 Task: Show streetview from Largo to John Pennekamp Coral Reef State Park
Action: Mouse moved to (241, 81)
Screenshot: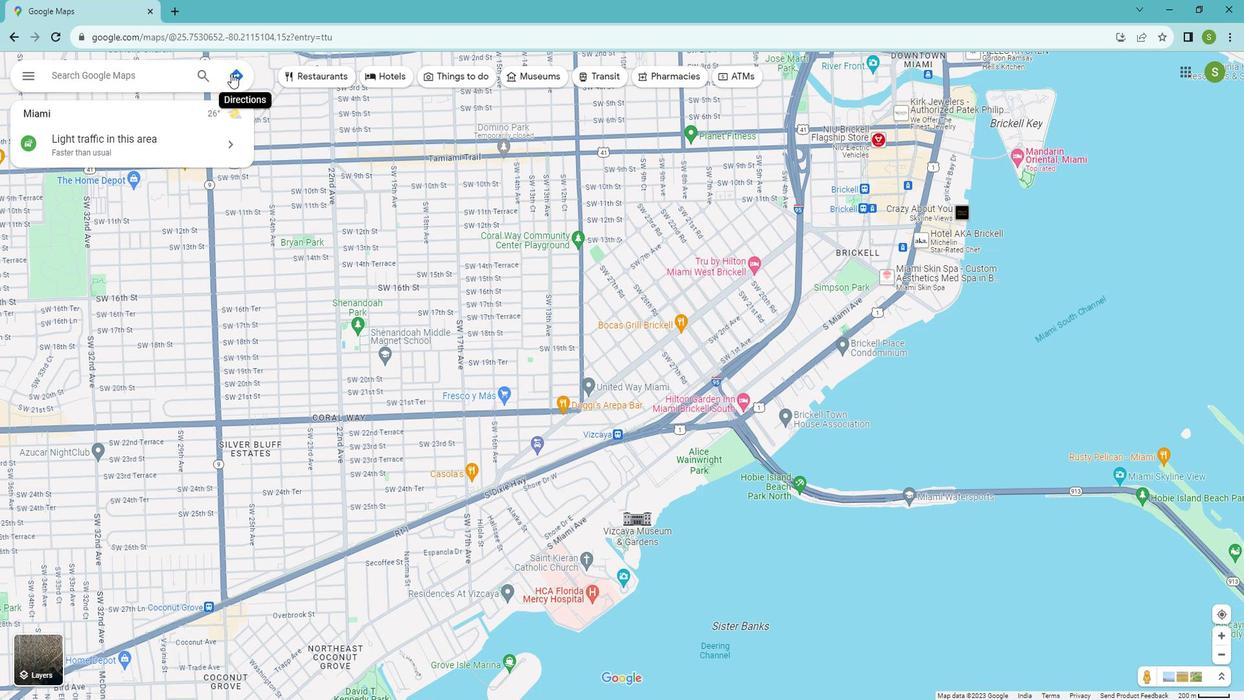 
Action: Mouse pressed left at (241, 81)
Screenshot: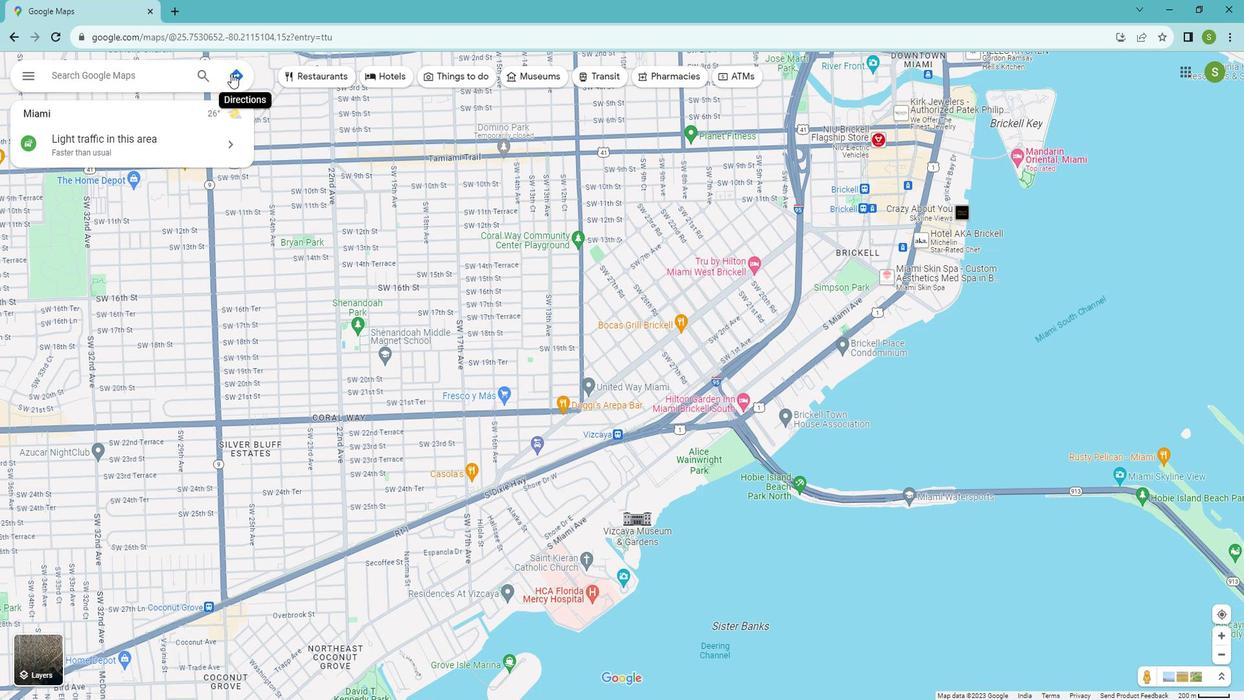 
Action: Mouse moved to (90, 120)
Screenshot: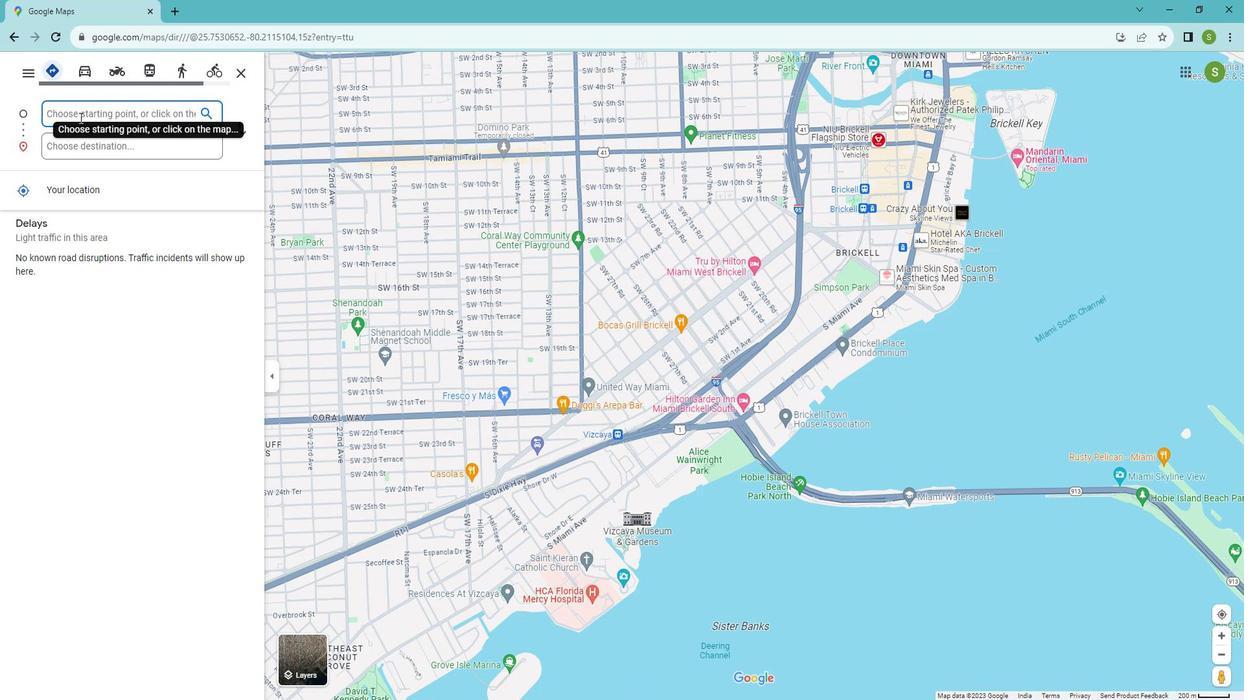 
Action: Mouse pressed left at (90, 120)
Screenshot: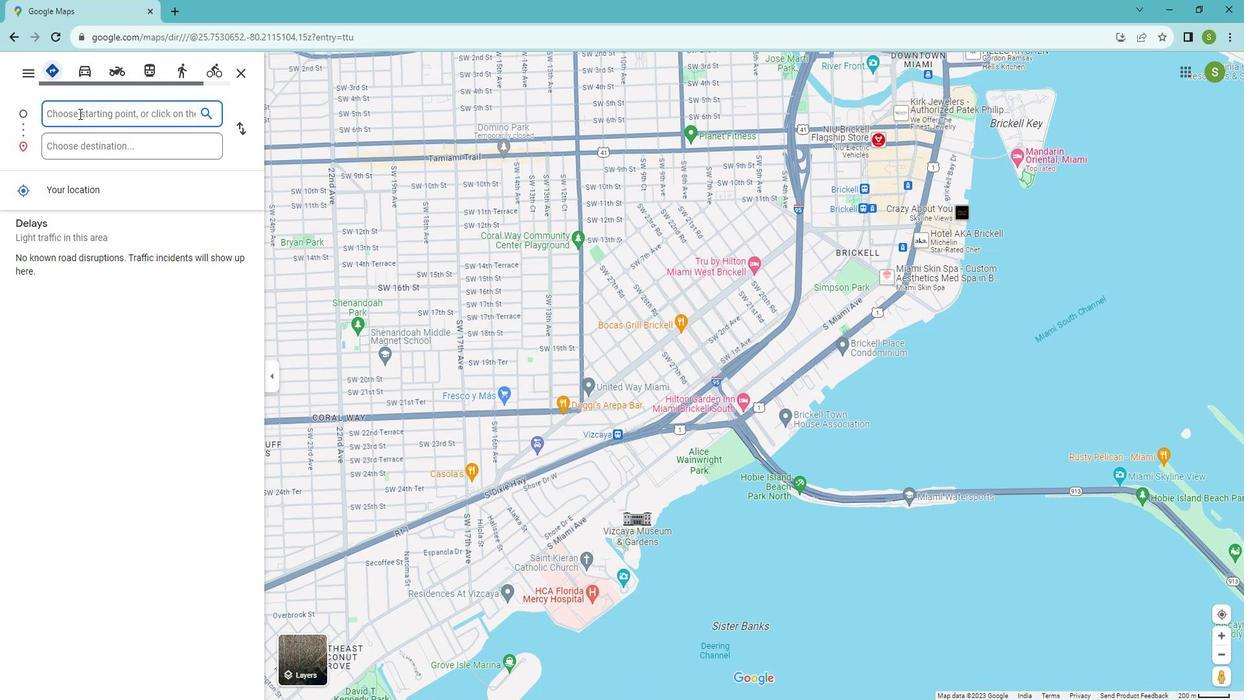 
Action: Mouse moved to (90, 119)
Screenshot: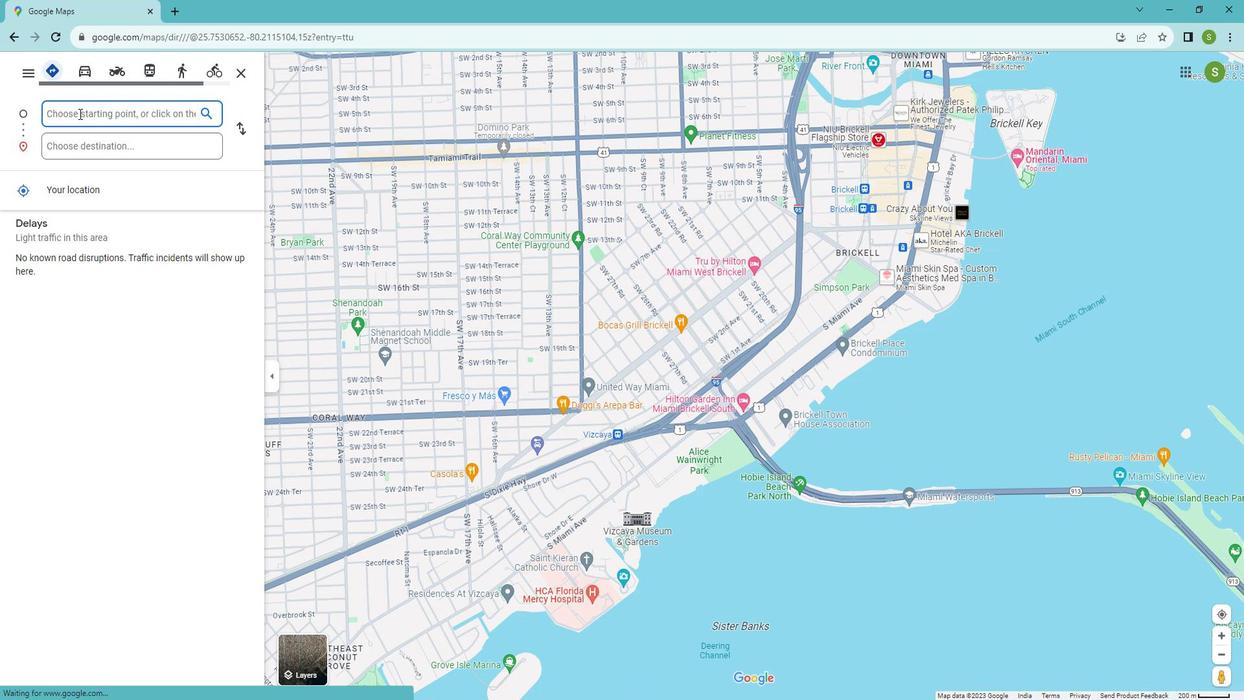 
Action: Key pressed <Key.shift>Largo
Screenshot: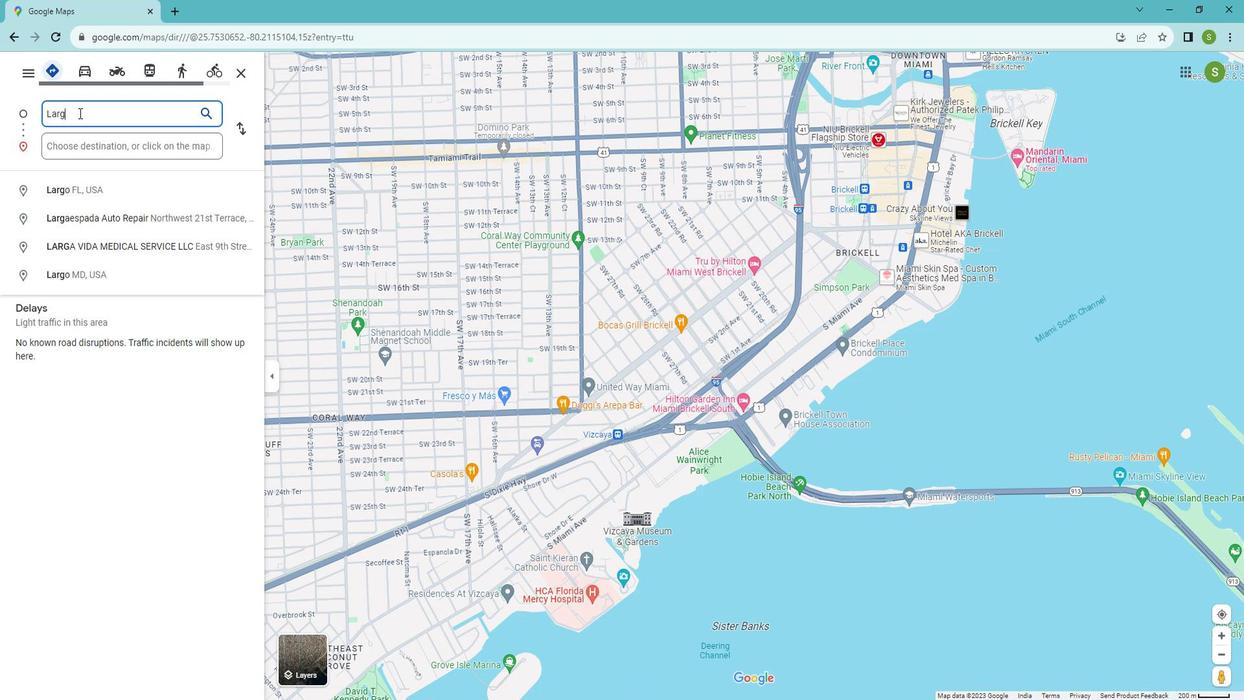 
Action: Mouse moved to (84, 198)
Screenshot: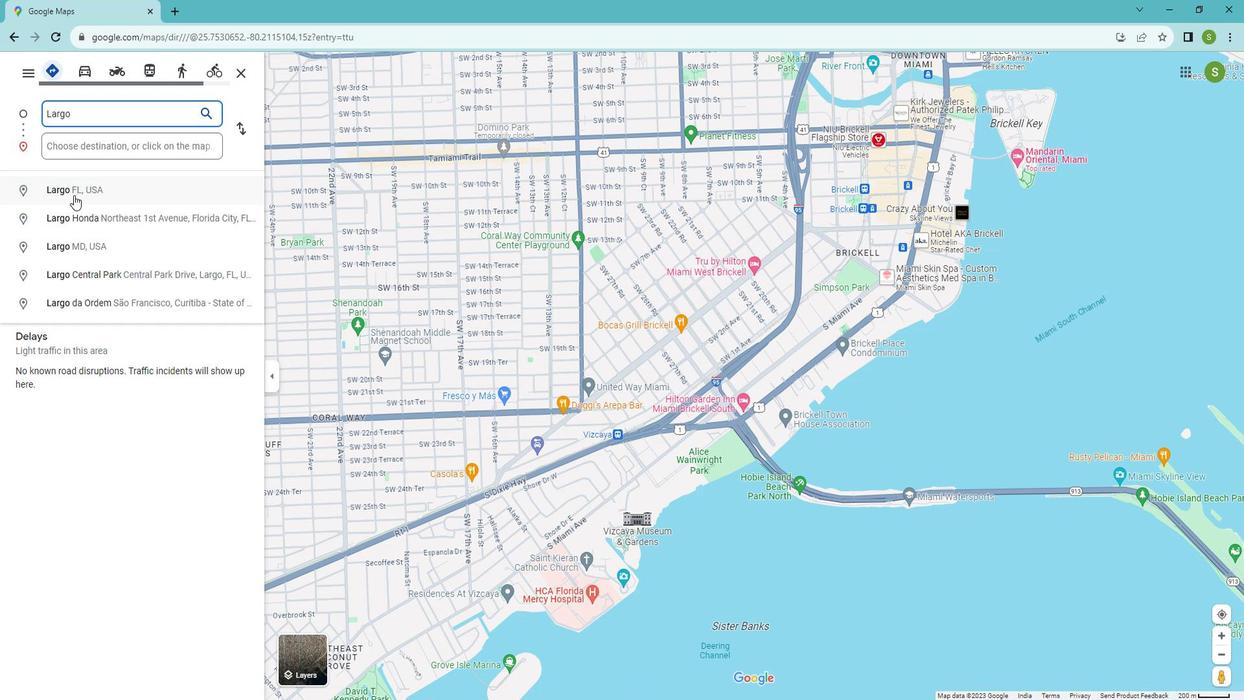 
Action: Mouse pressed left at (84, 198)
Screenshot: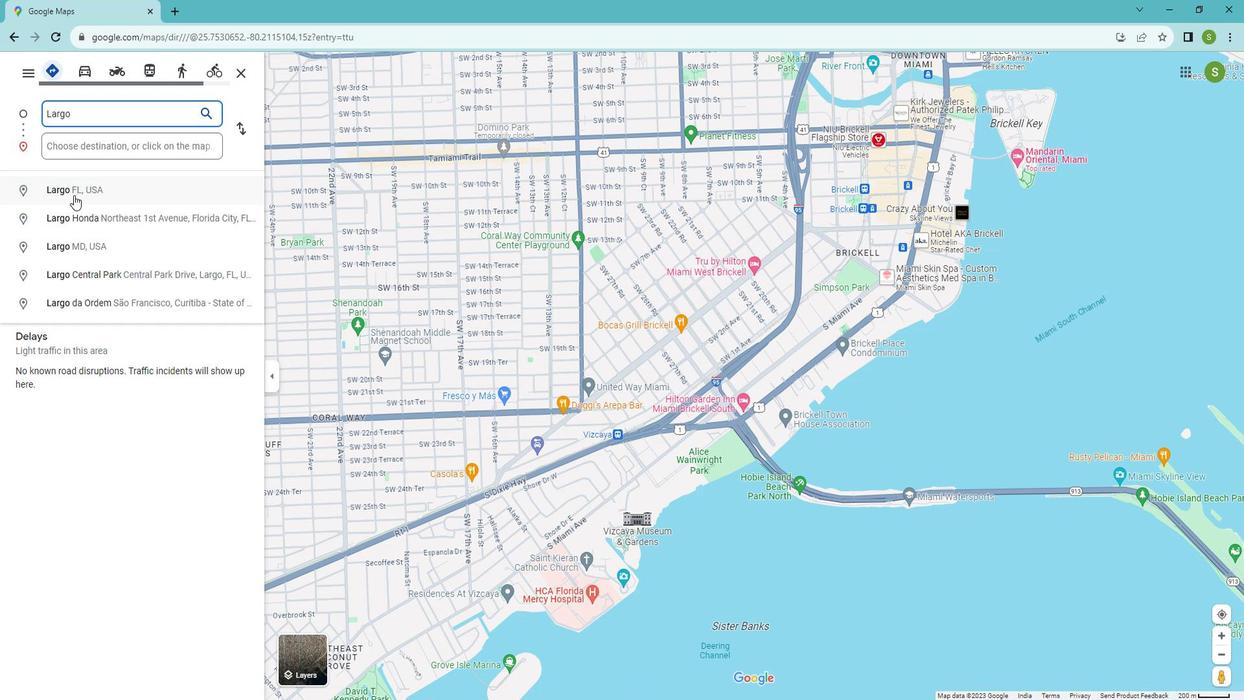 
Action: Mouse moved to (94, 153)
Screenshot: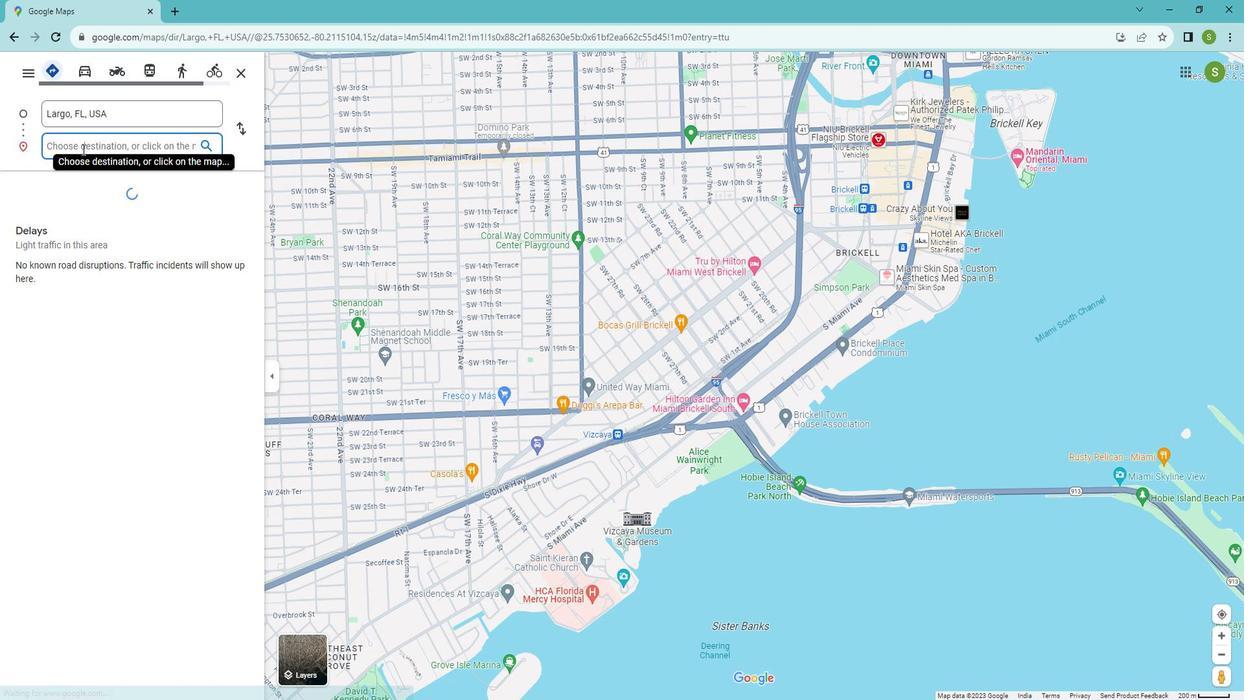 
Action: Mouse pressed left at (94, 153)
Screenshot: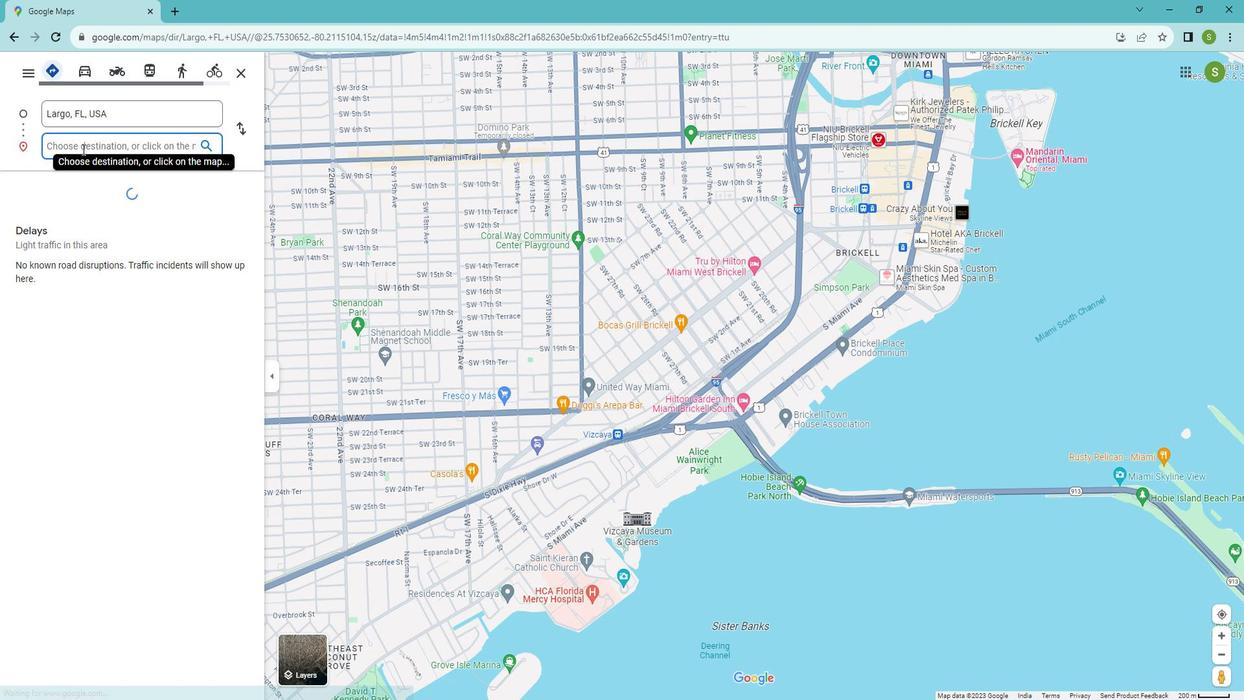 
Action: Mouse moved to (95, 147)
Screenshot: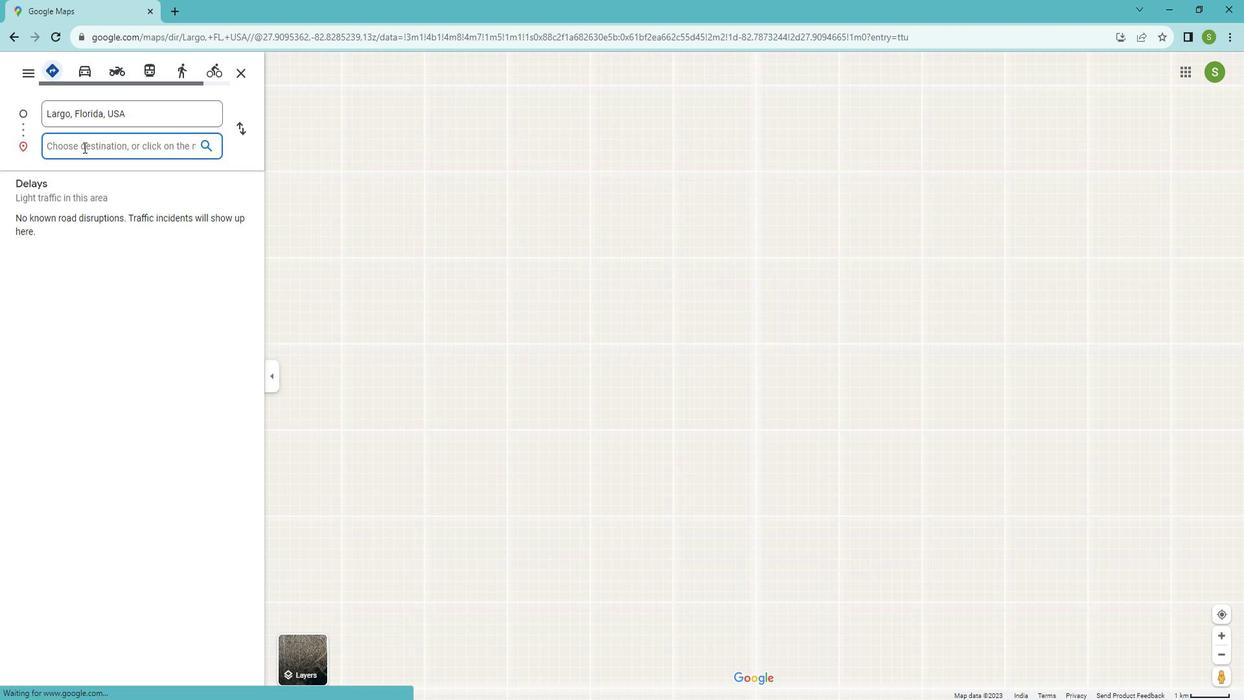 
Action: Key pressed <Key.shift><Key.shift>John<Key.space><Key.shift>Pennekamp<Key.space><Key.shift>Coral<Key.space><Key.shift><Key.shift><Key.shift><Key.shift><Key.shift>Reef<Key.space><Key.shift>State<Key.space><Key.shift>Park<Key.enter>
Screenshot: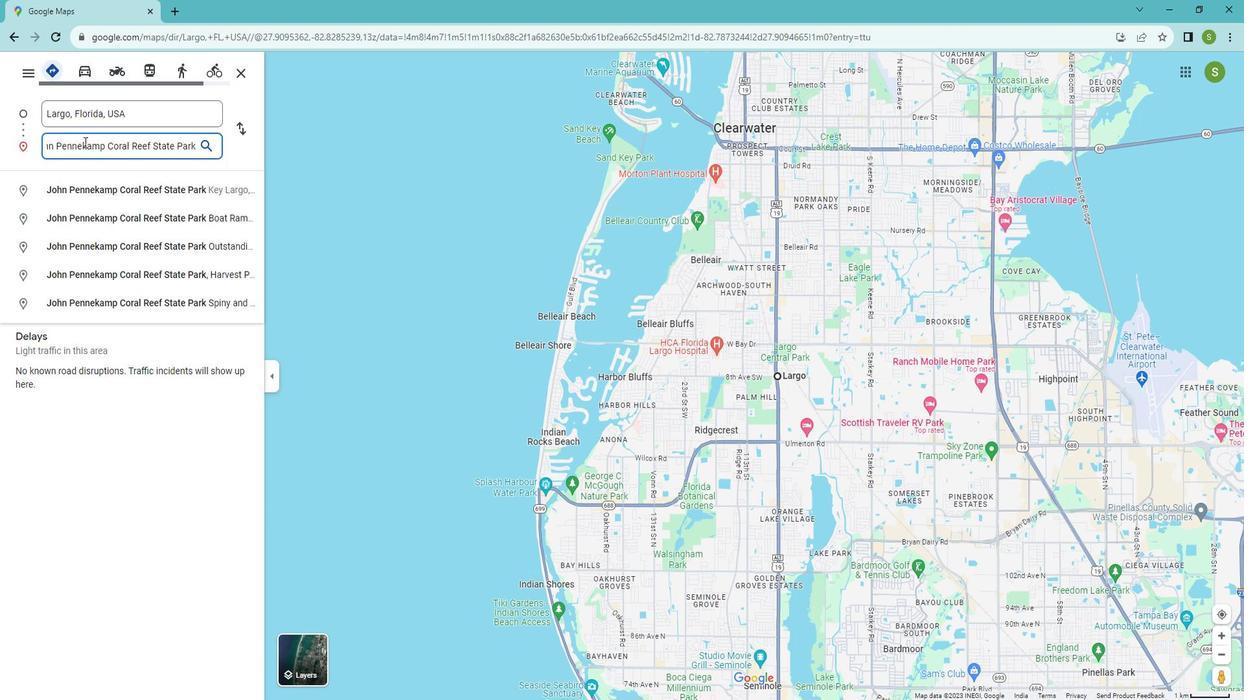 
Action: Mouse moved to (536, 648)
Screenshot: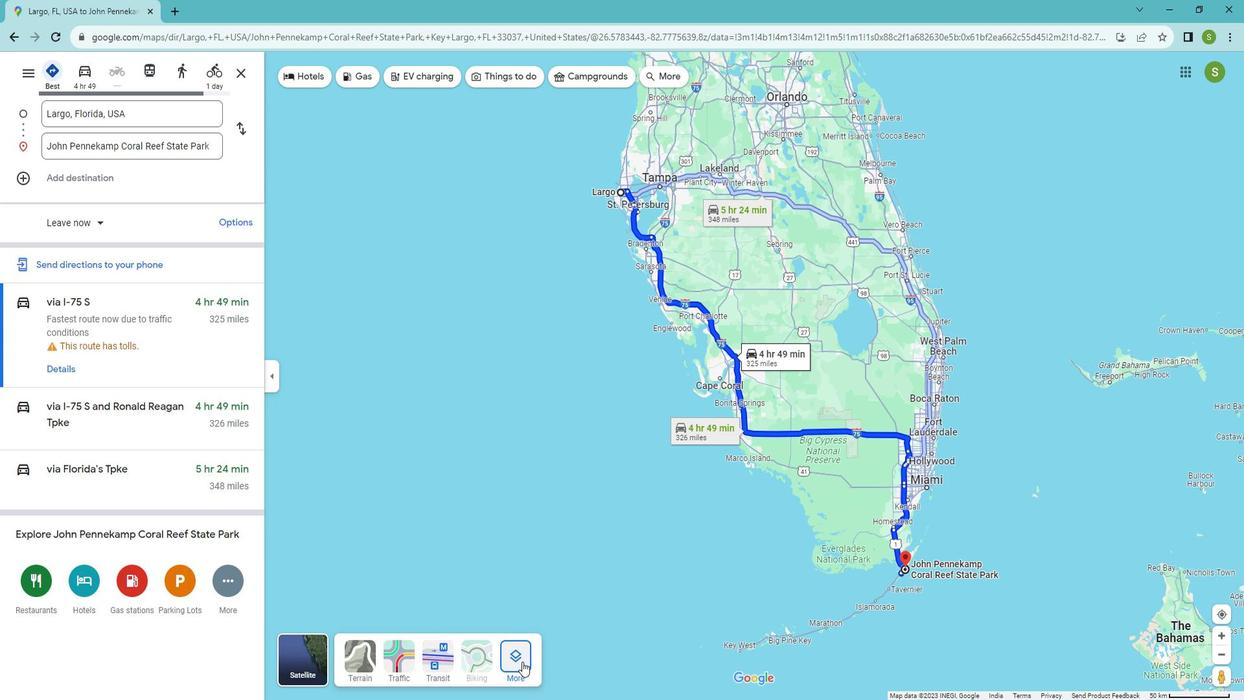 
Action: Mouse pressed left at (536, 648)
Screenshot: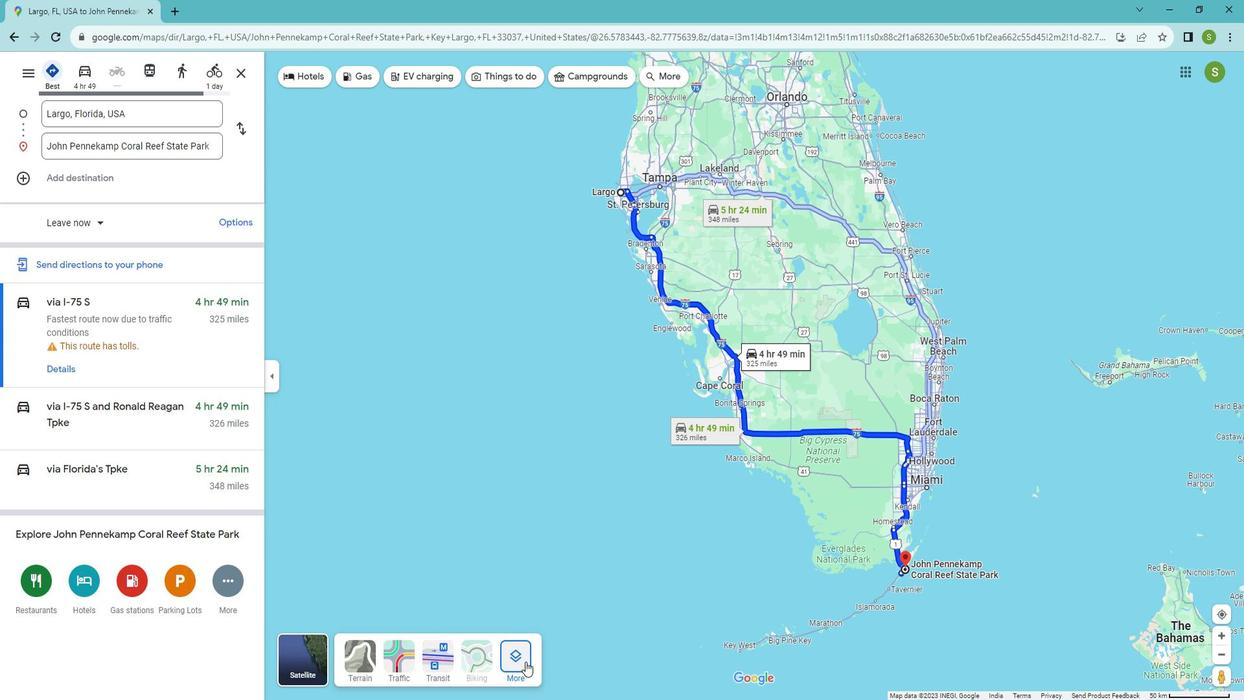 
Action: Mouse moved to (378, 386)
Screenshot: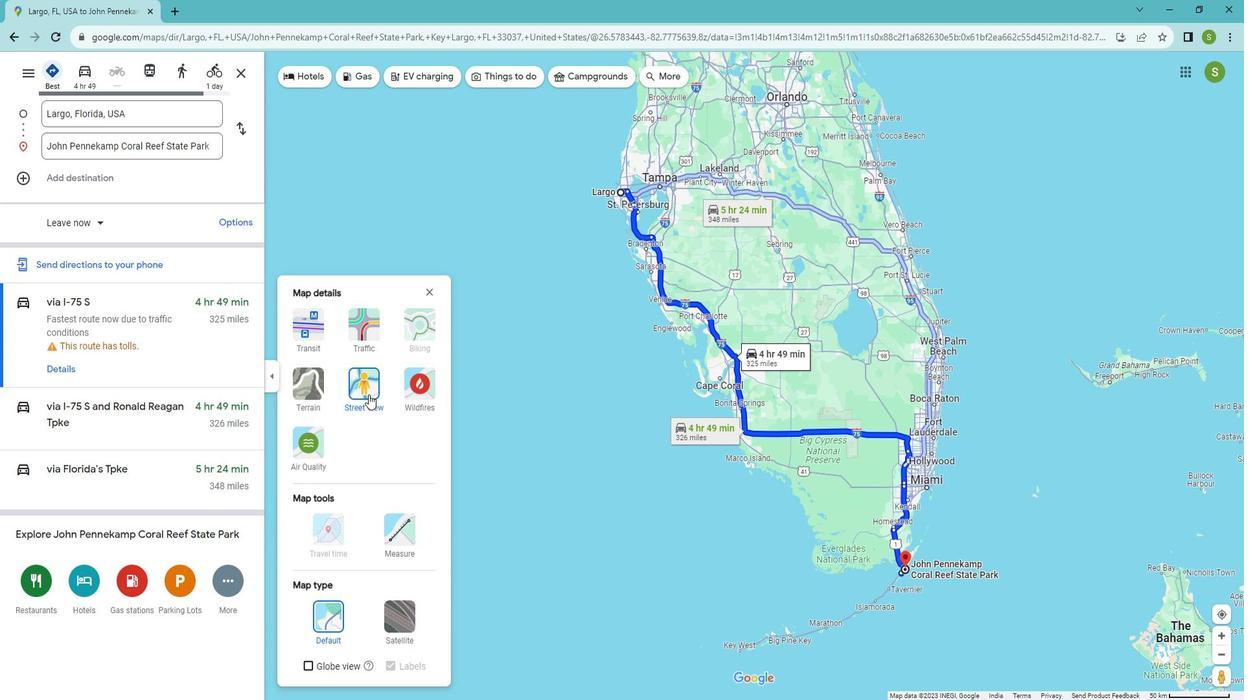 
Action: Mouse pressed left at (378, 386)
Screenshot: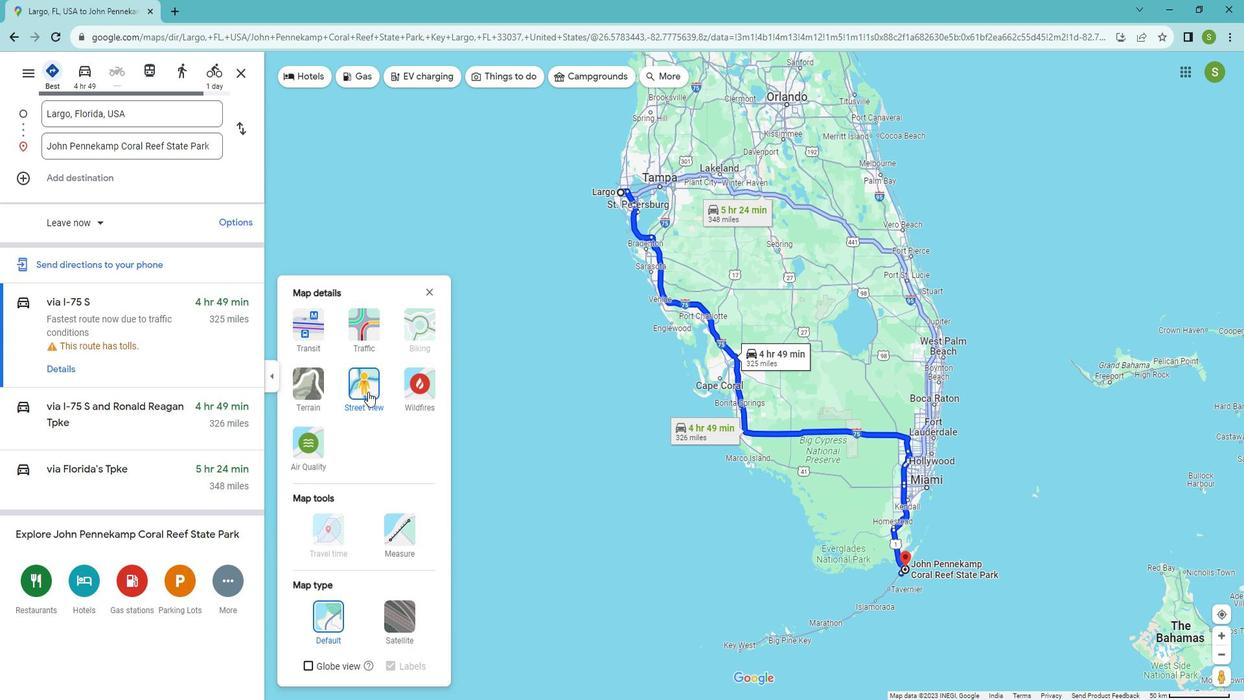
Action: Mouse moved to (919, 548)
Screenshot: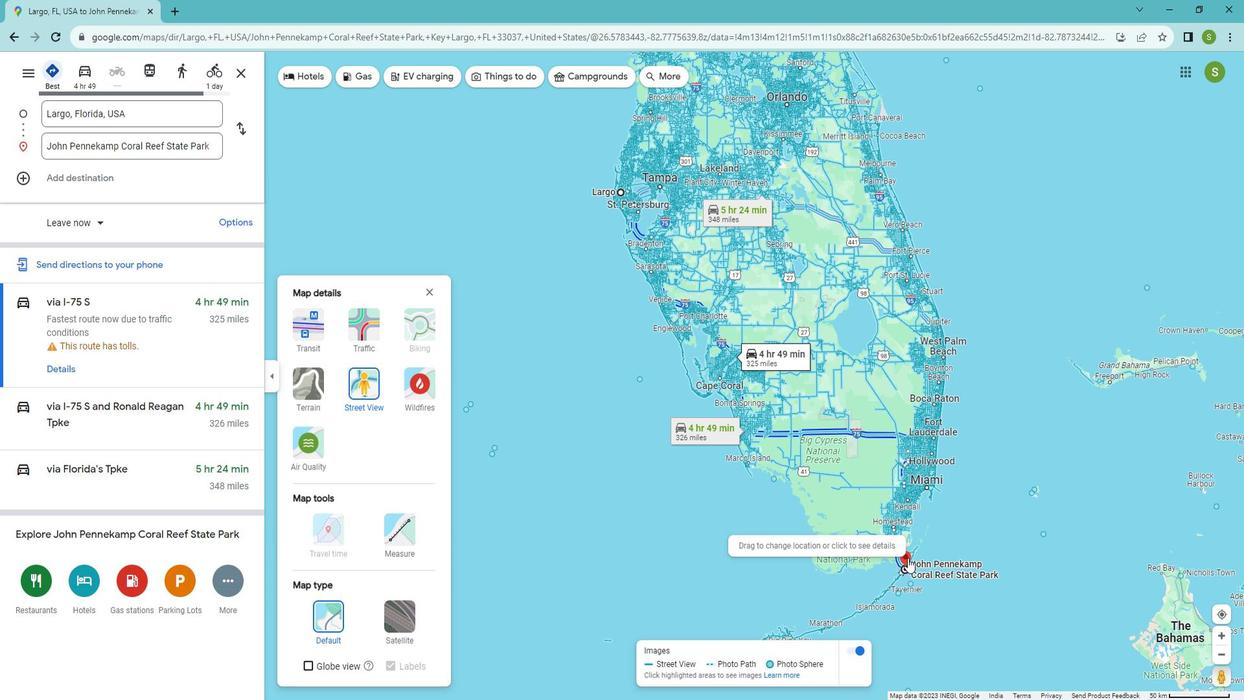 
Action: Mouse pressed left at (919, 548)
Screenshot: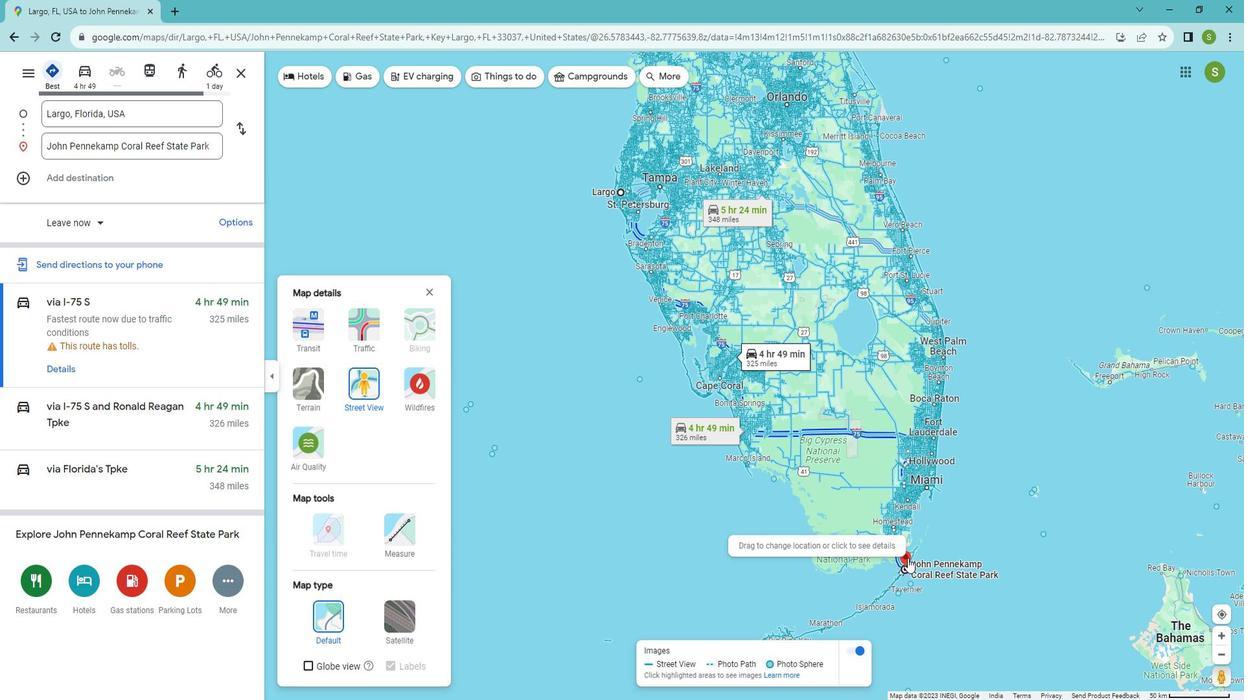 
Action: Mouse moved to (1226, 657)
Screenshot: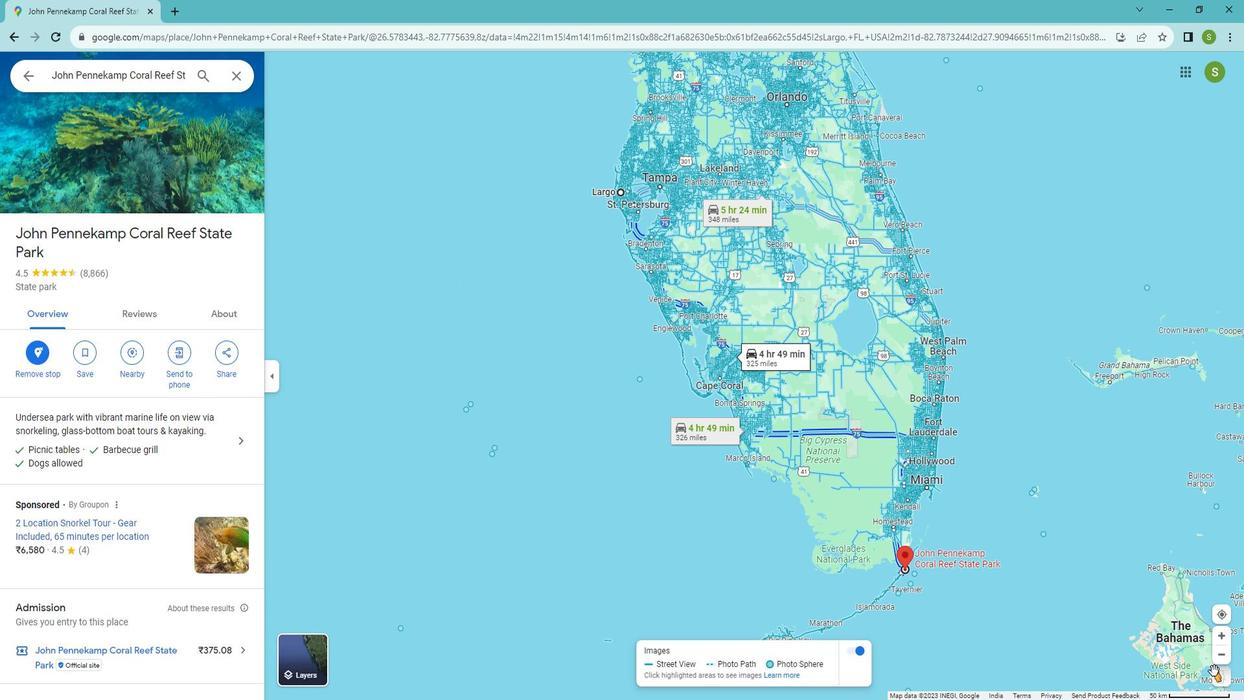
Action: Mouse pressed left at (1226, 657)
Screenshot: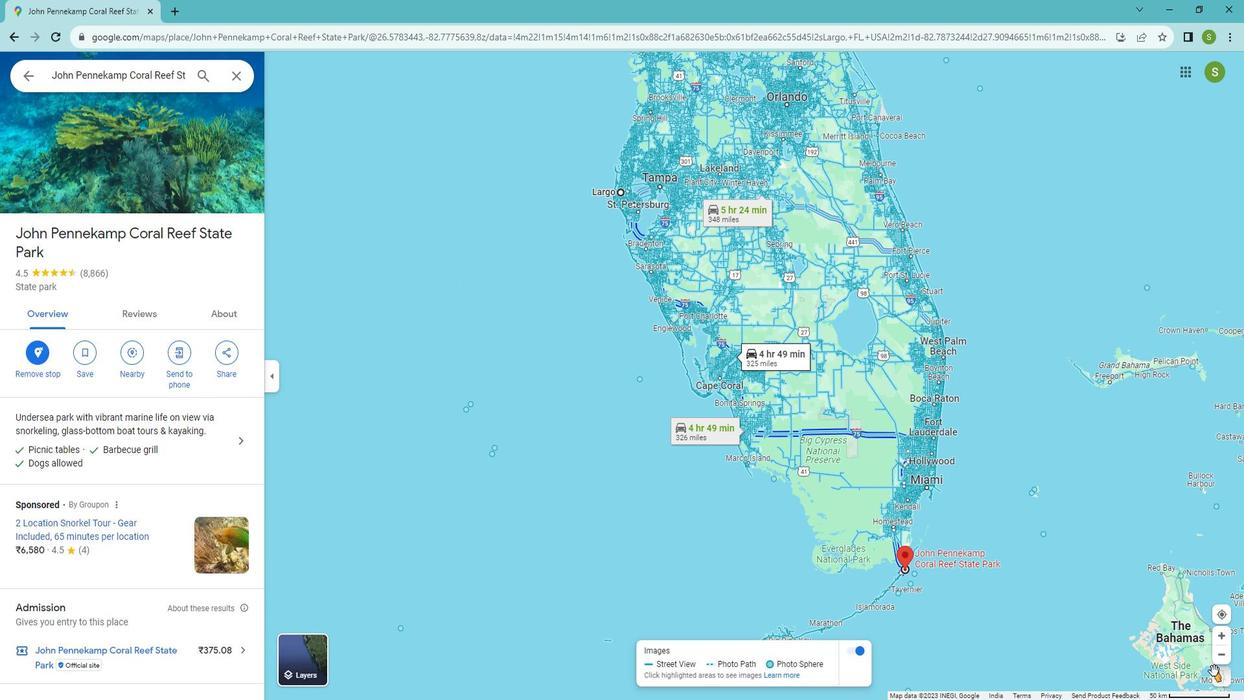 
Action: Mouse moved to (1228, 663)
Screenshot: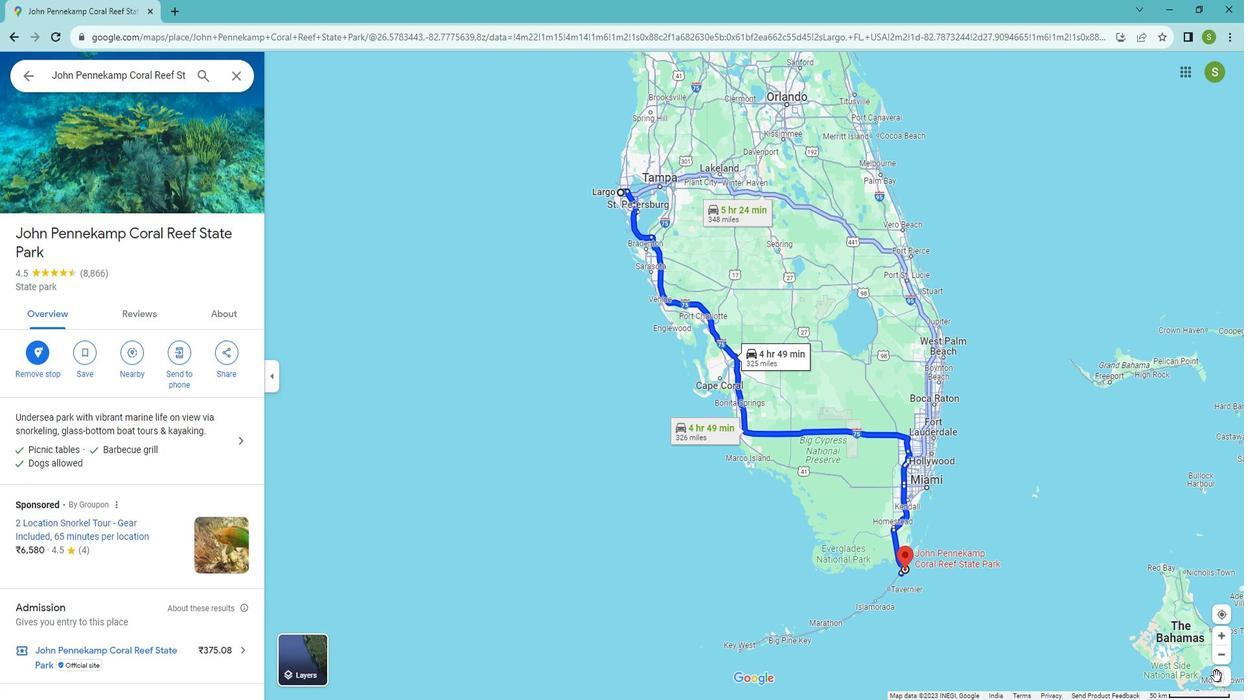 
Action: Mouse pressed left at (1228, 663)
Screenshot: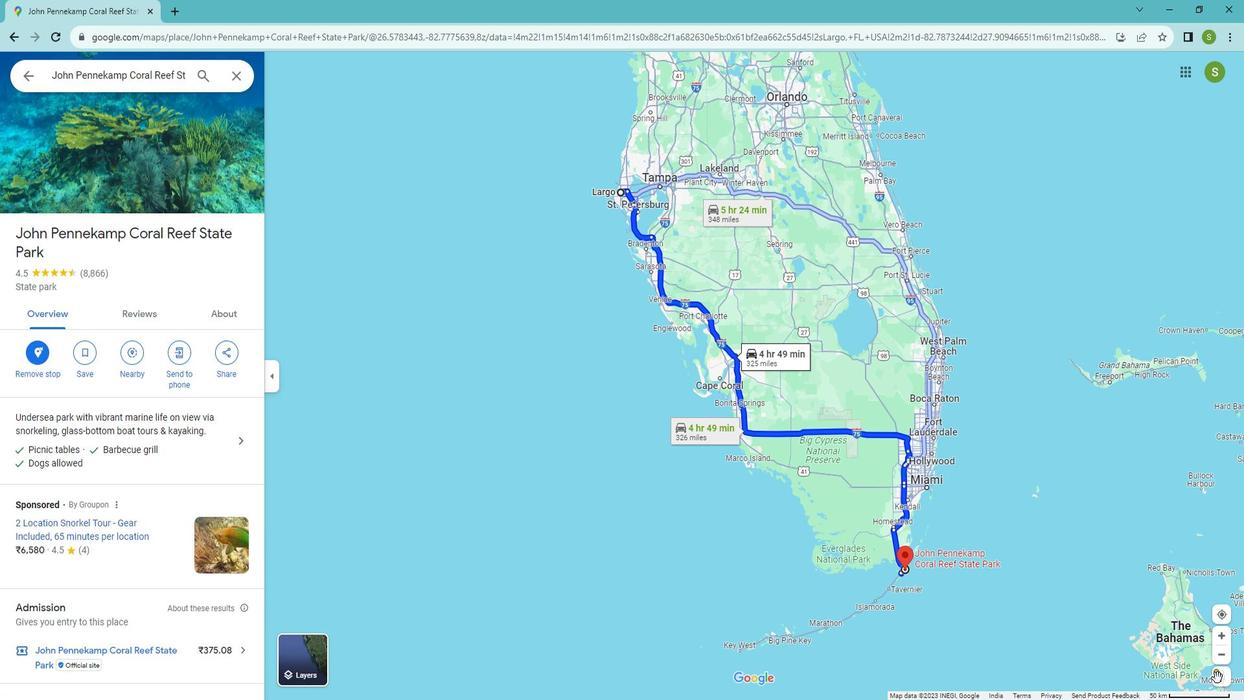 
Action: Mouse moved to (990, 539)
Screenshot: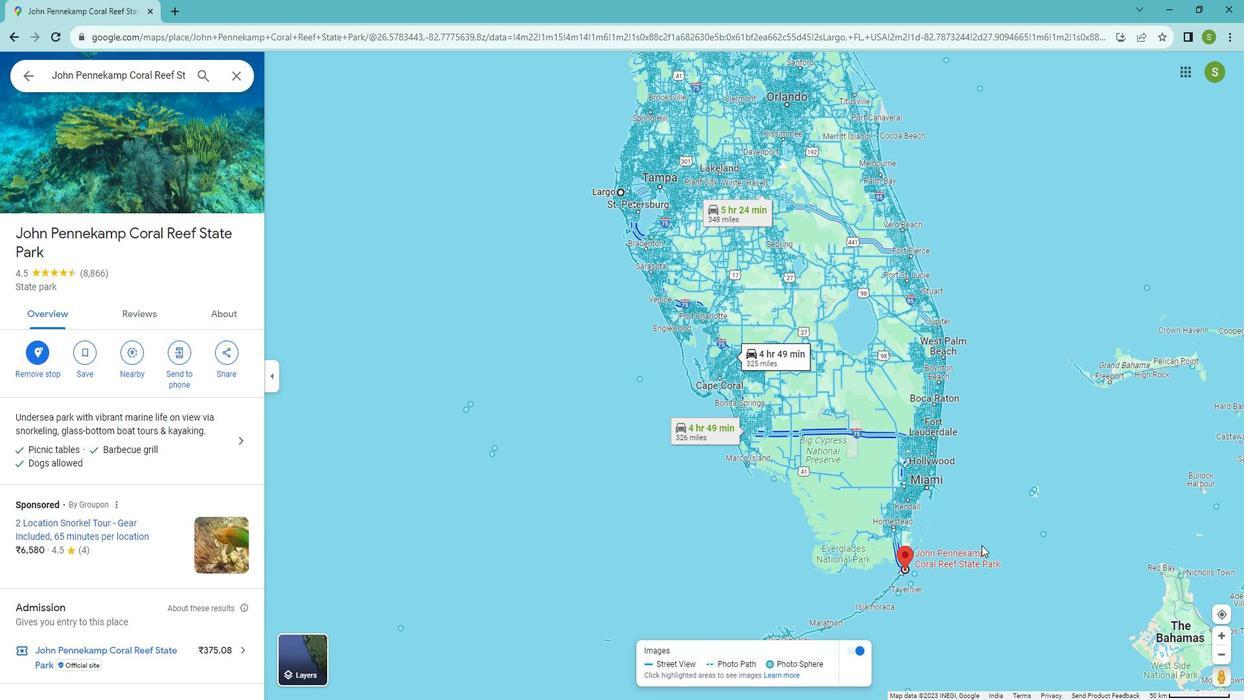 
Action: Mouse pressed left at (990, 539)
Screenshot: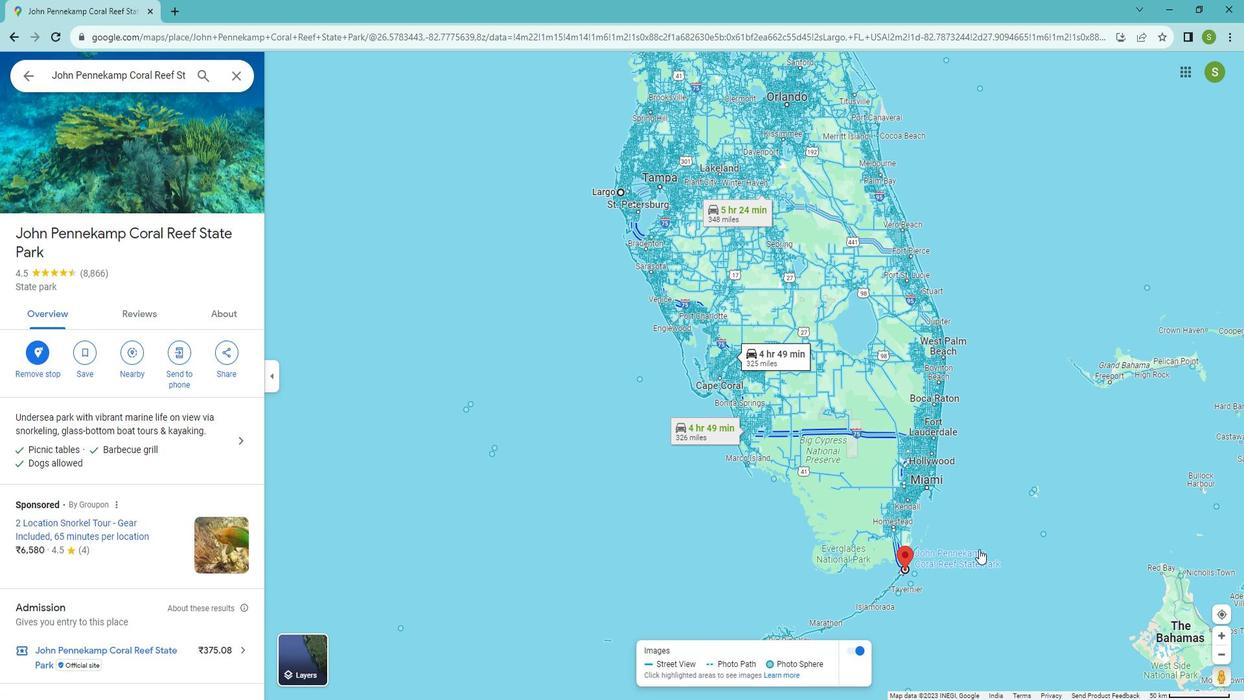 
Action: Mouse moved to (1002, 501)
Screenshot: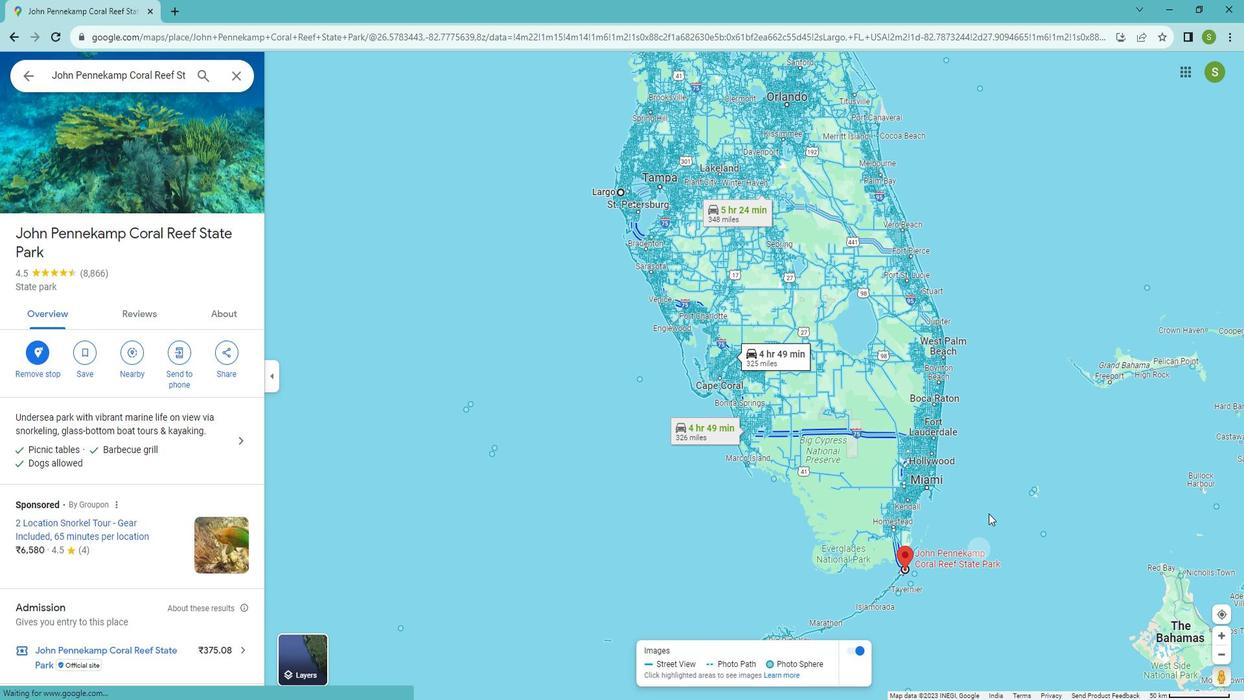 
Action: Mouse pressed left at (1002, 501)
Screenshot: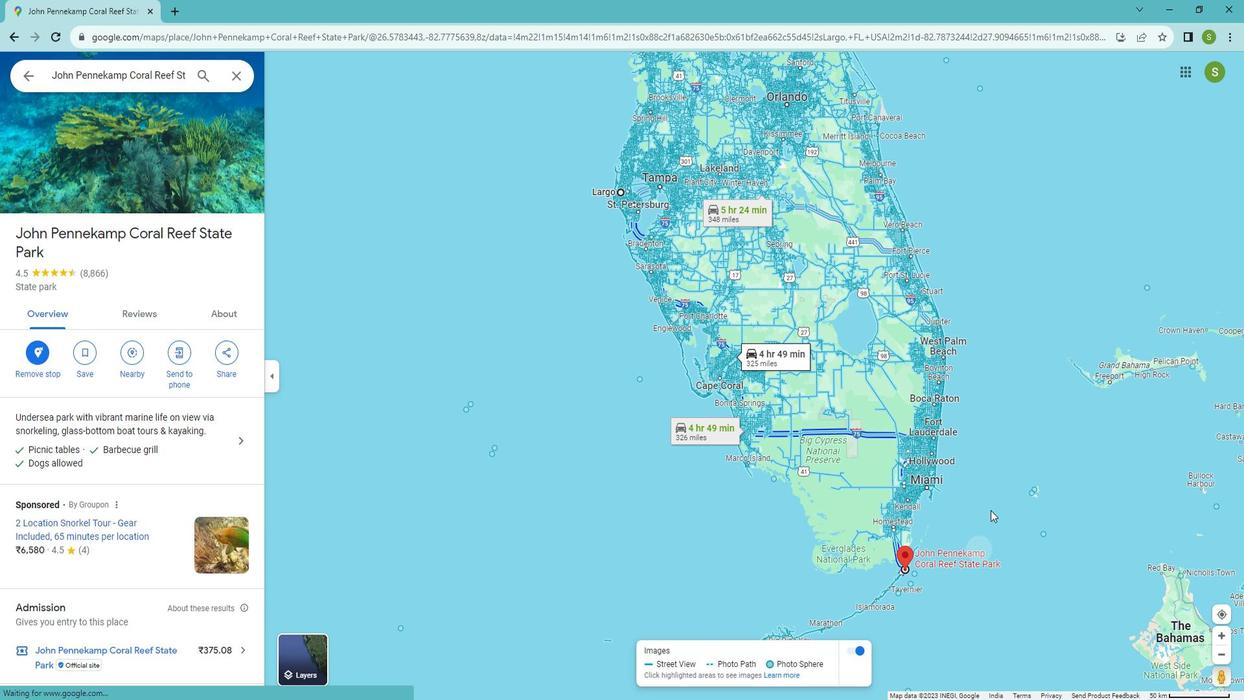
Action: Mouse pressed left at (1002, 501)
Screenshot: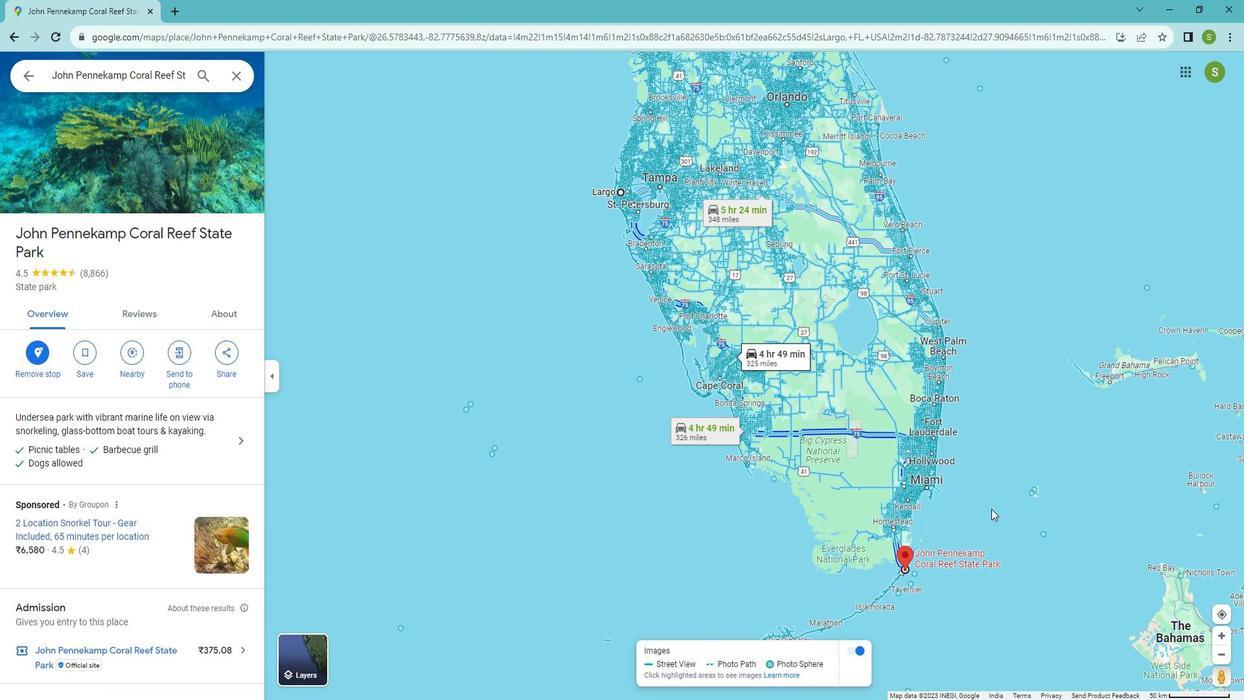 
Action: Mouse moved to (525, 646)
Screenshot: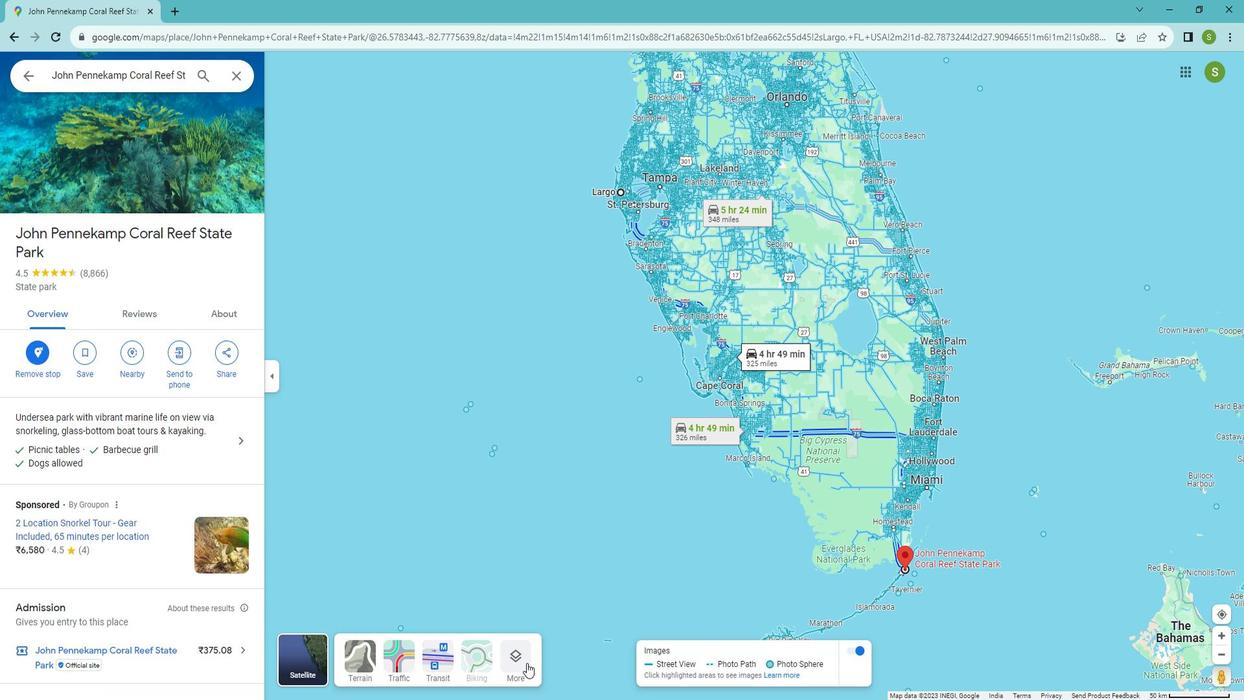 
Action: Mouse pressed left at (525, 646)
Screenshot: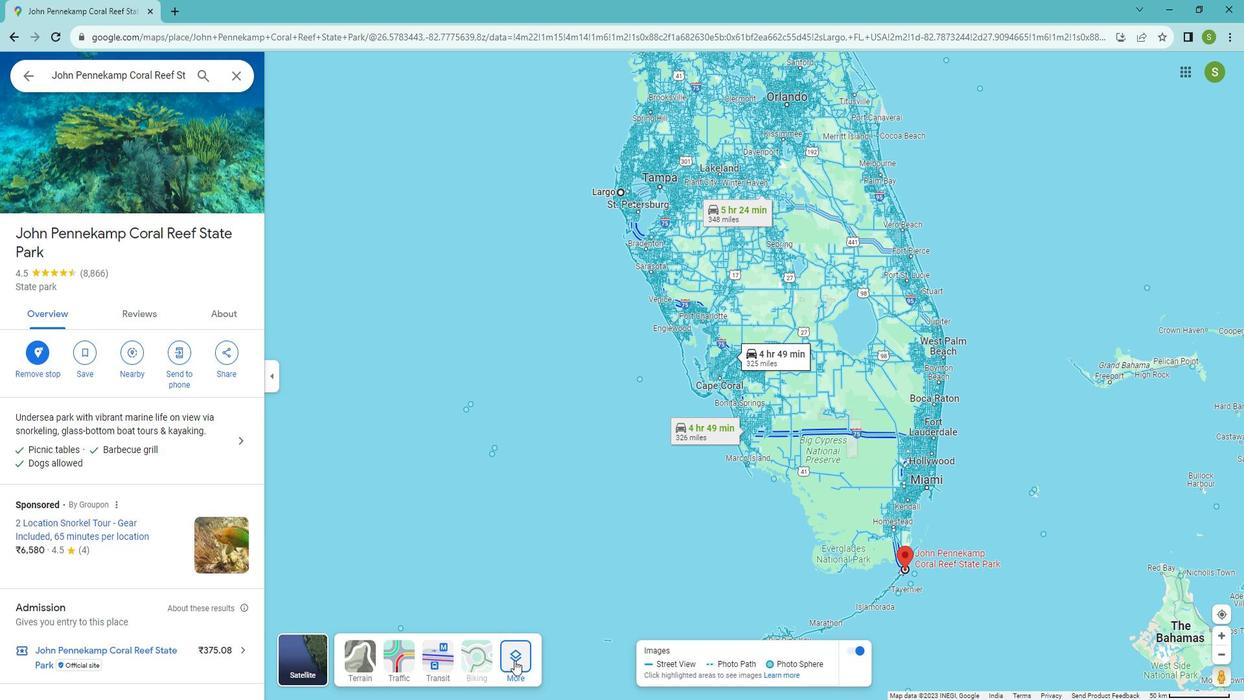 
Action: Mouse moved to (370, 379)
Screenshot: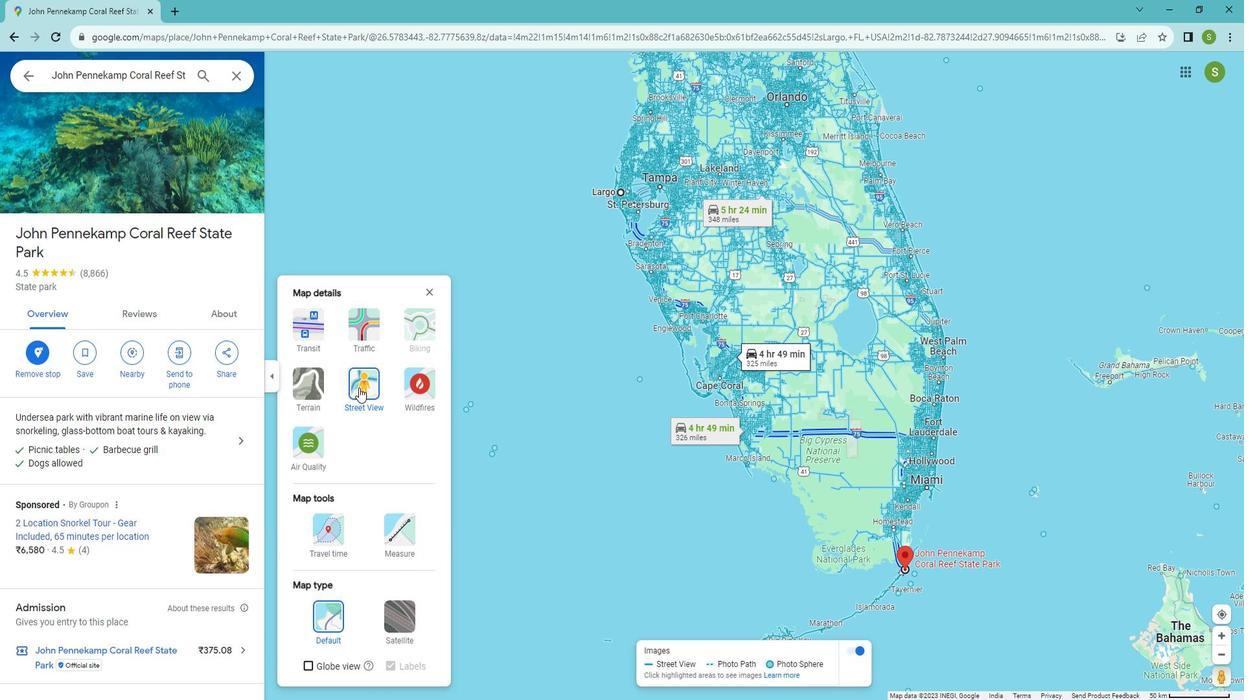 
Action: Mouse pressed left at (370, 379)
Screenshot: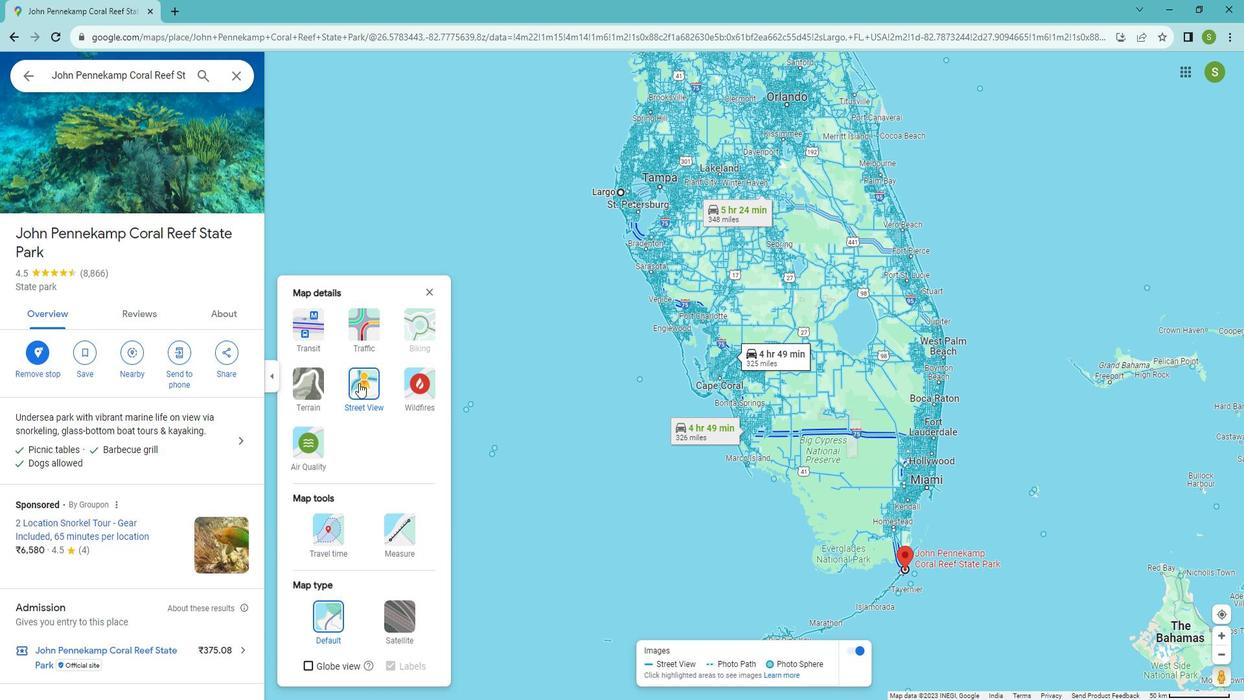 
Action: Mouse moved to (914, 550)
Screenshot: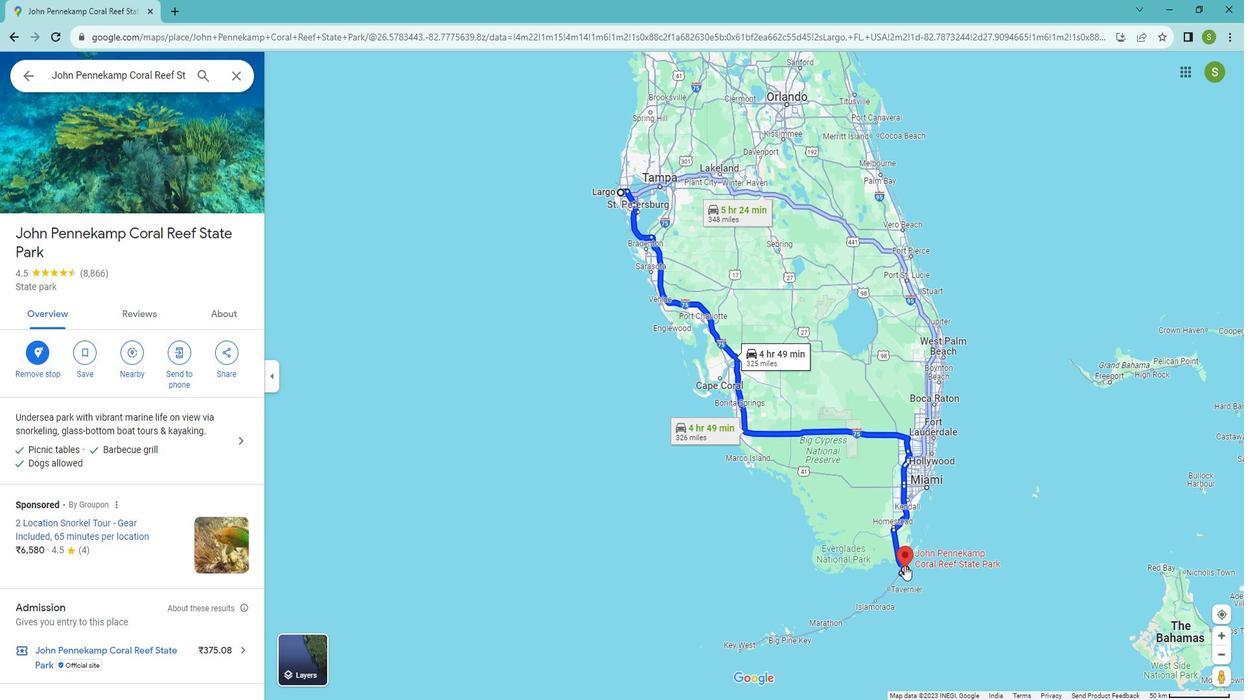
Action: Mouse pressed left at (914, 550)
Screenshot: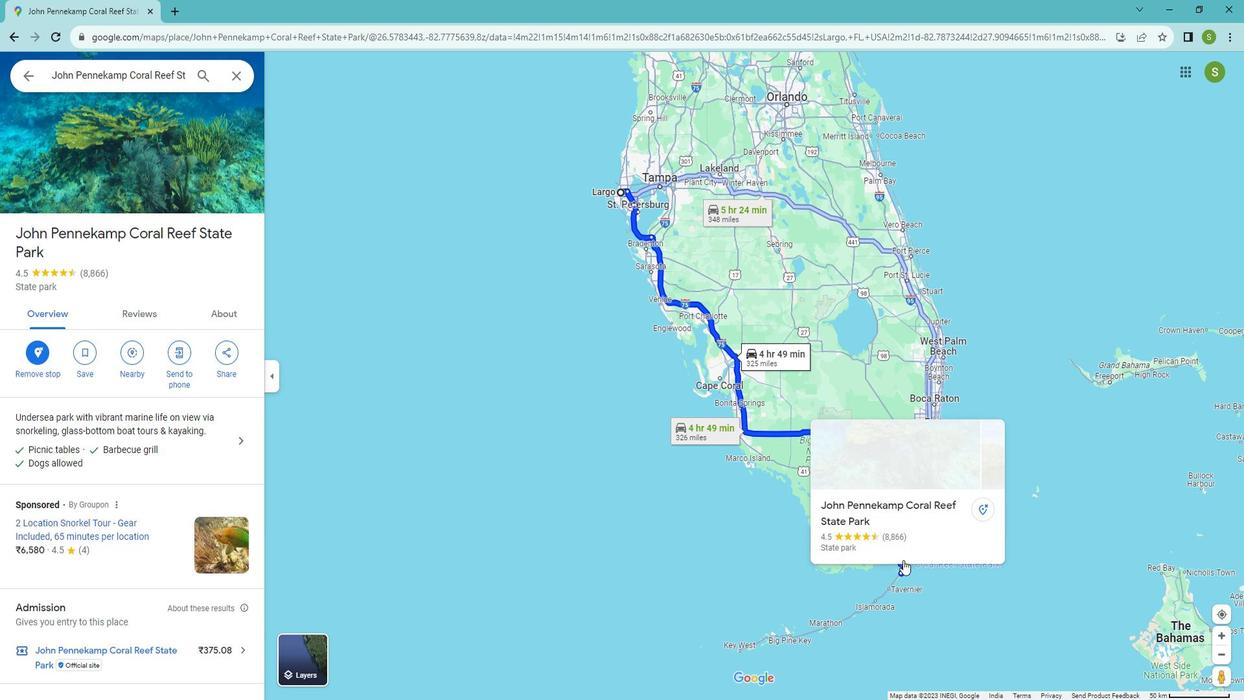 
Action: Mouse moved to (790, 440)
Screenshot: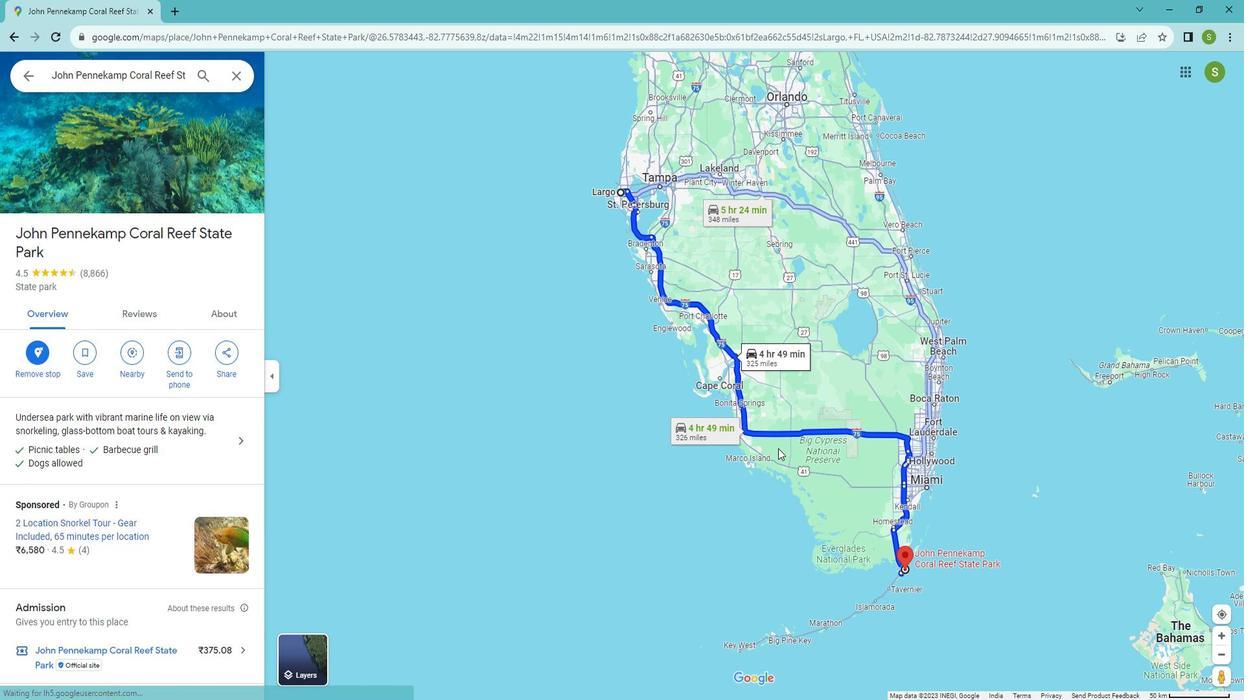 
Action: Mouse scrolled (790, 439) with delta (0, 0)
Screenshot: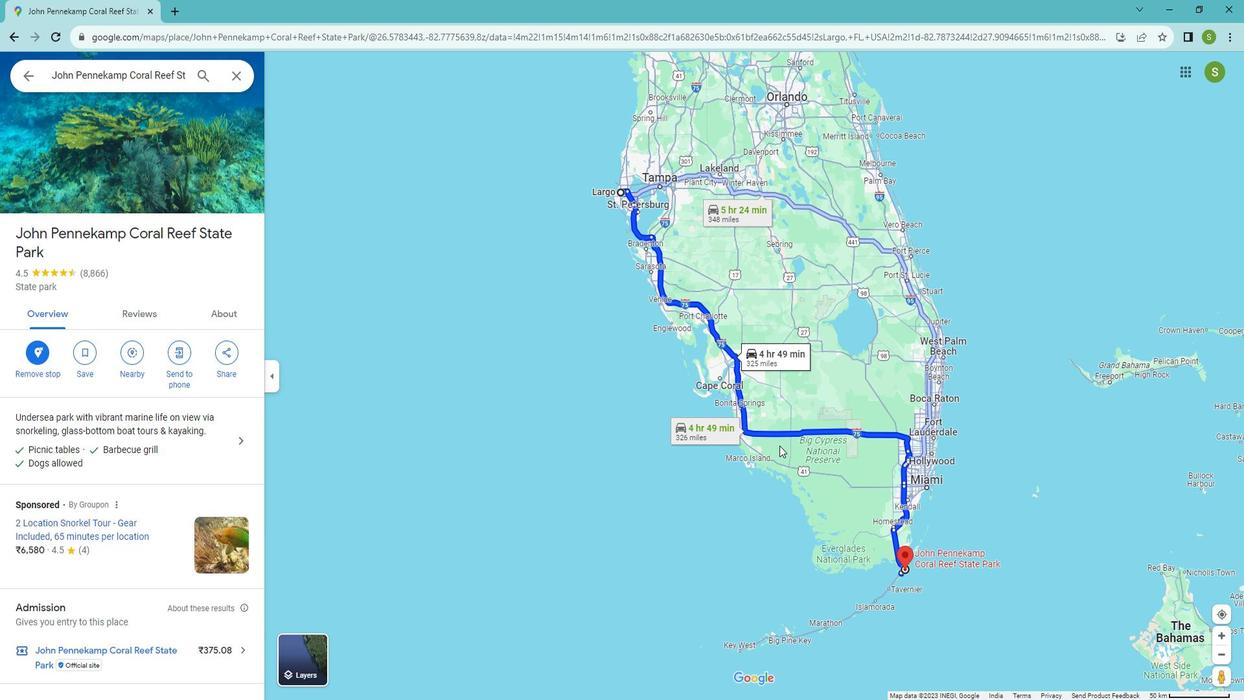 
Action: Mouse scrolled (790, 440) with delta (0, 0)
Screenshot: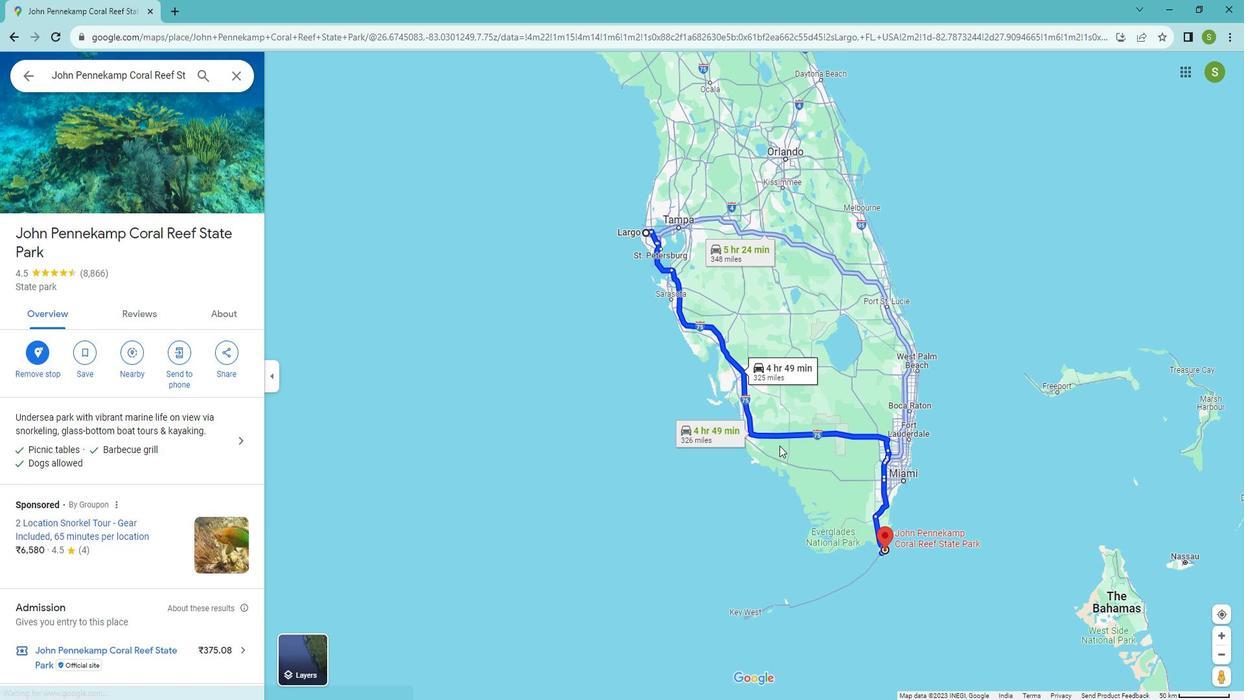 
Action: Mouse scrolled (790, 440) with delta (0, 0)
Screenshot: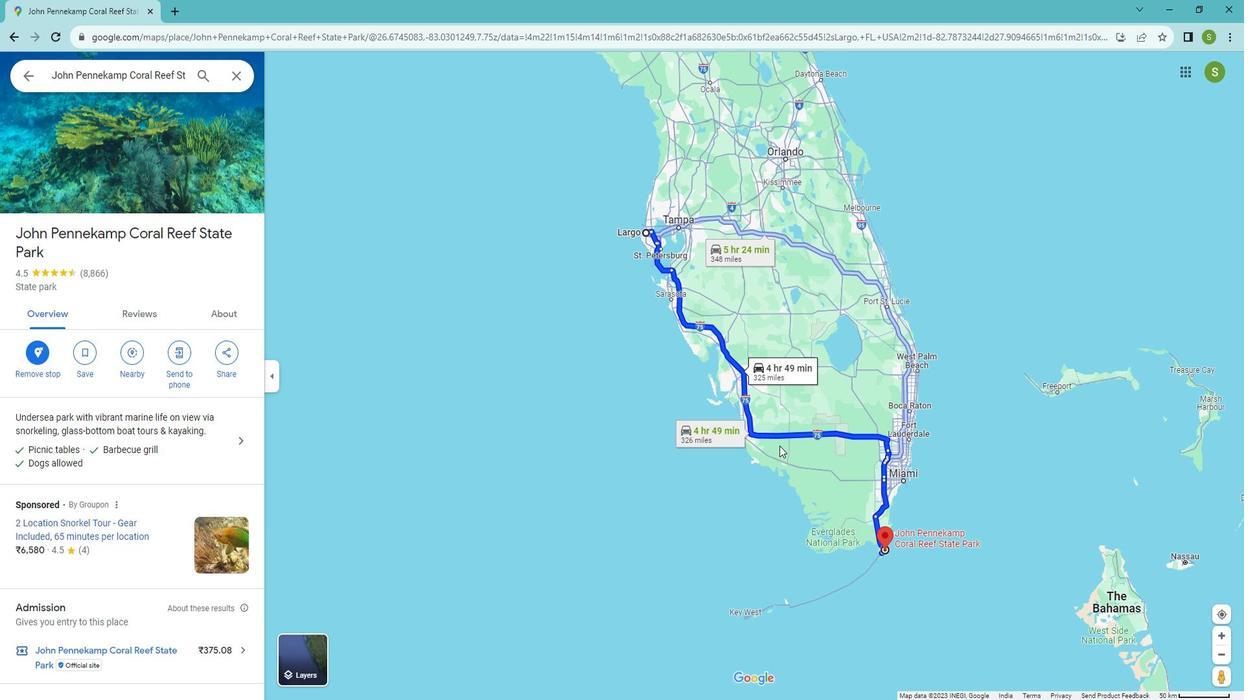 
Action: Mouse moved to (325, 643)
Screenshot: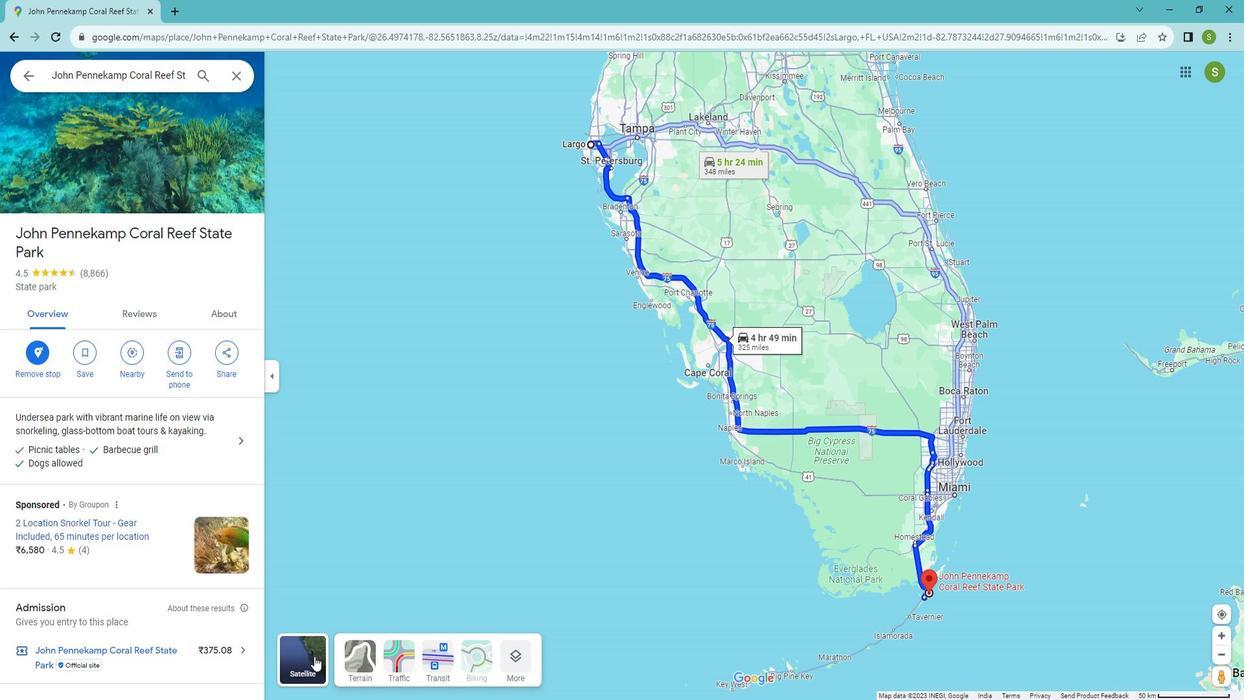 
Action: Mouse pressed right at (325, 643)
Screenshot: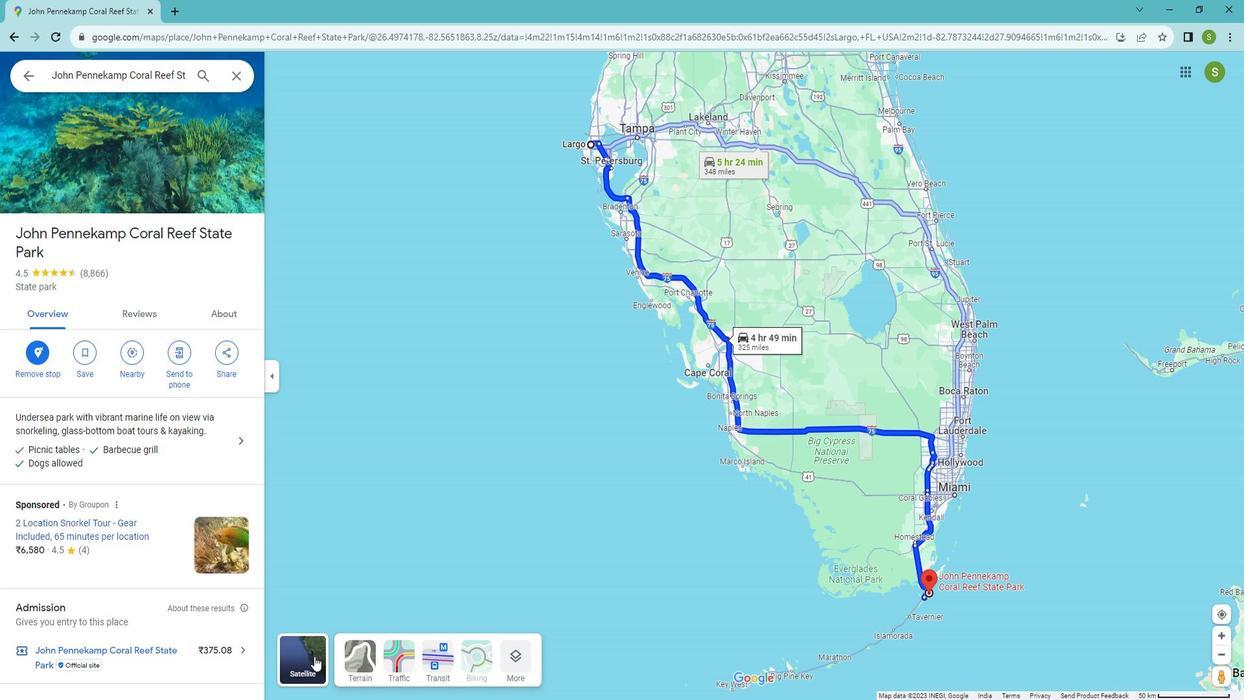 
Action: Mouse moved to (521, 648)
Screenshot: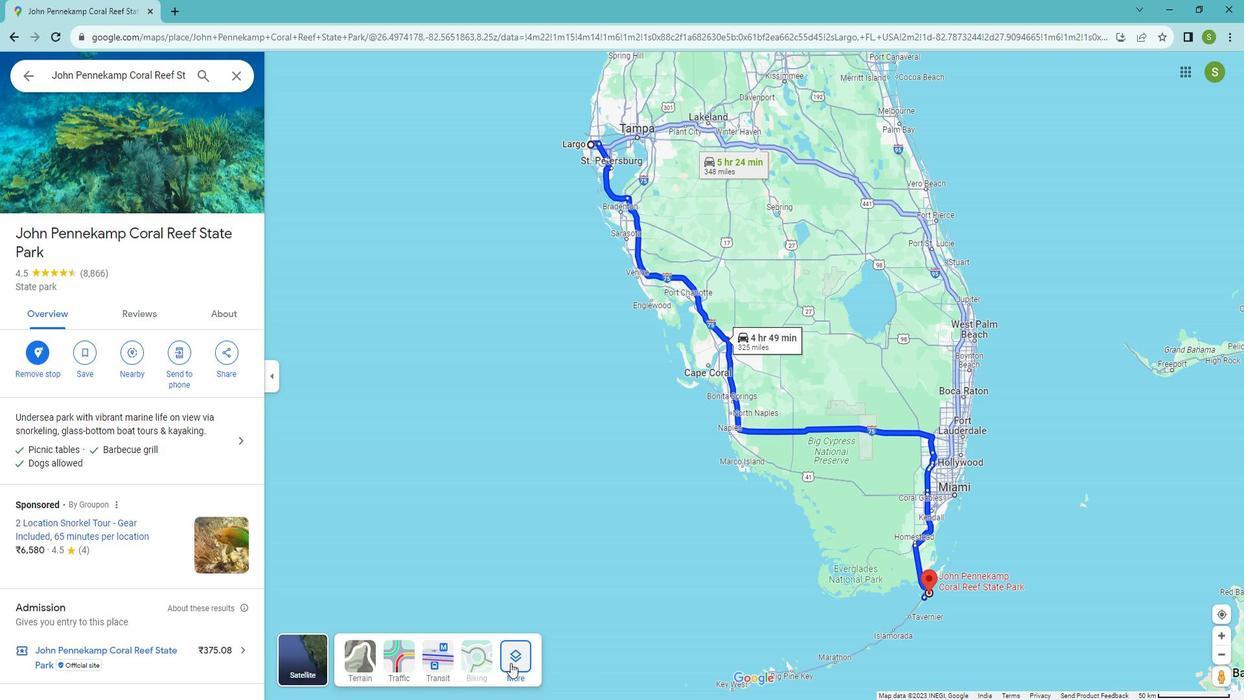 
Action: Mouse pressed left at (521, 648)
Screenshot: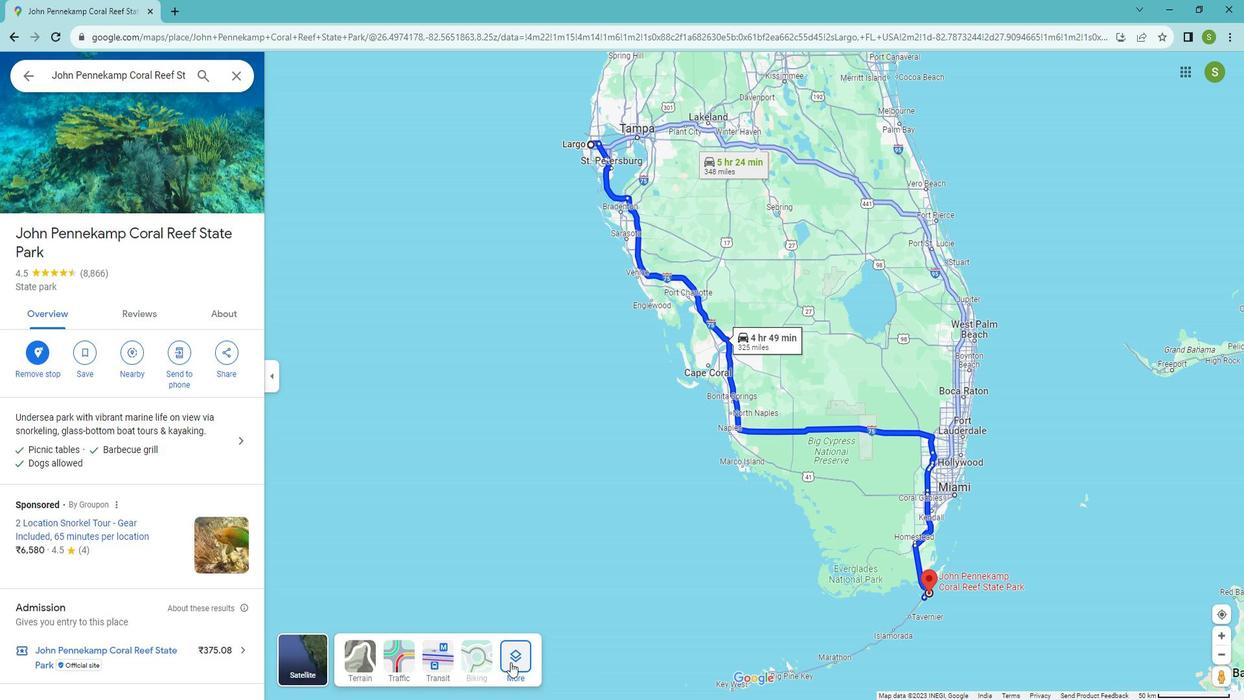 
Action: Mouse moved to (373, 385)
Screenshot: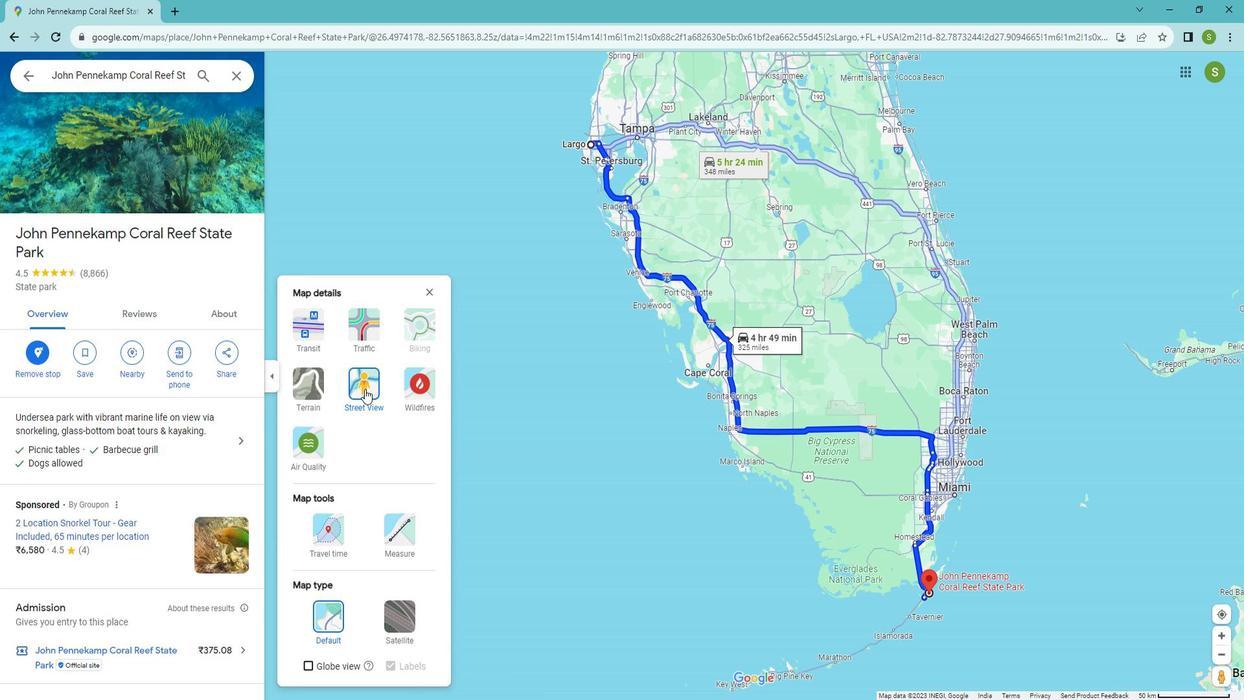 
Action: Mouse pressed left at (373, 385)
Screenshot: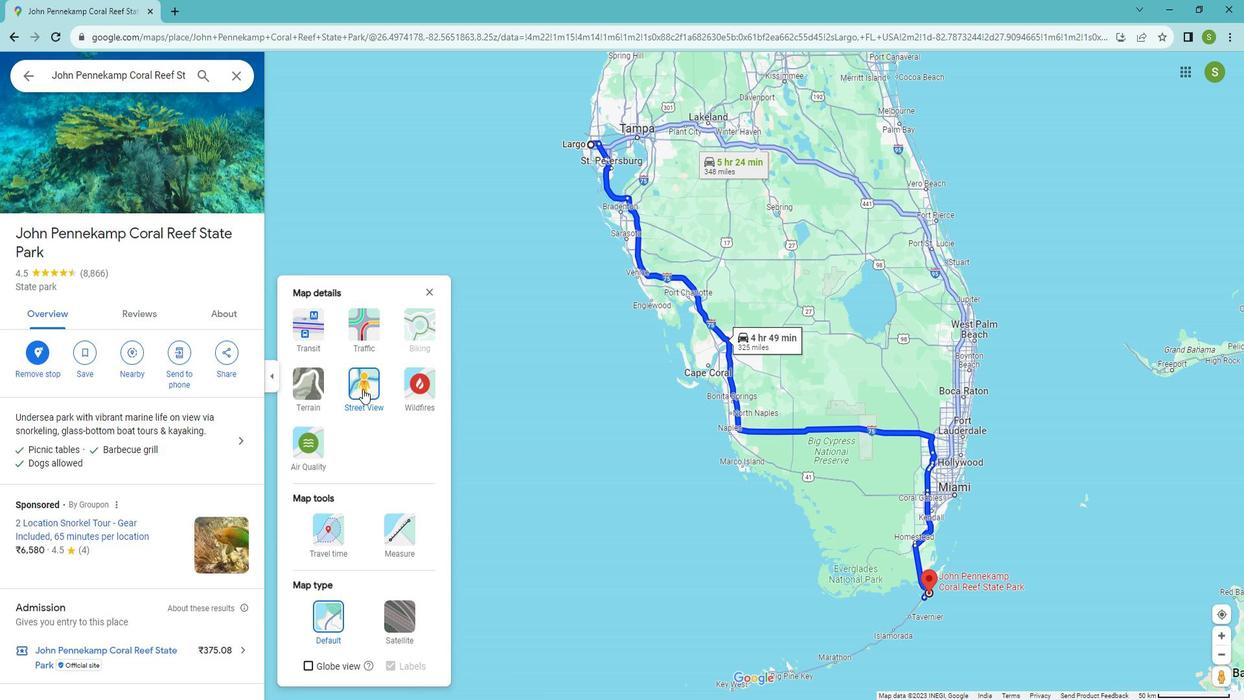
Action: Mouse moved to (921, 437)
Screenshot: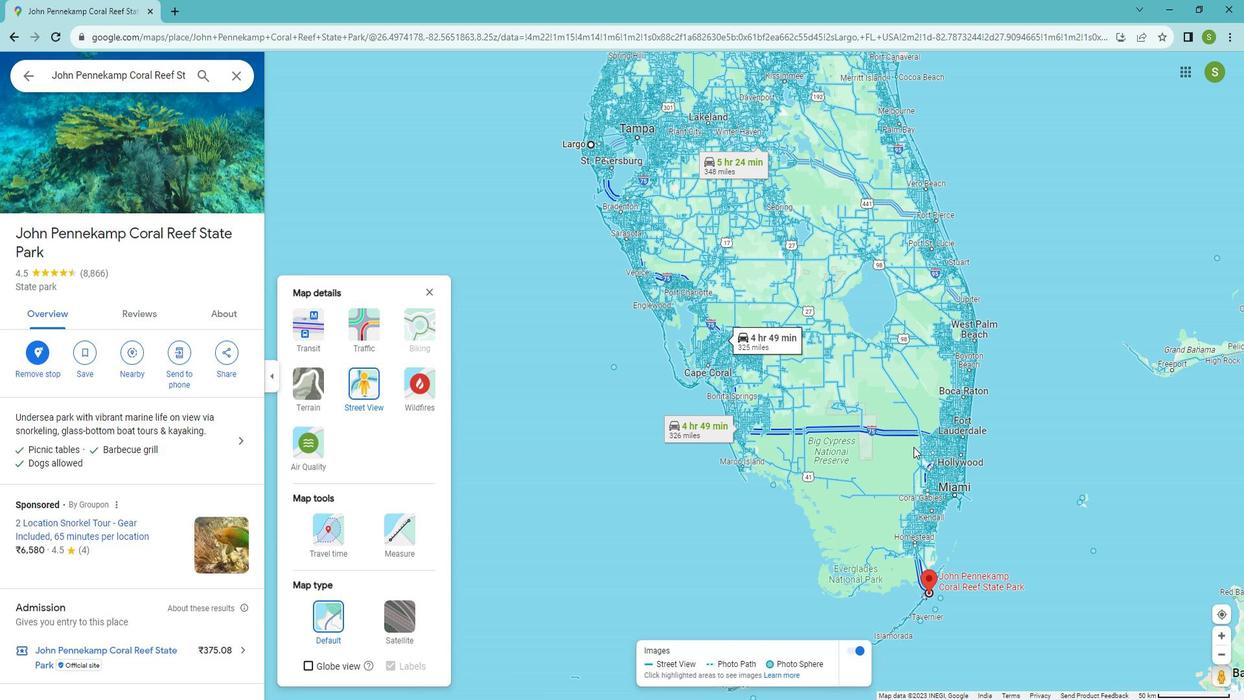 
Action: Mouse scrolled (921, 436) with delta (0, 0)
Screenshot: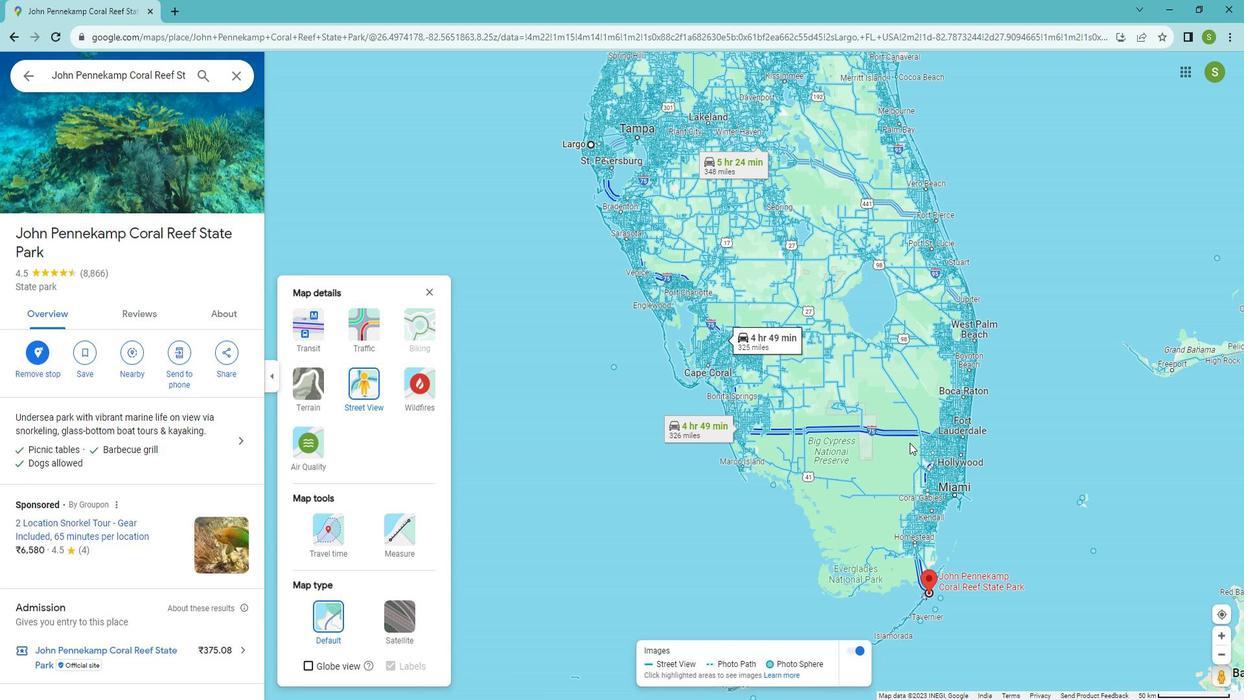 
Action: Mouse scrolled (921, 438) with delta (0, 0)
Screenshot: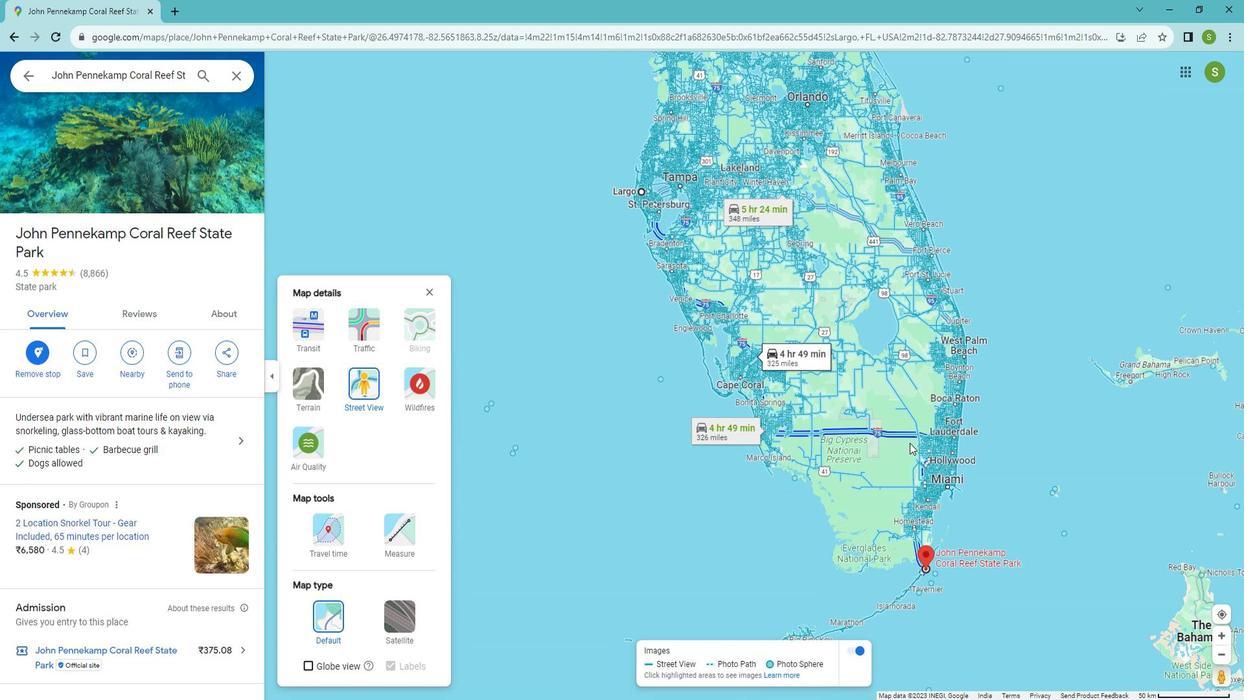 
Action: Mouse moved to (916, 439)
Screenshot: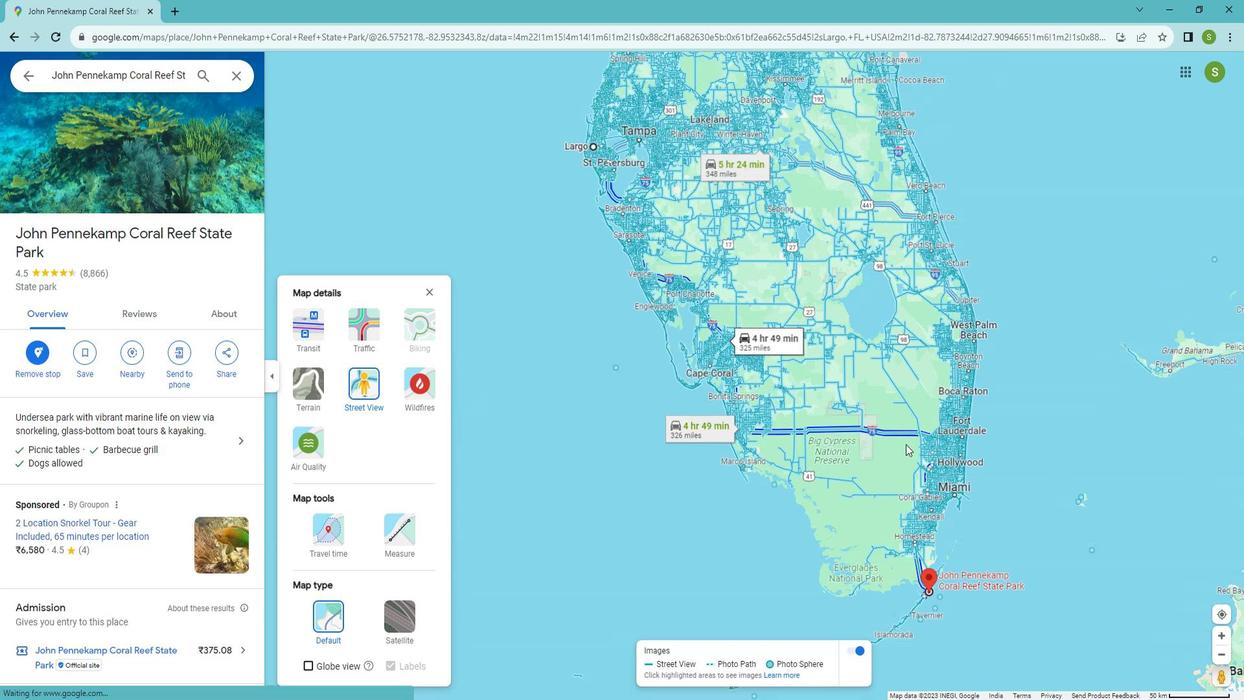 
Action: Mouse scrolled (916, 440) with delta (0, 0)
Screenshot: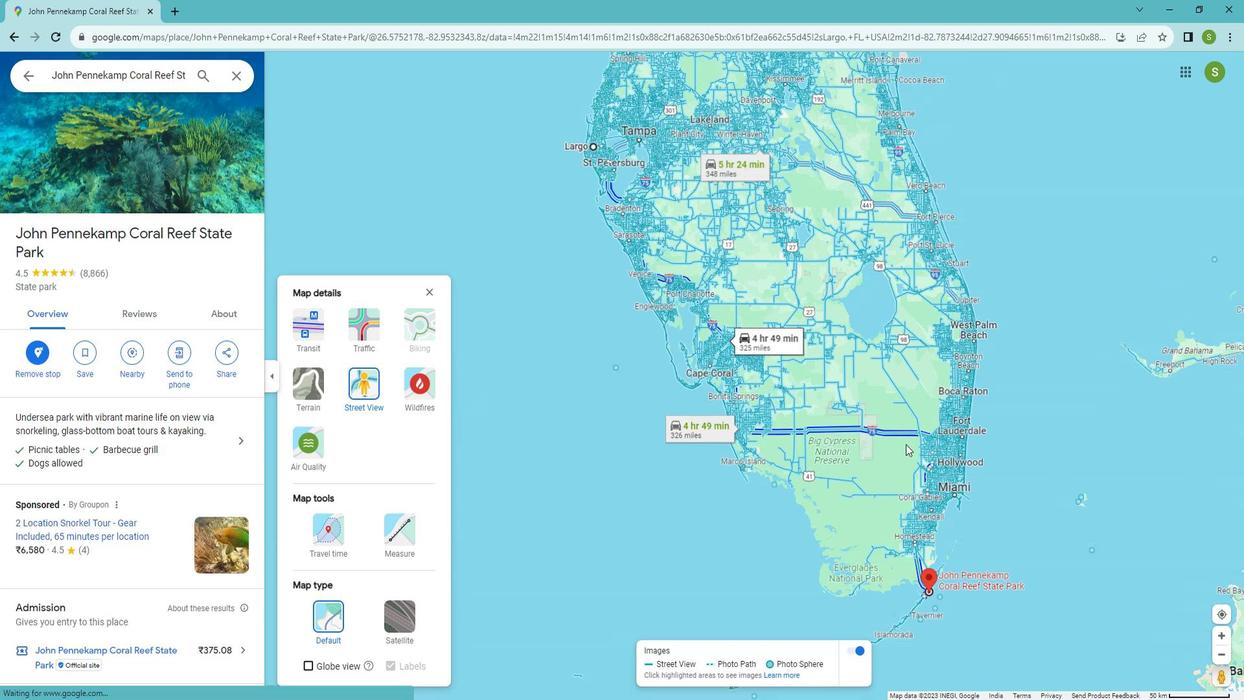 
Action: Mouse moved to (914, 440)
Screenshot: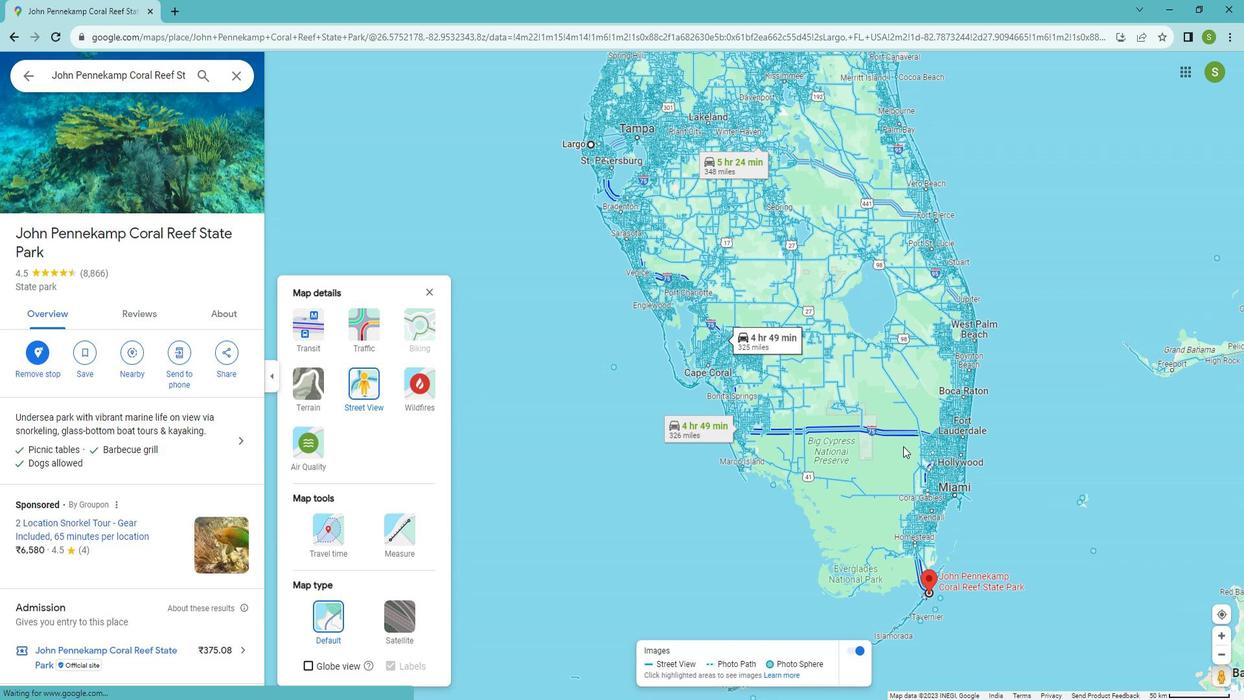 
Action: Mouse scrolled (914, 440) with delta (0, 0)
Screenshot: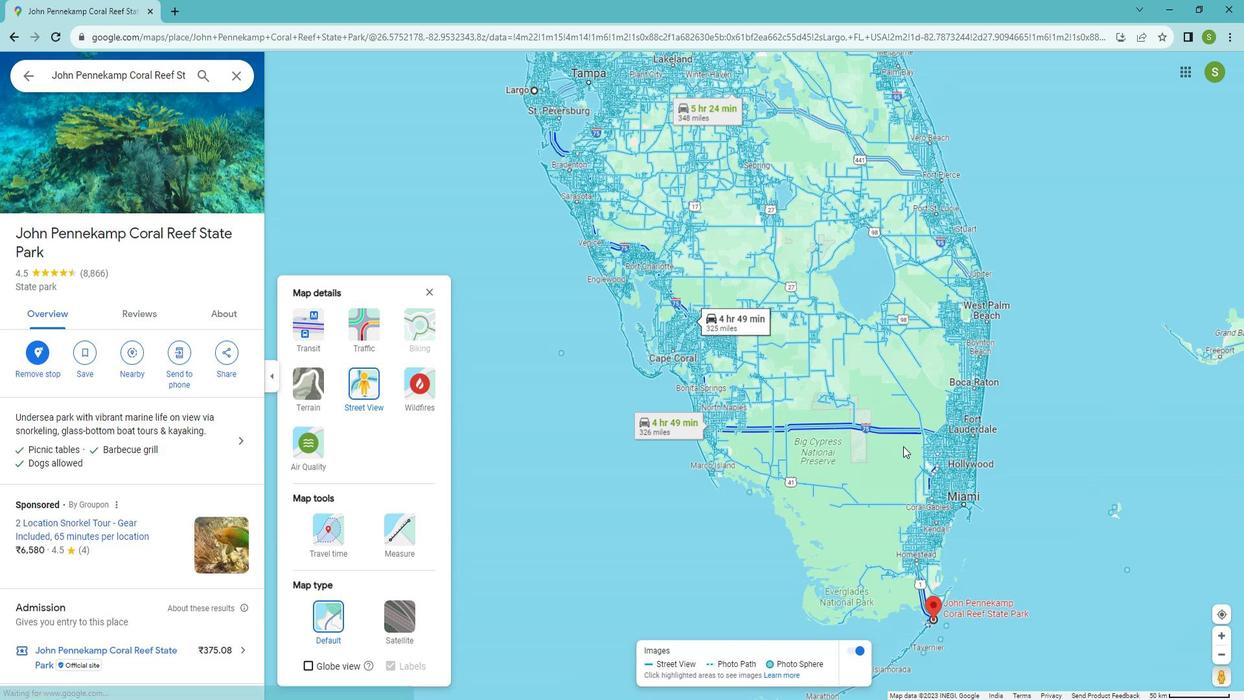 
Action: Mouse moved to (913, 441)
Screenshot: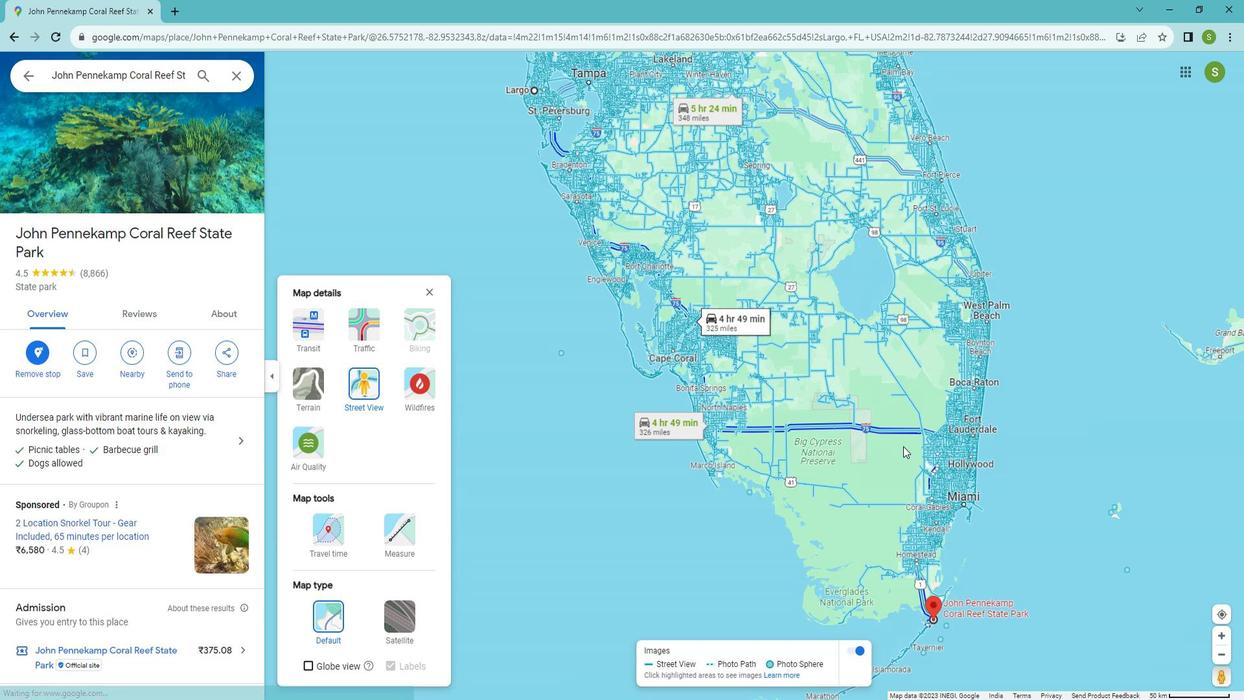 
Action: Mouse scrolled (913, 440) with delta (0, 0)
Screenshot: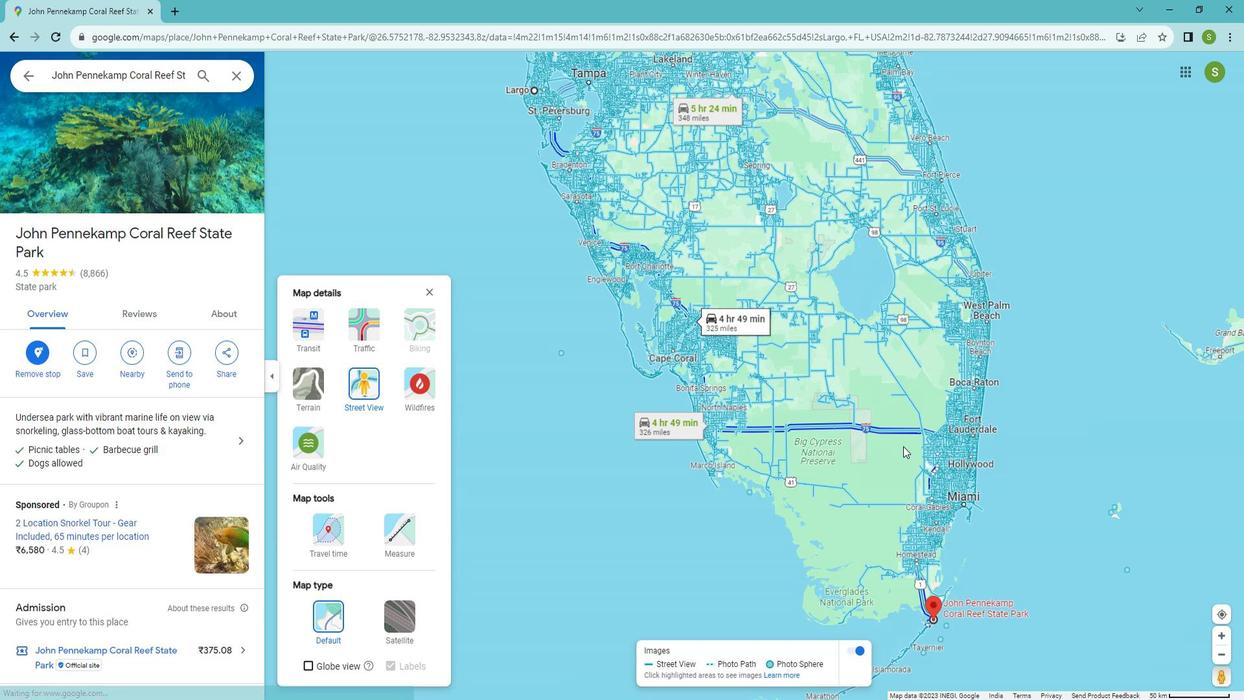 
Action: Mouse scrolled (913, 440) with delta (0, 0)
Screenshot: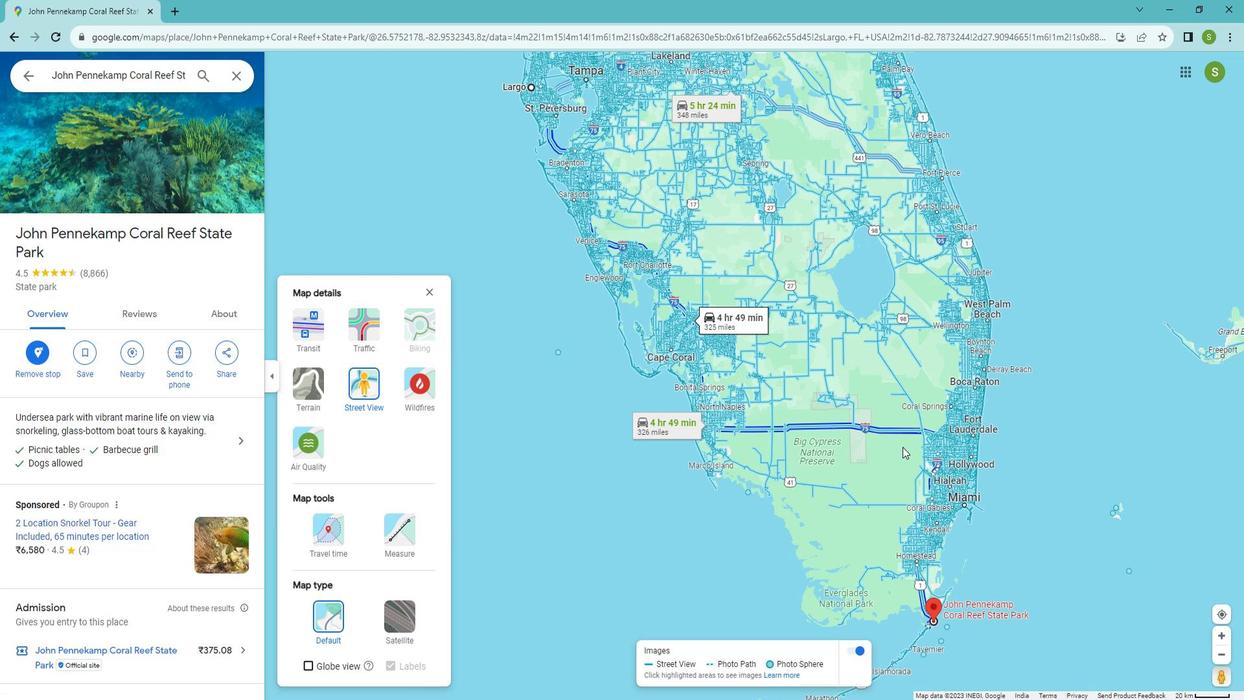 
Action: Mouse moved to (1031, 531)
Screenshot: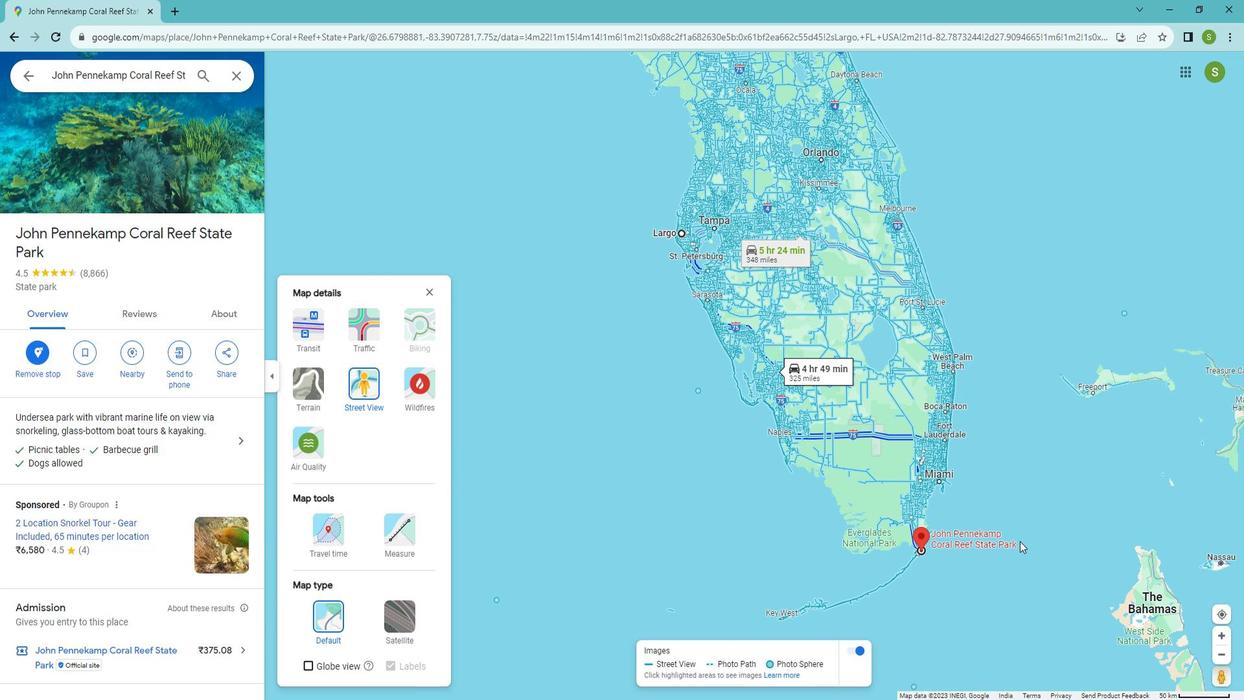 
Action: Mouse pressed left at (1031, 531)
Screenshot: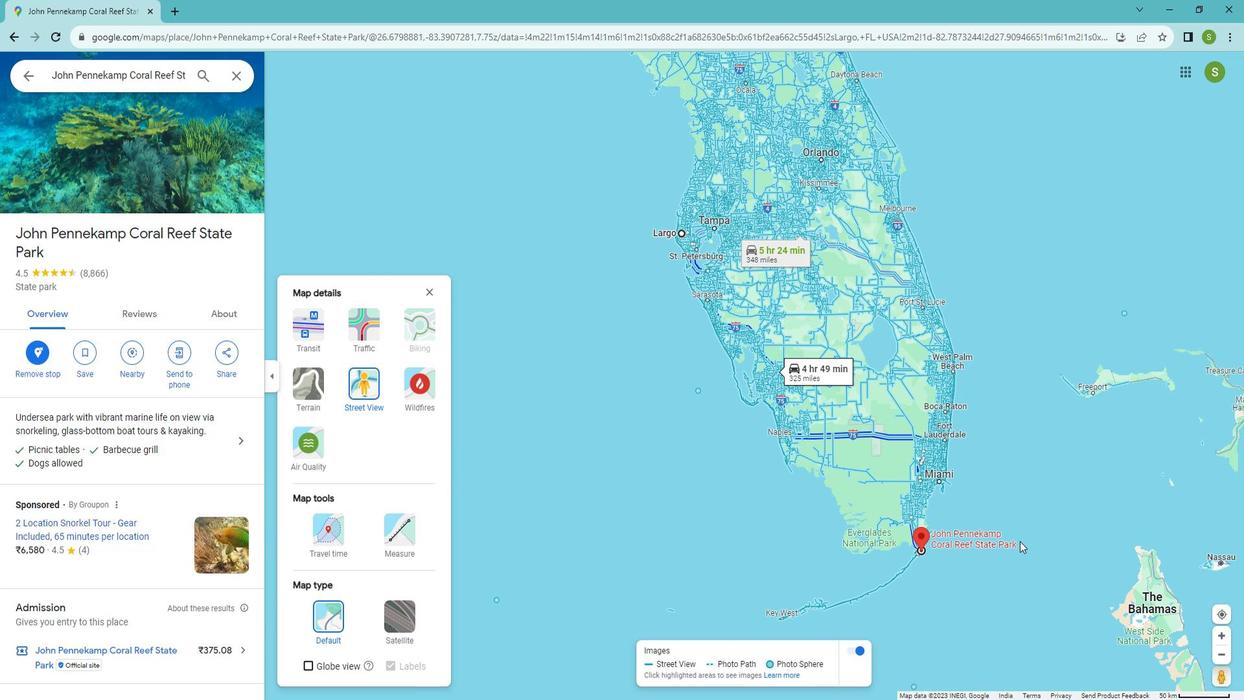 
Action: Mouse moved to (1039, 516)
Screenshot: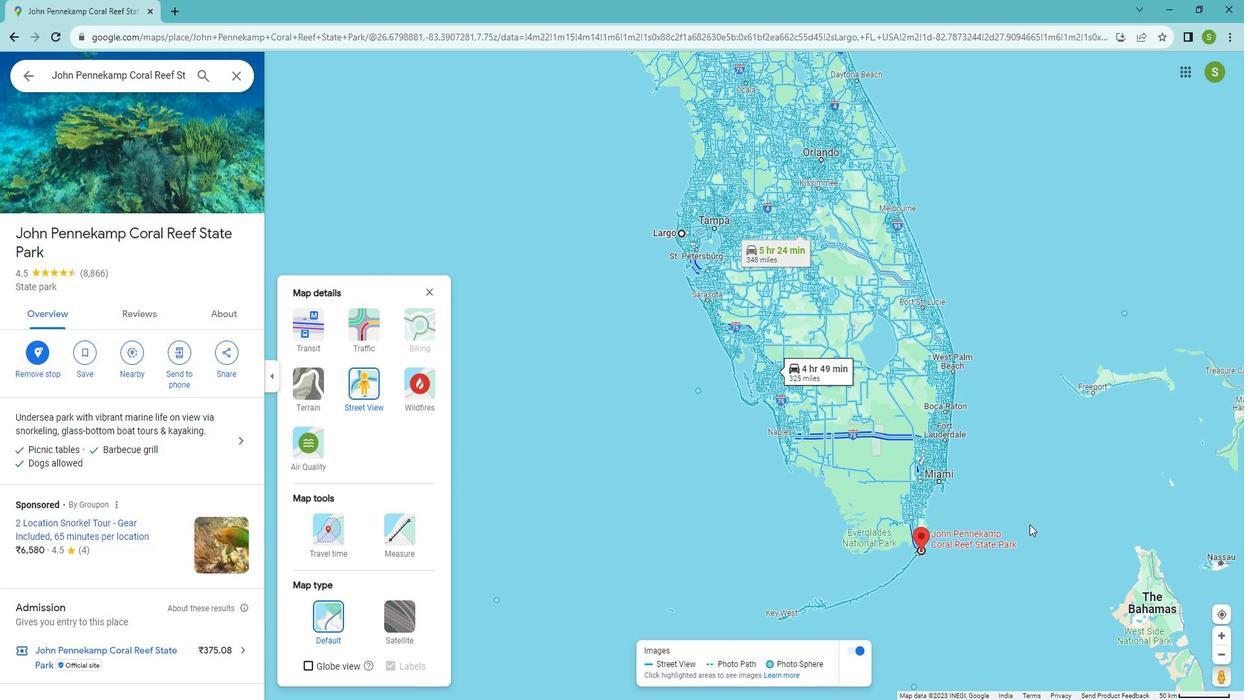 
Action: Mouse pressed left at (1039, 516)
Screenshot: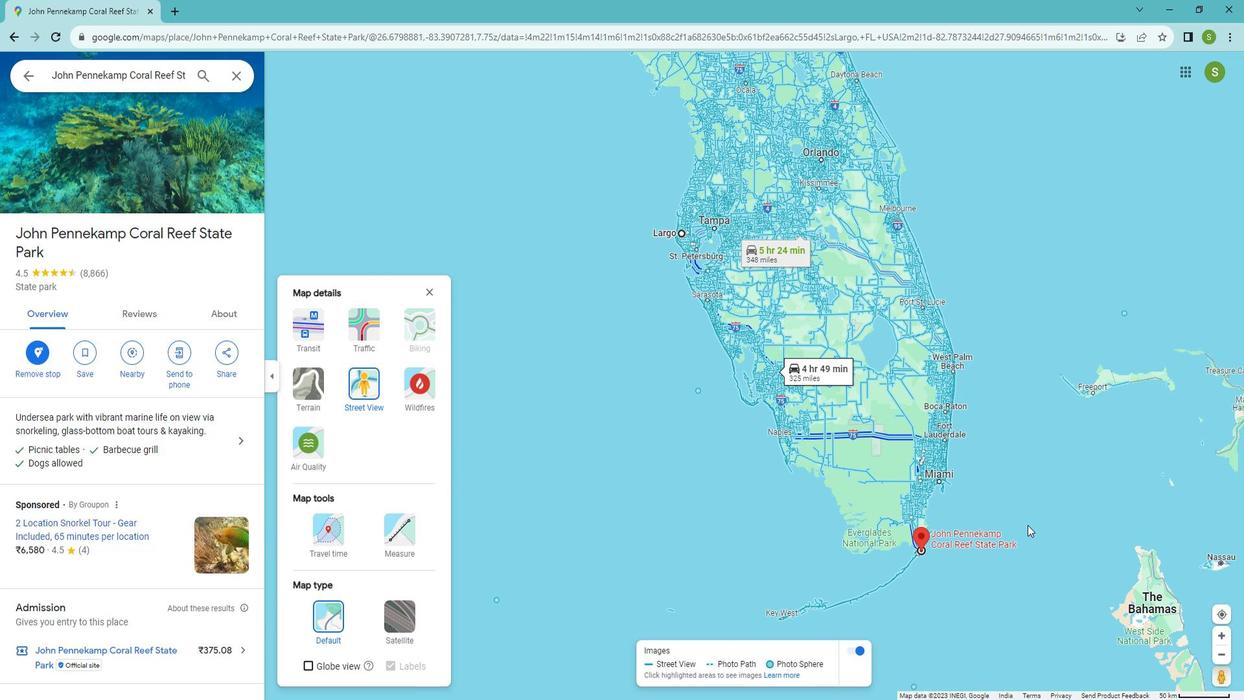 
Action: Mouse moved to (701, 376)
Screenshot: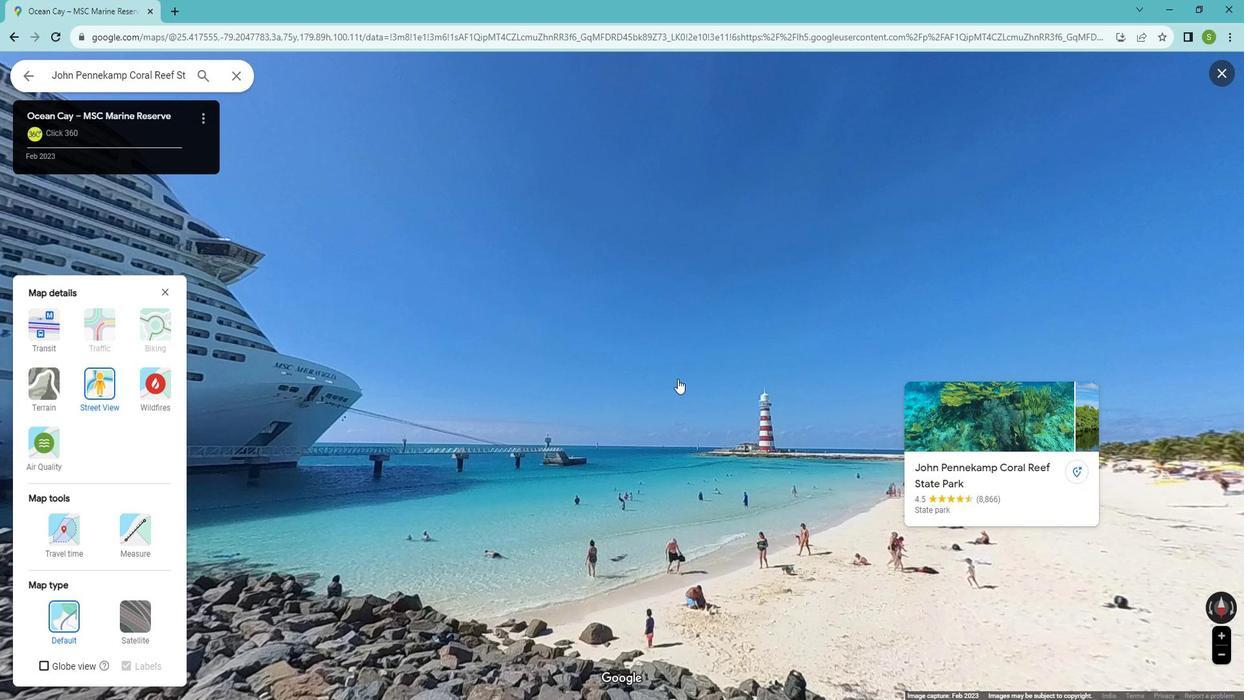 
Action: Mouse scrolled (701, 375) with delta (0, 0)
Screenshot: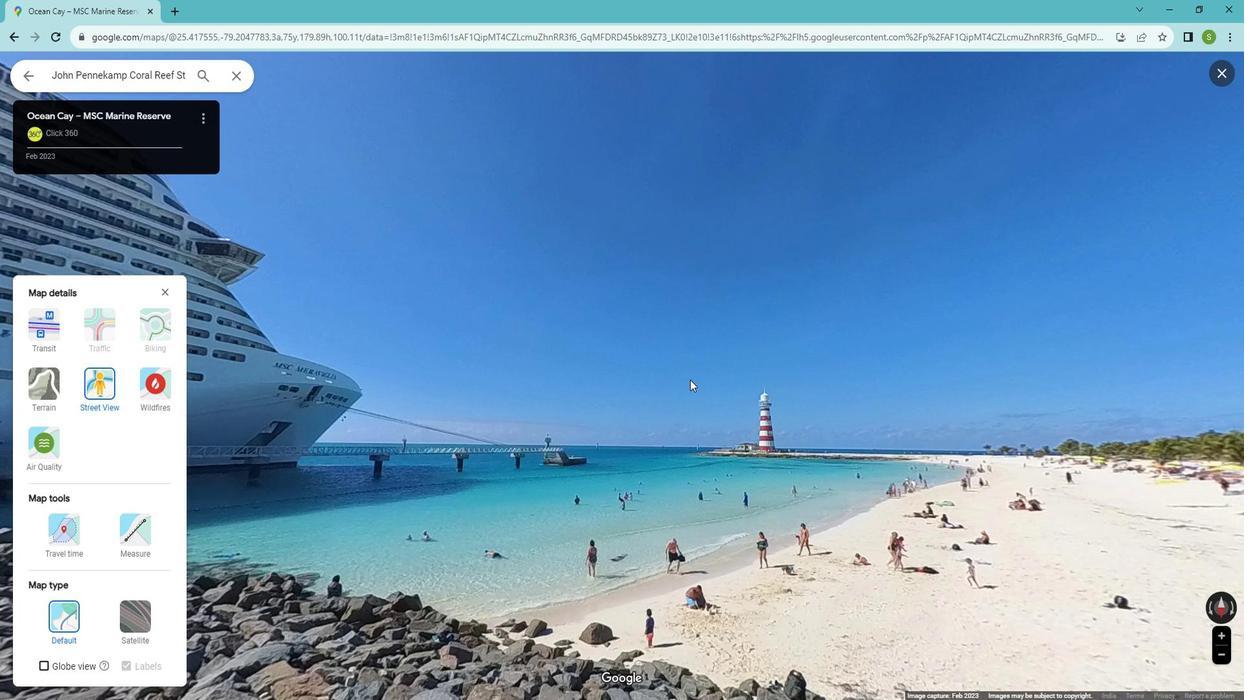 
Action: Mouse scrolled (701, 375) with delta (0, 0)
Screenshot: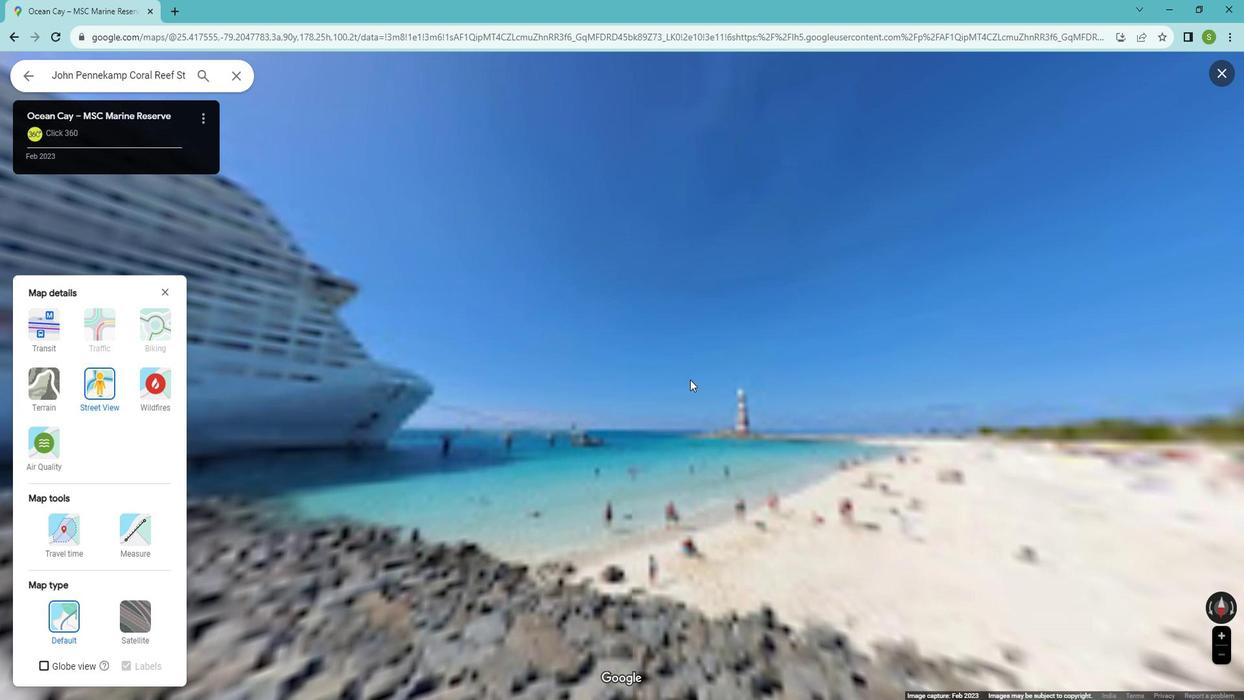 
Action: Mouse scrolled (701, 375) with delta (0, 0)
Screenshot: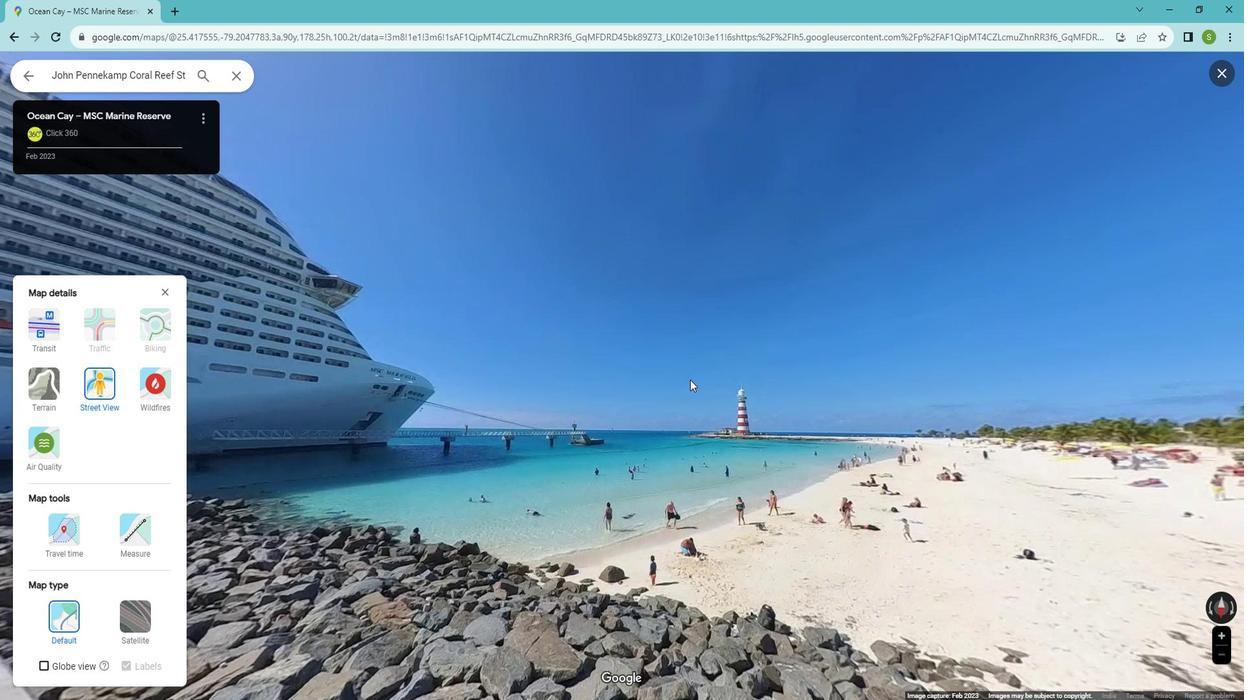
Action: Mouse scrolled (701, 375) with delta (0, 0)
Screenshot: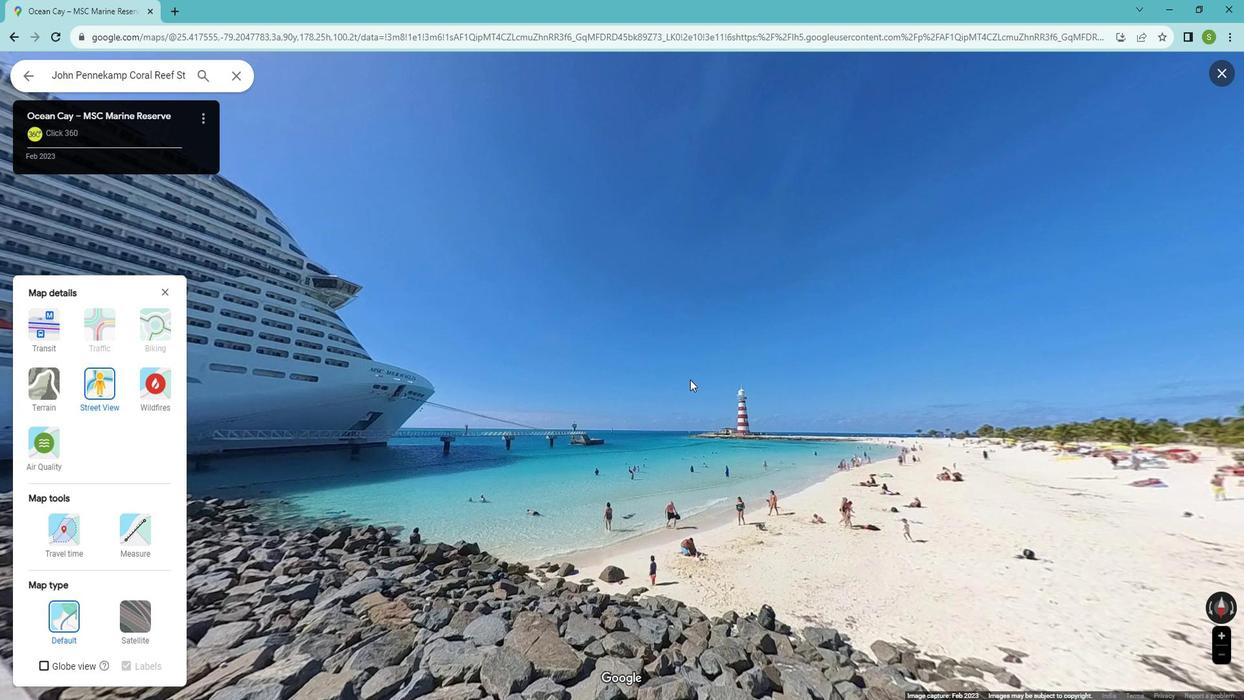 
Action: Mouse pressed left at (701, 376)
Screenshot: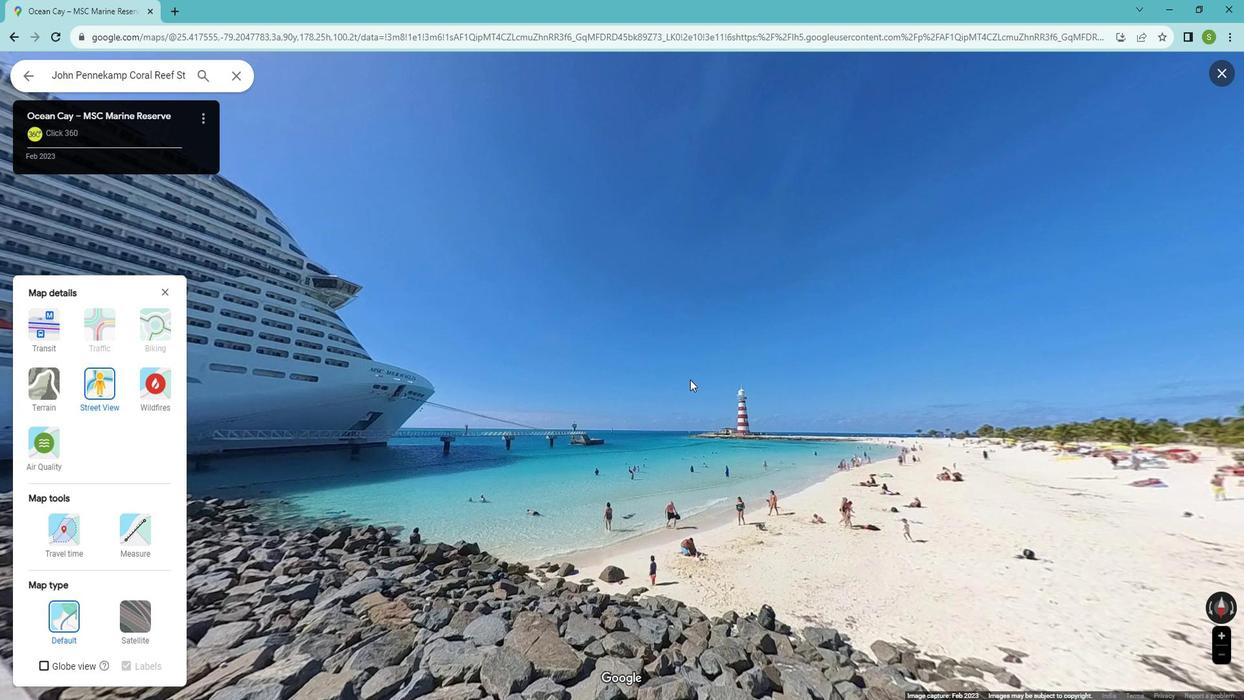 
Action: Mouse moved to (695, 311)
Screenshot: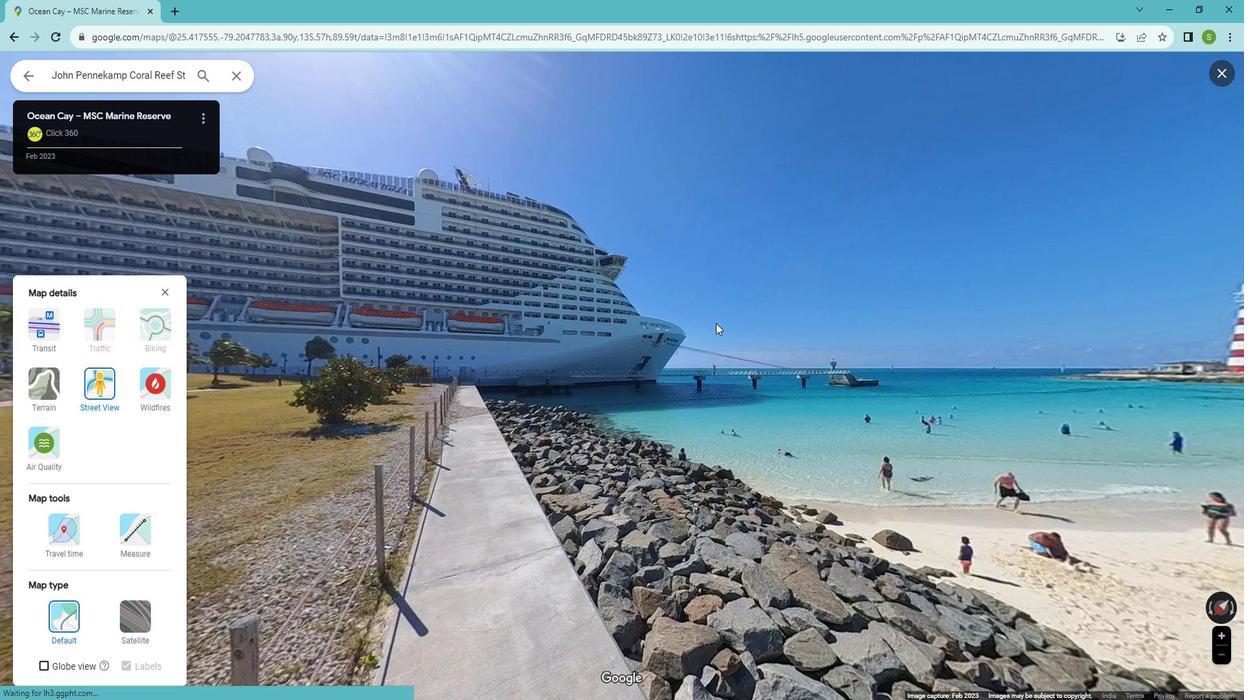 
Action: Mouse pressed left at (695, 311)
Screenshot: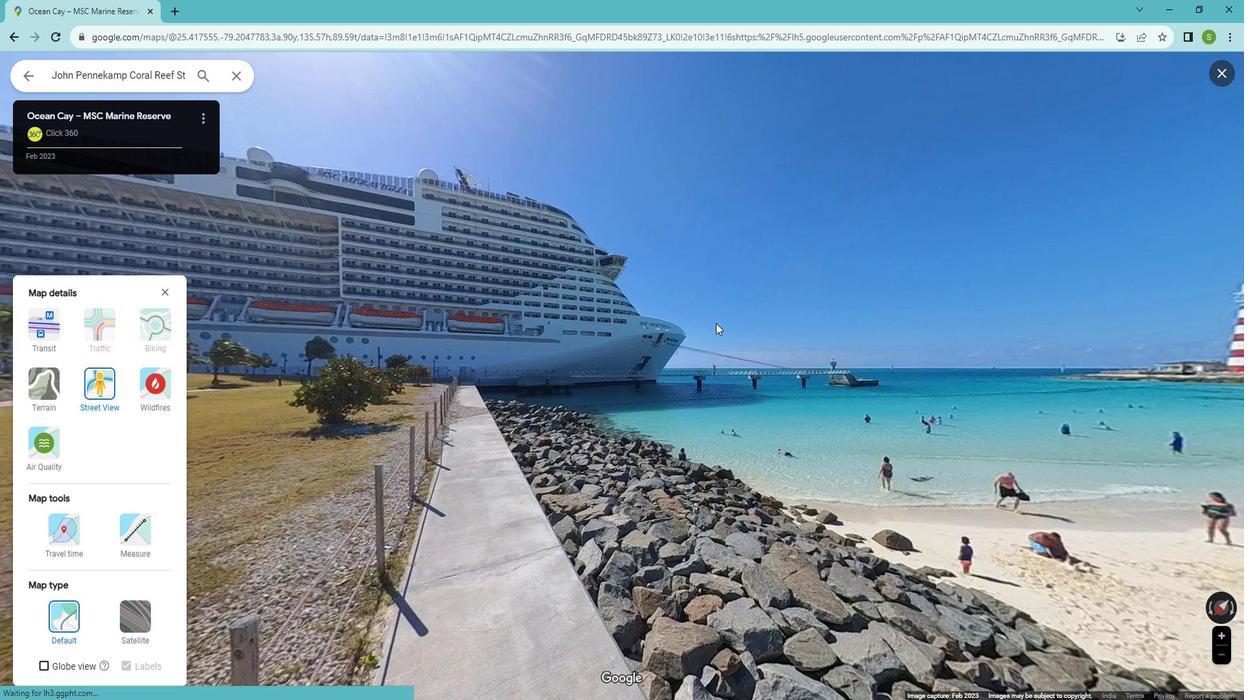 
Action: Mouse moved to (886, 285)
Screenshot: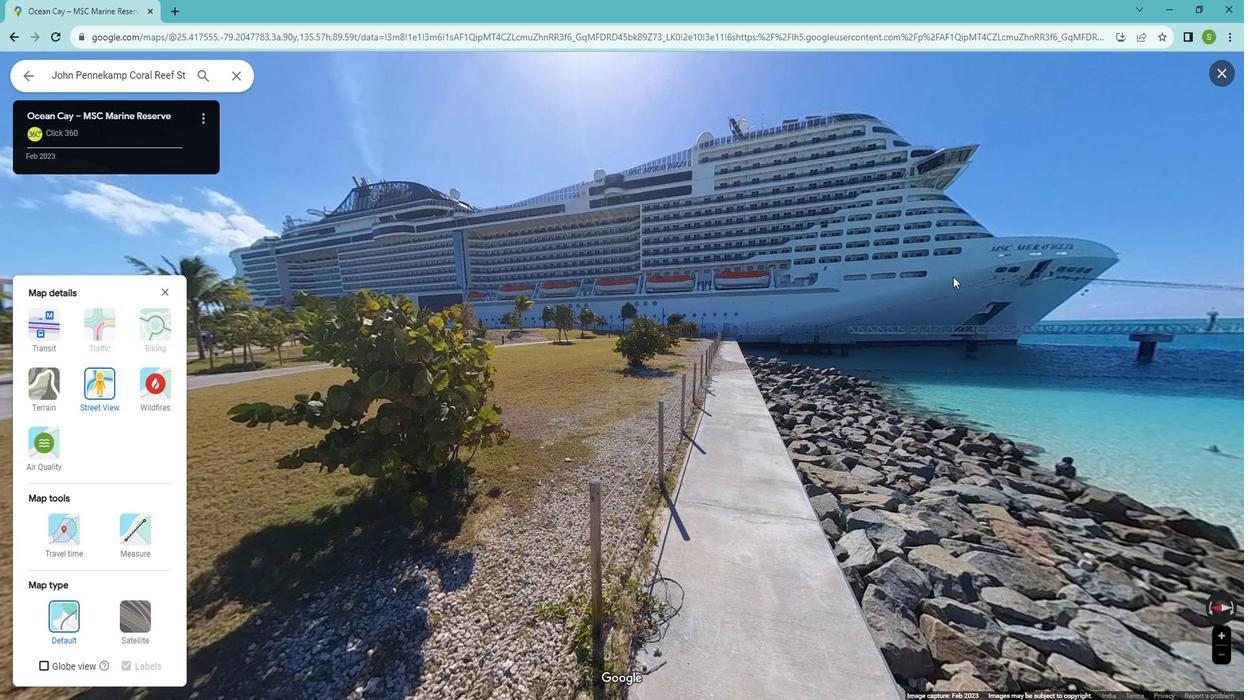 
Action: Mouse pressed left at (886, 285)
Screenshot: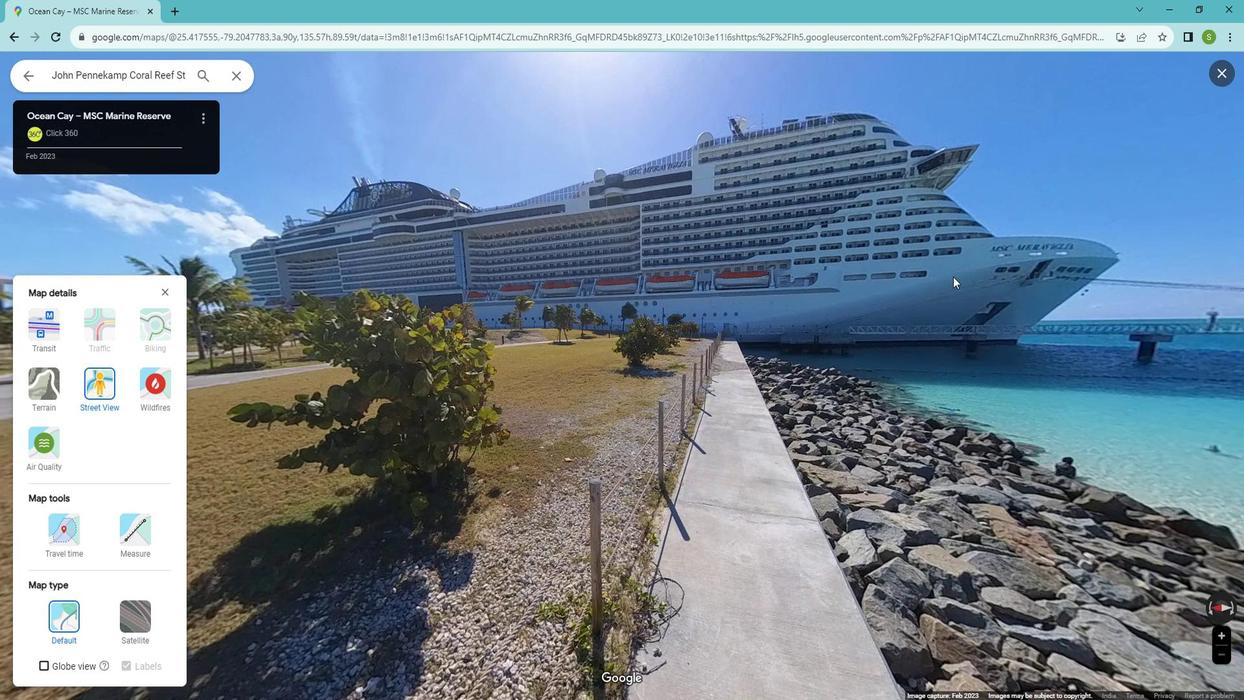 
Action: Mouse moved to (1011, 239)
Screenshot: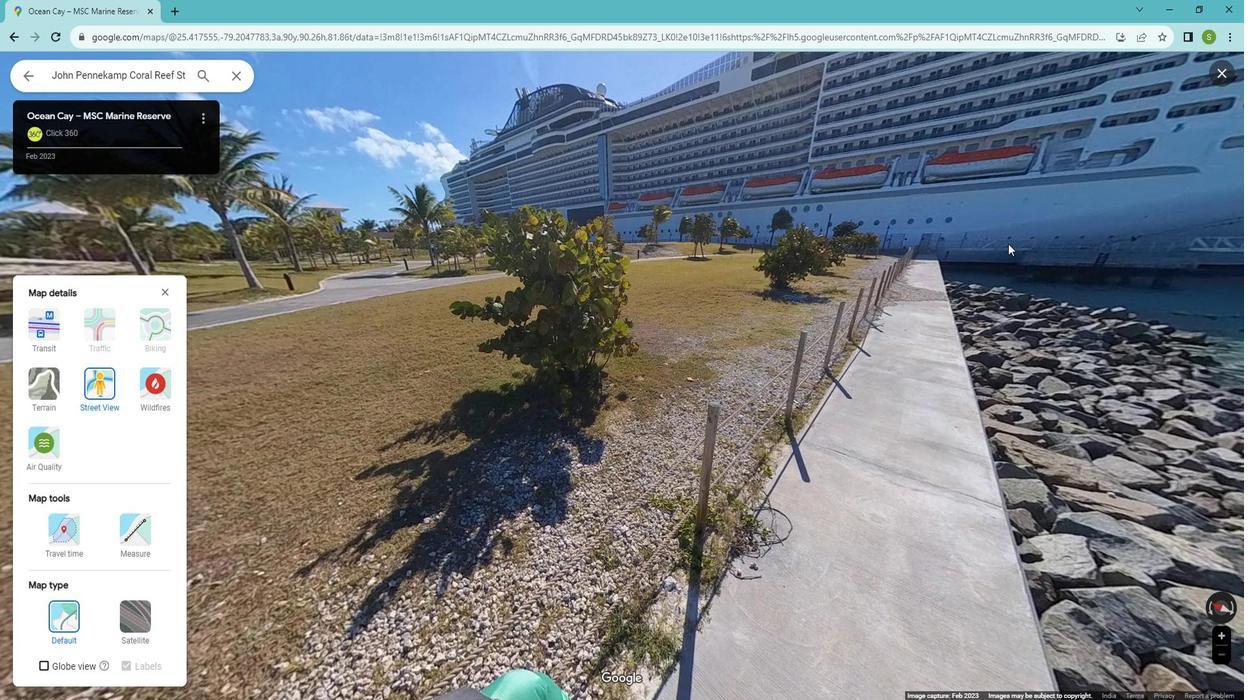 
Action: Mouse pressed left at (1011, 239)
Screenshot: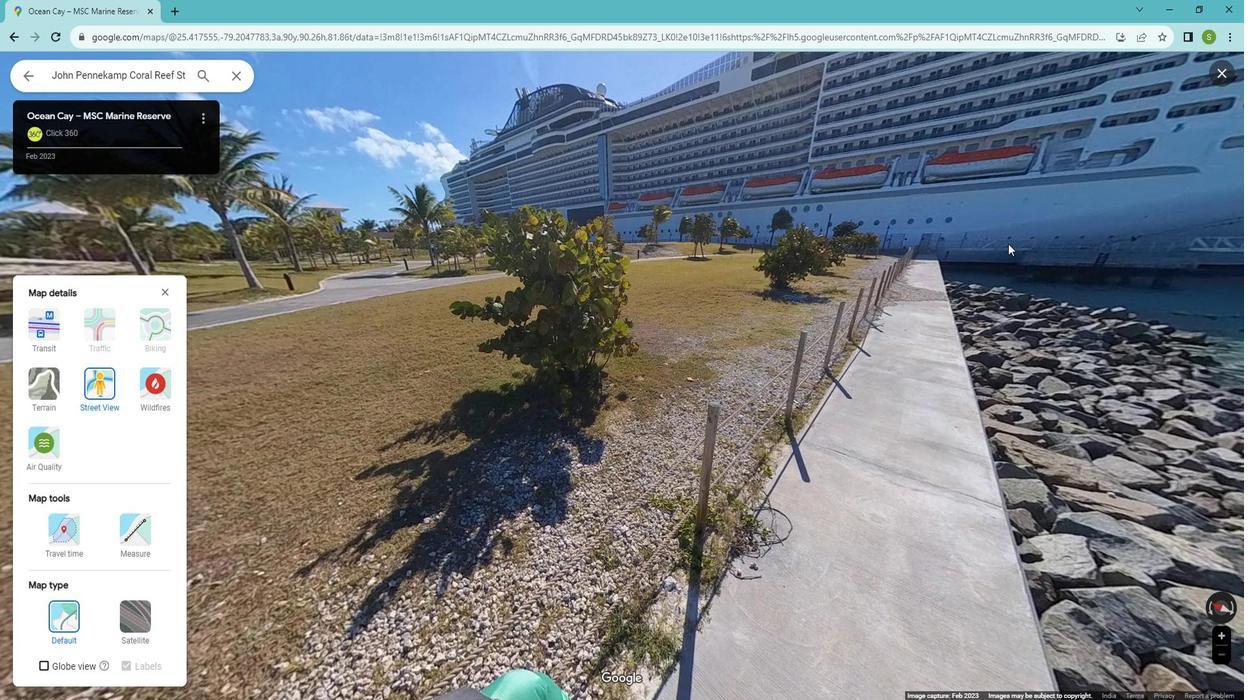 
Action: Mouse moved to (848, 295)
Screenshot: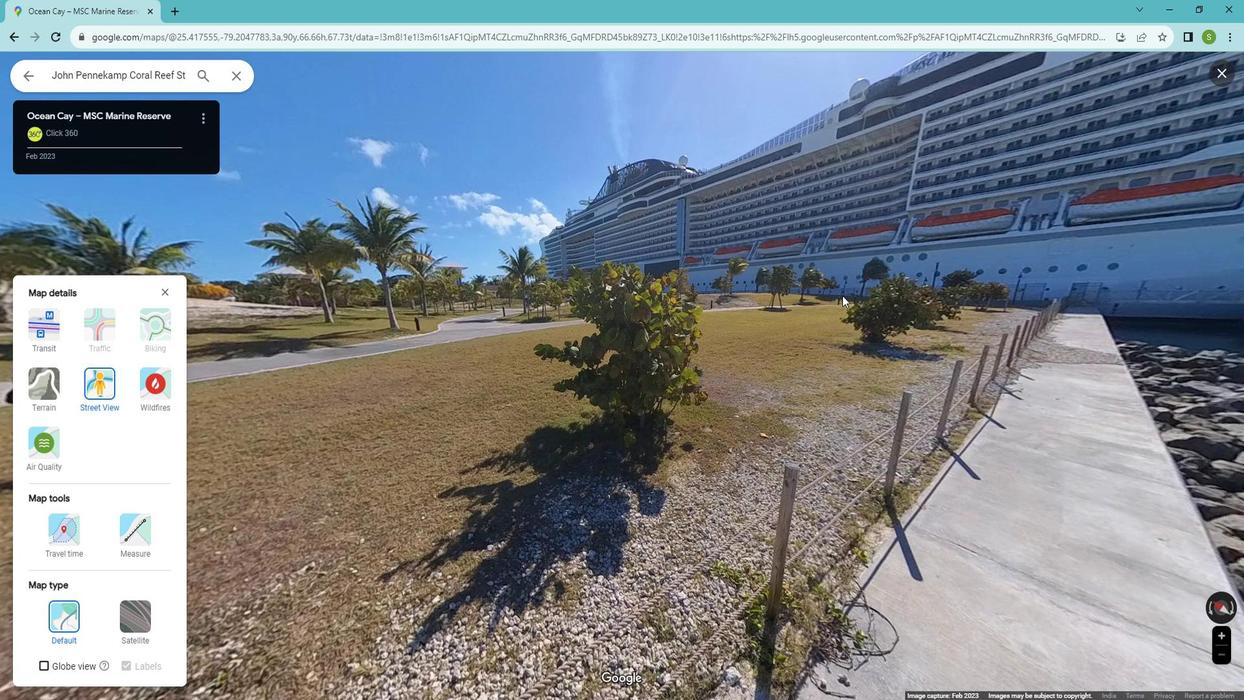 
Action: Mouse pressed left at (848, 295)
Screenshot: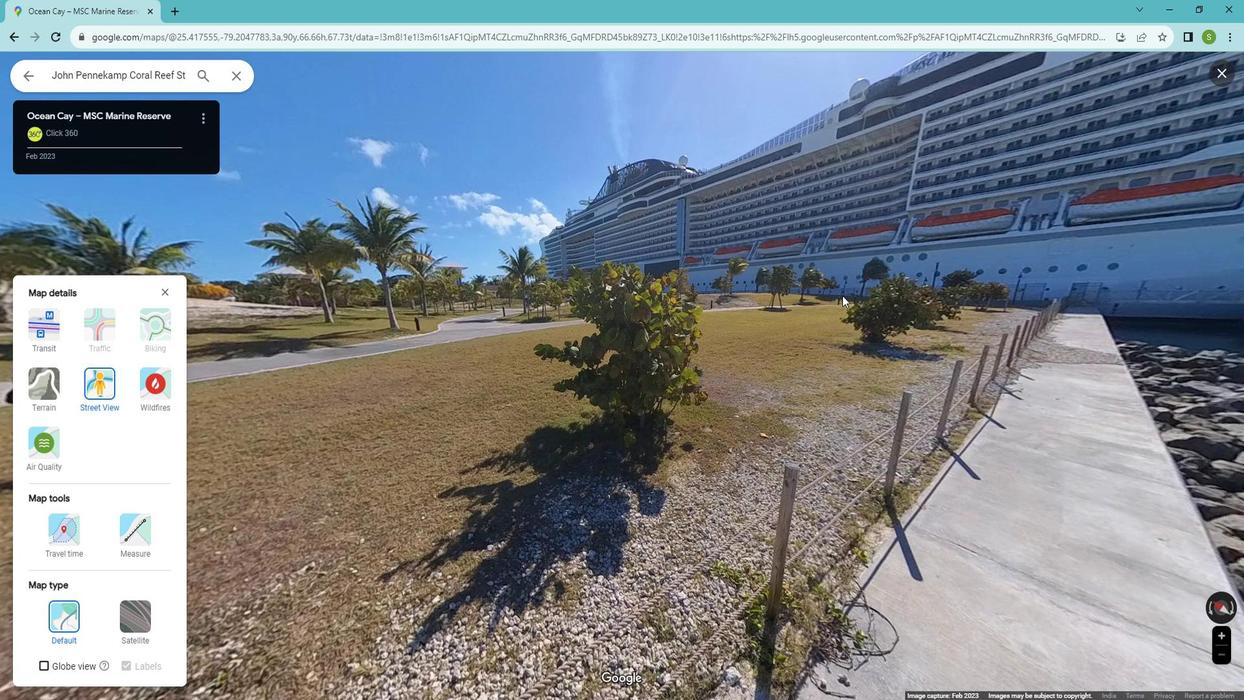 
Action: Mouse moved to (829, 261)
Screenshot: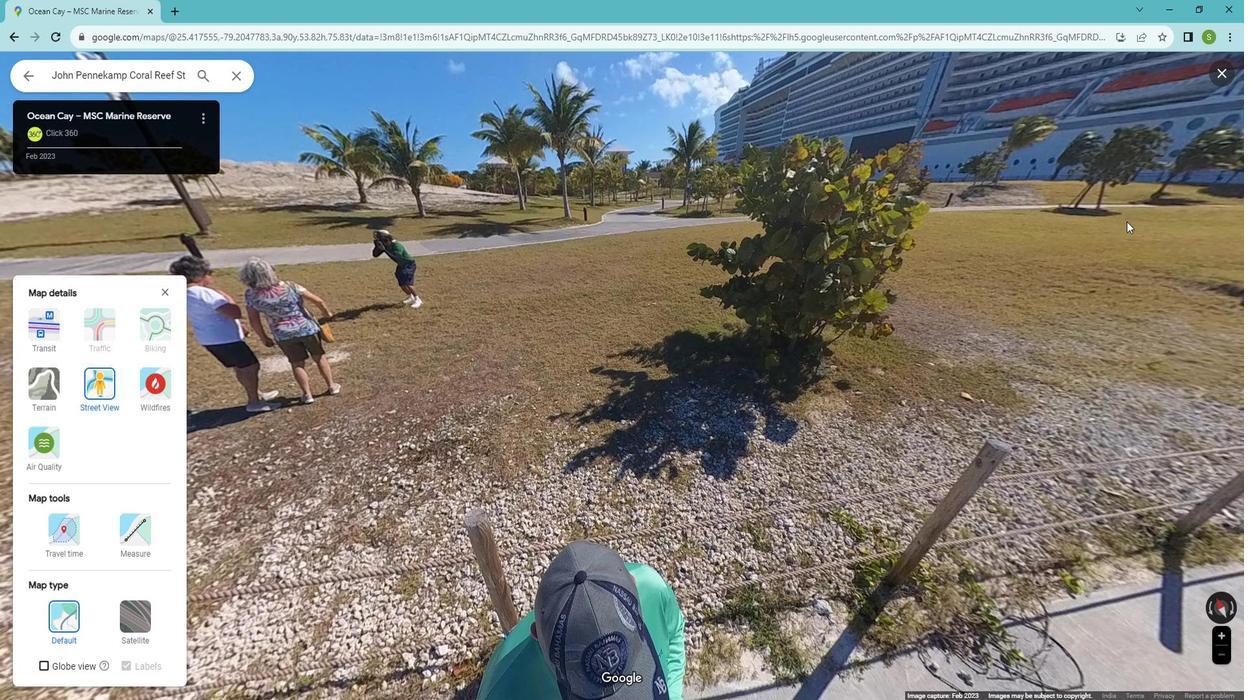 
Action: Mouse pressed left at (829, 261)
Screenshot: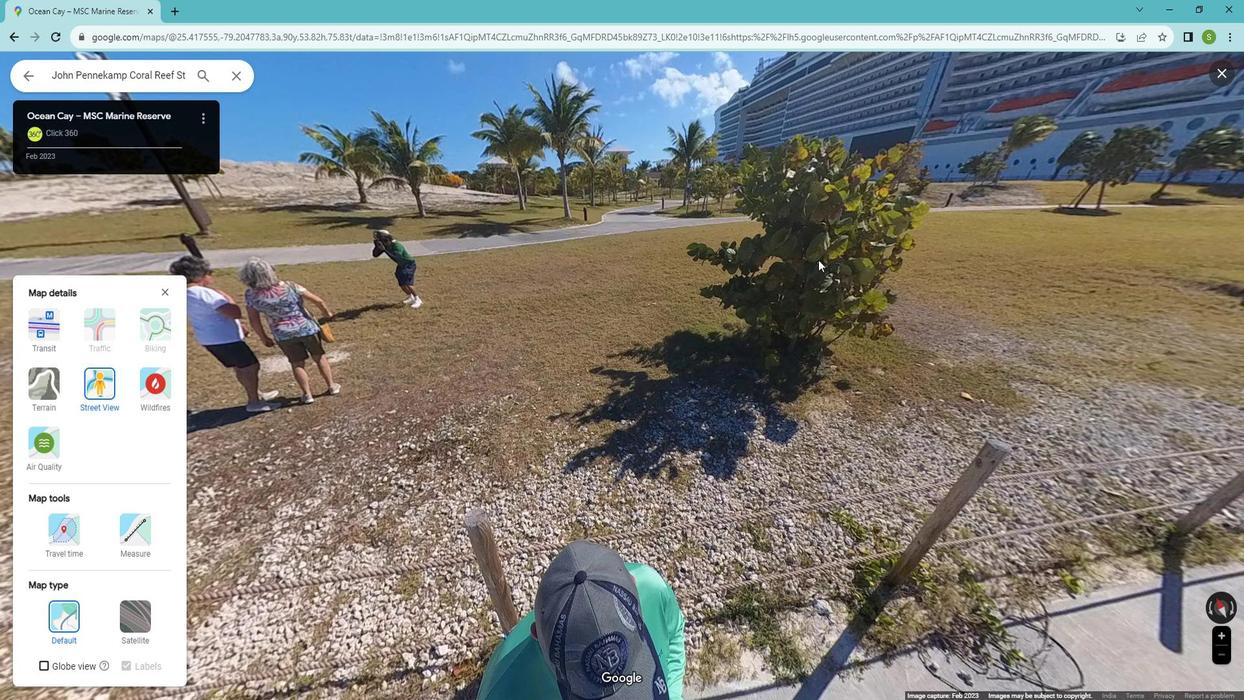 
Action: Mouse moved to (845, 267)
Screenshot: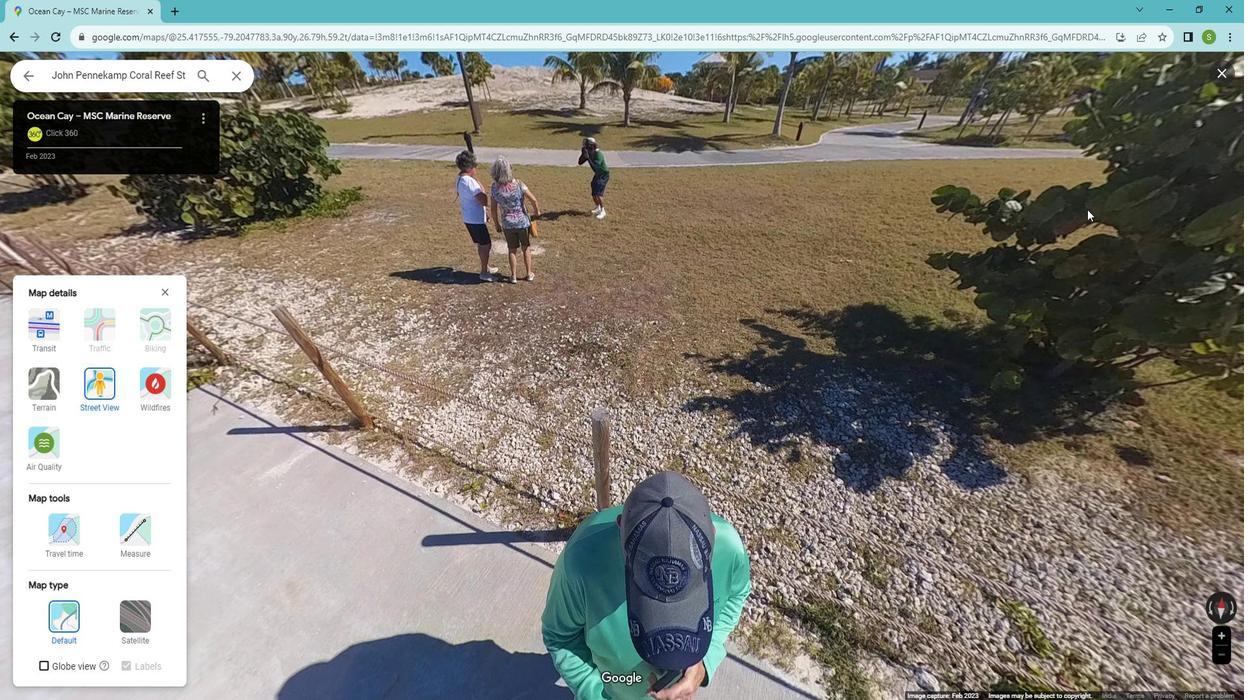 
Action: Mouse pressed left at (845, 267)
Screenshot: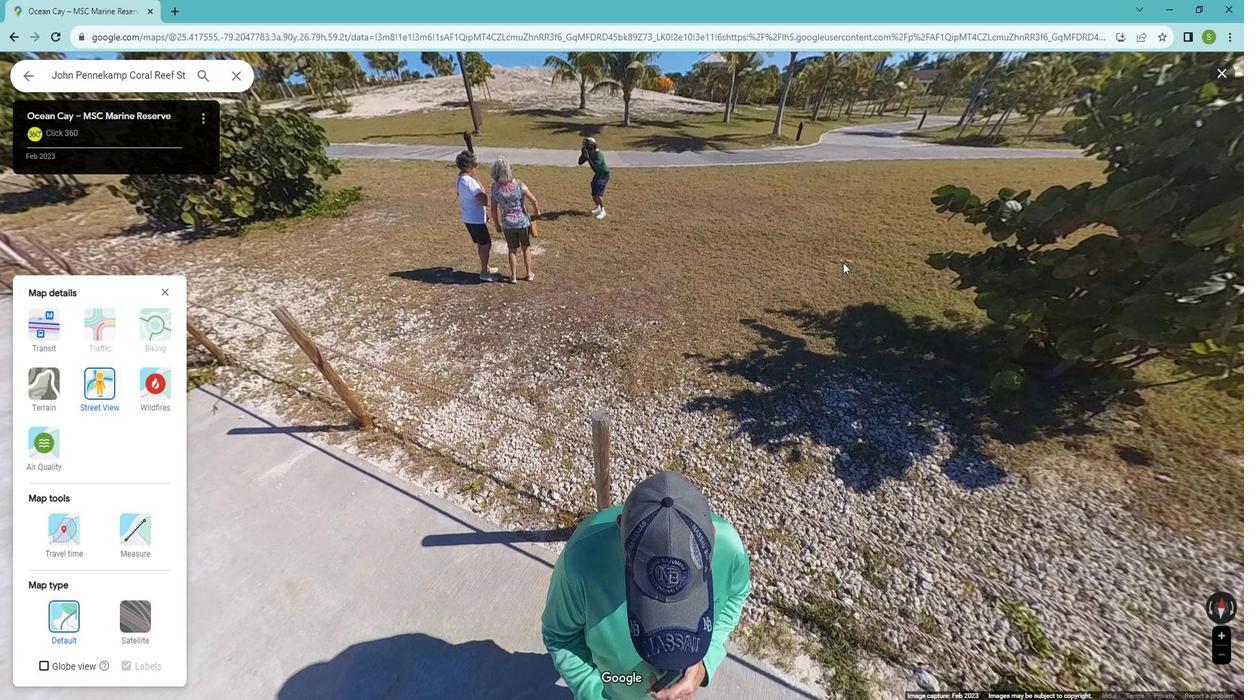 
Action: Mouse moved to (536, 233)
Screenshot: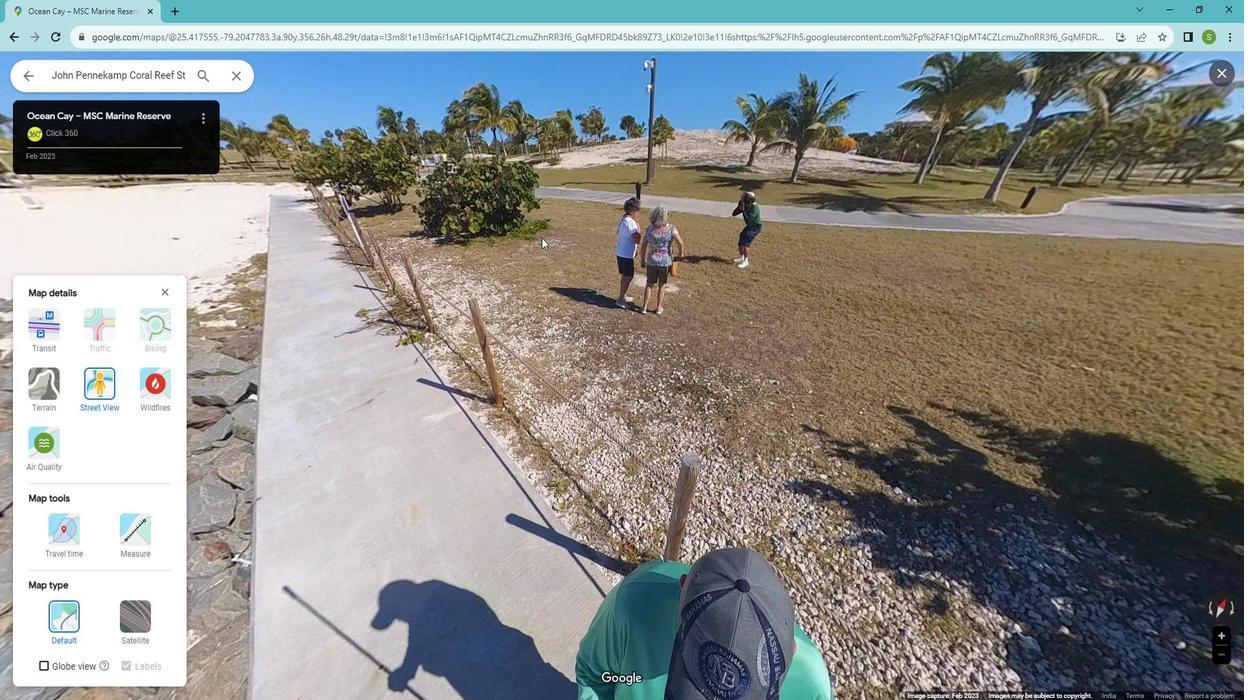 
Action: Mouse pressed left at (536, 233)
Screenshot: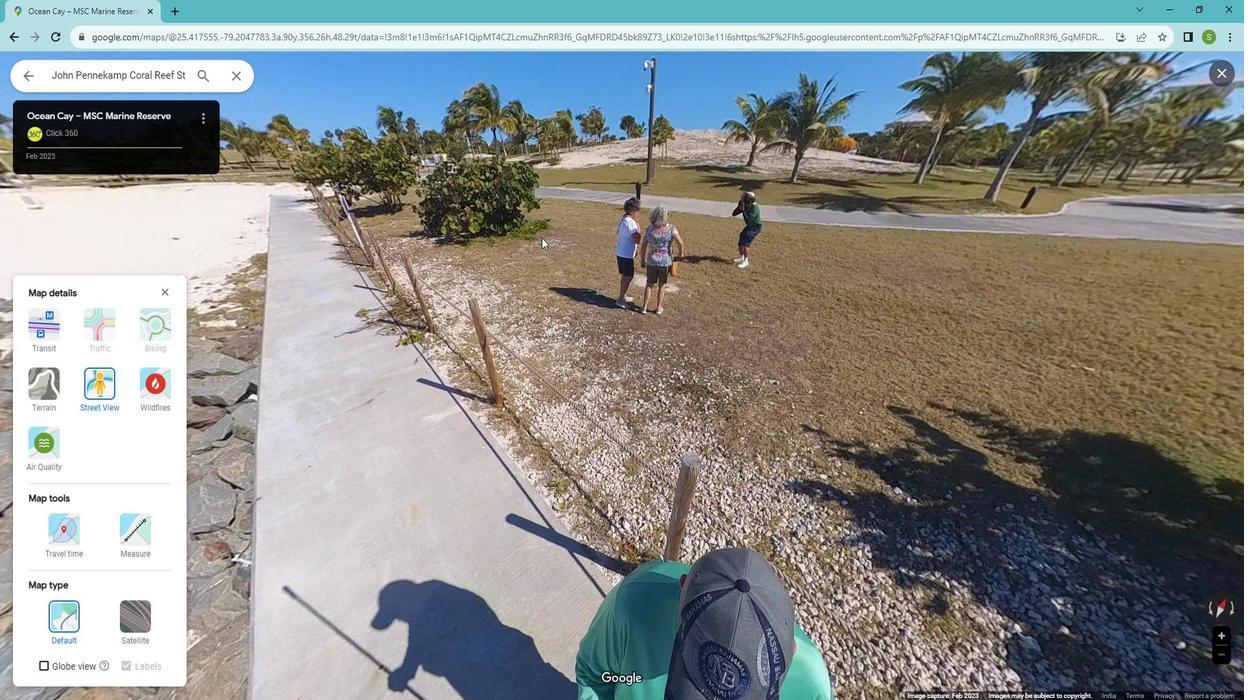 
Action: Mouse moved to (471, 270)
Screenshot: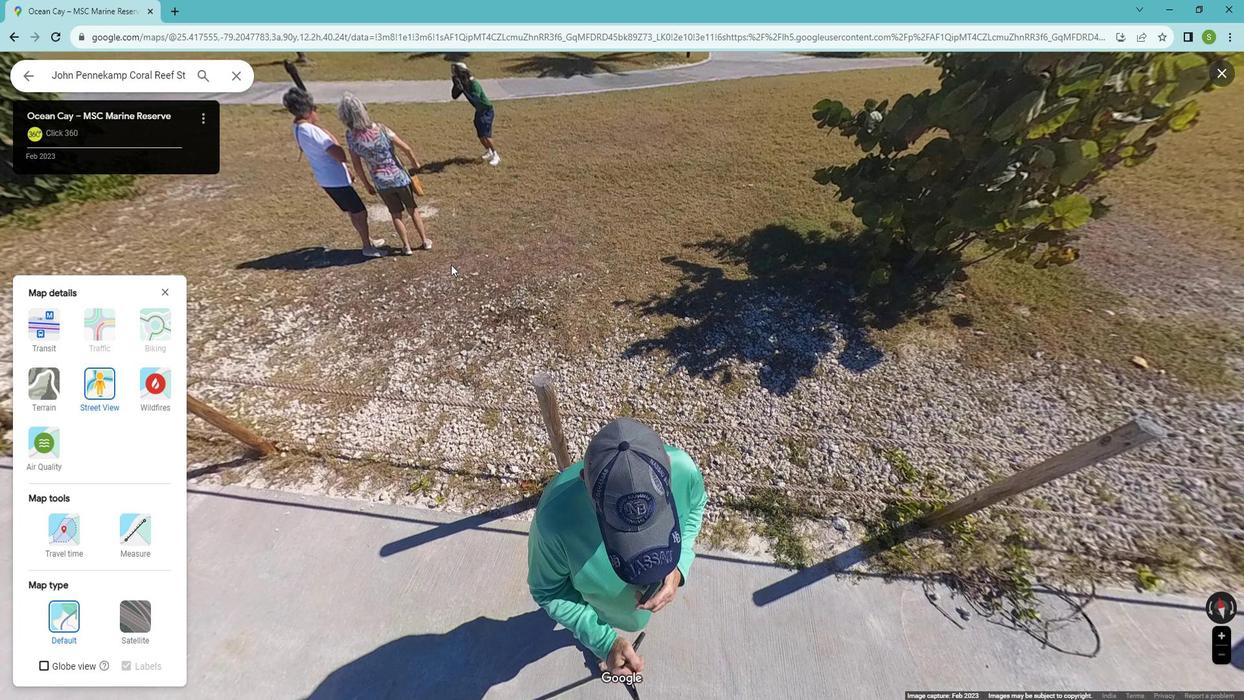 
Action: Mouse pressed left at (471, 270)
Screenshot: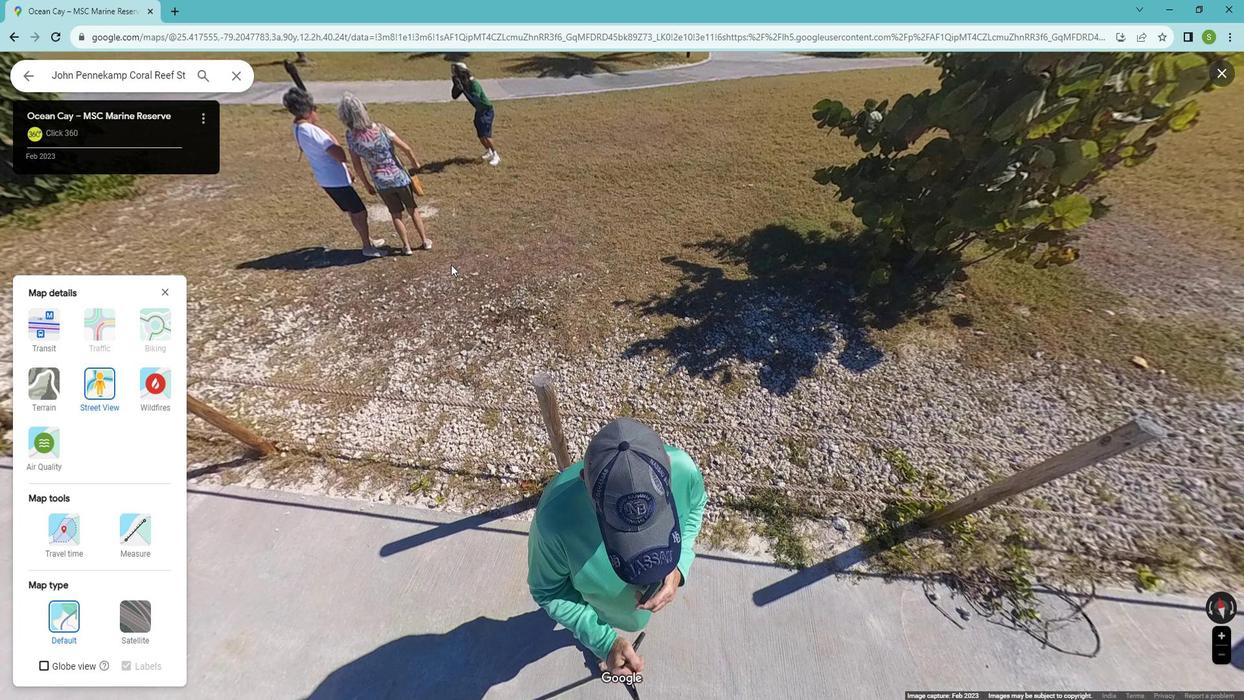 
Action: Mouse moved to (597, 292)
Screenshot: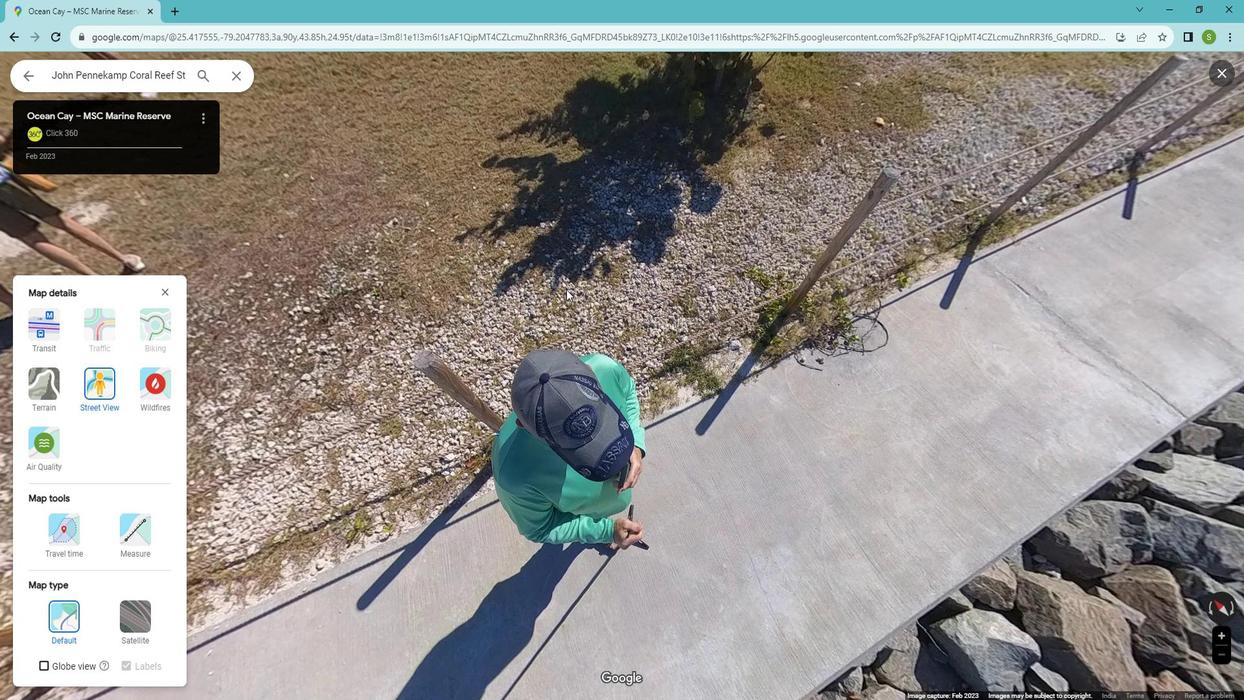 
Action: Mouse pressed left at (597, 292)
Screenshot: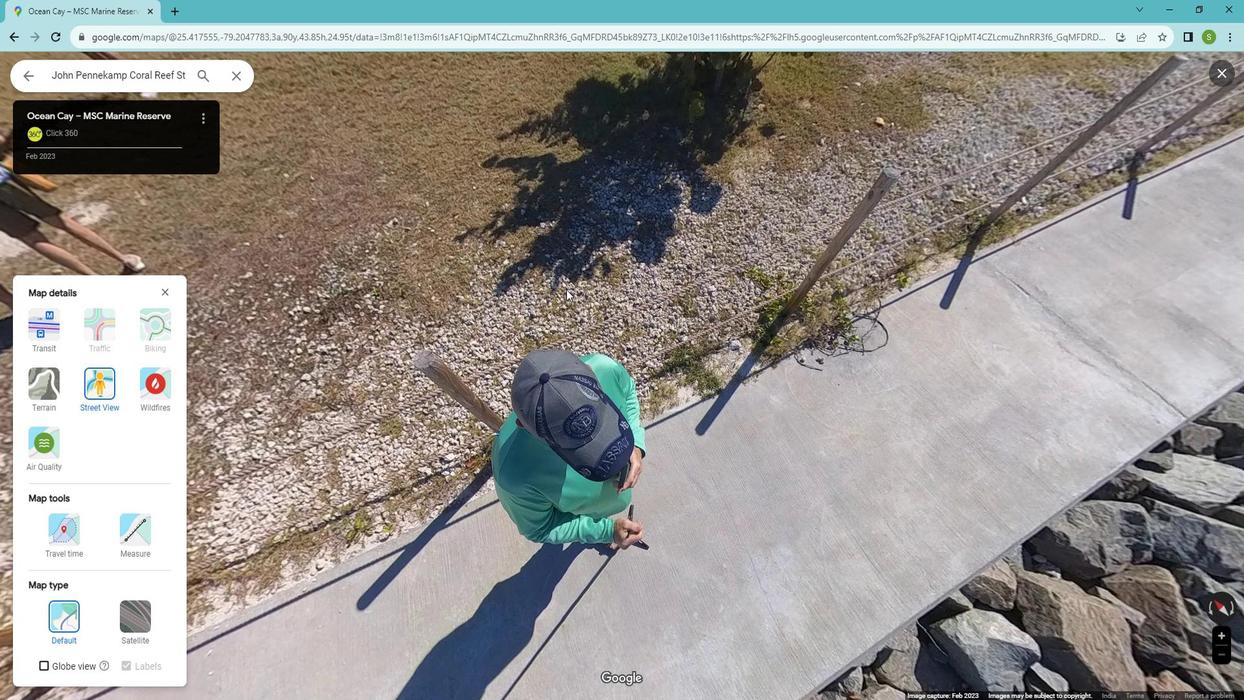
Action: Mouse moved to (650, 246)
Screenshot: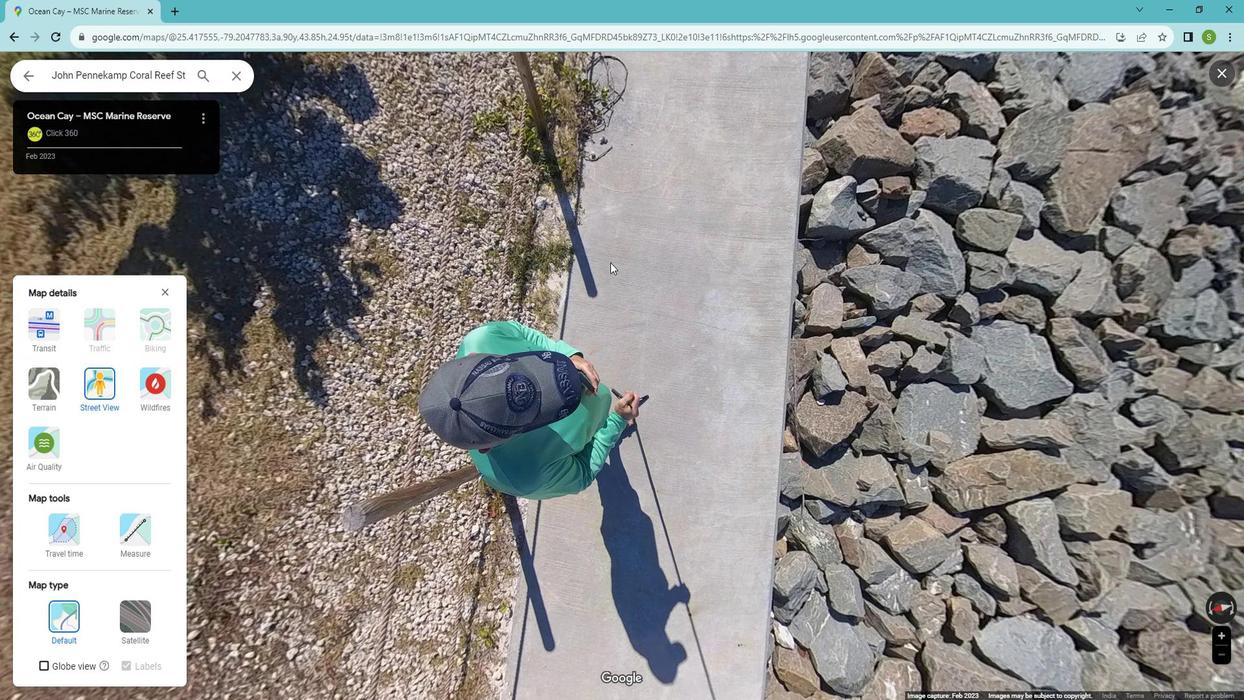 
Action: Mouse pressed left at (650, 246)
Screenshot: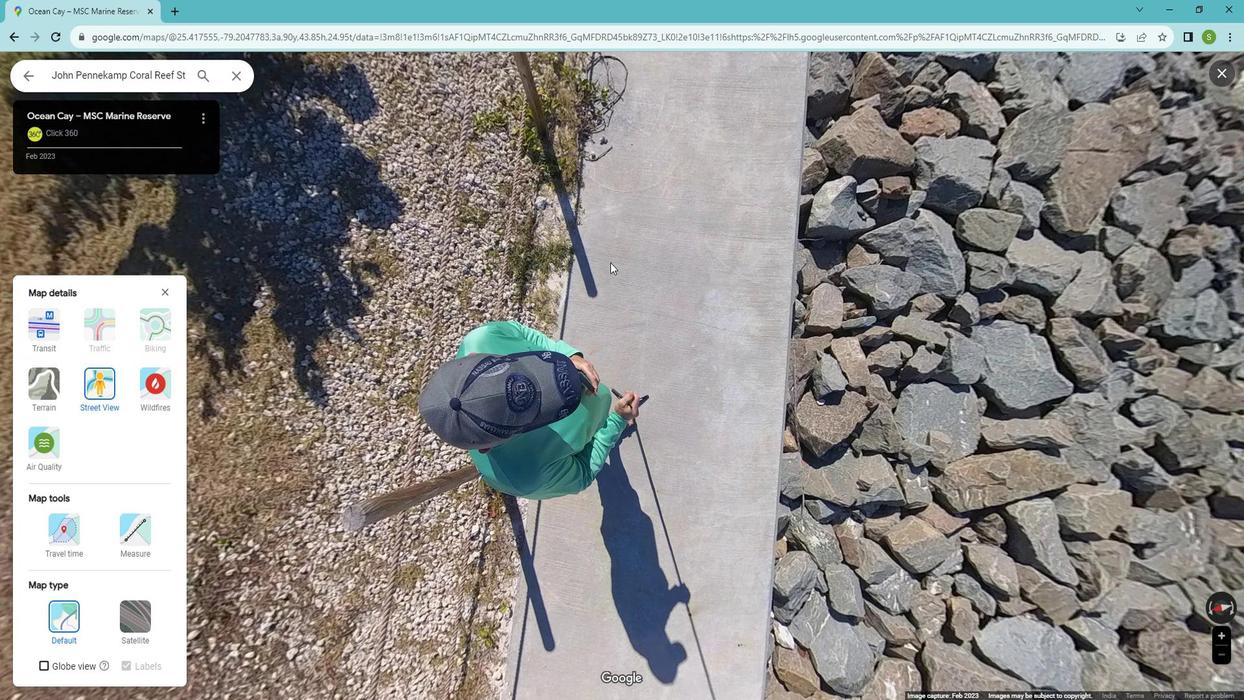 
Action: Mouse moved to (631, 246)
Screenshot: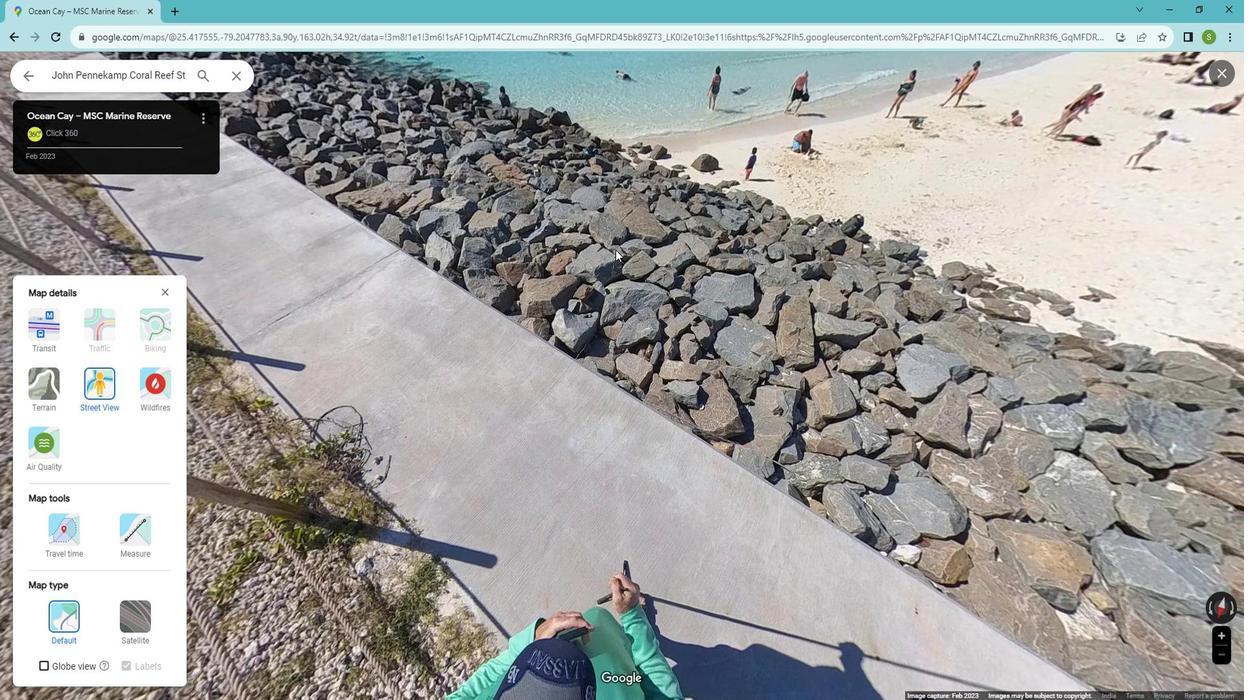 
Action: Mouse pressed left at (631, 246)
Screenshot: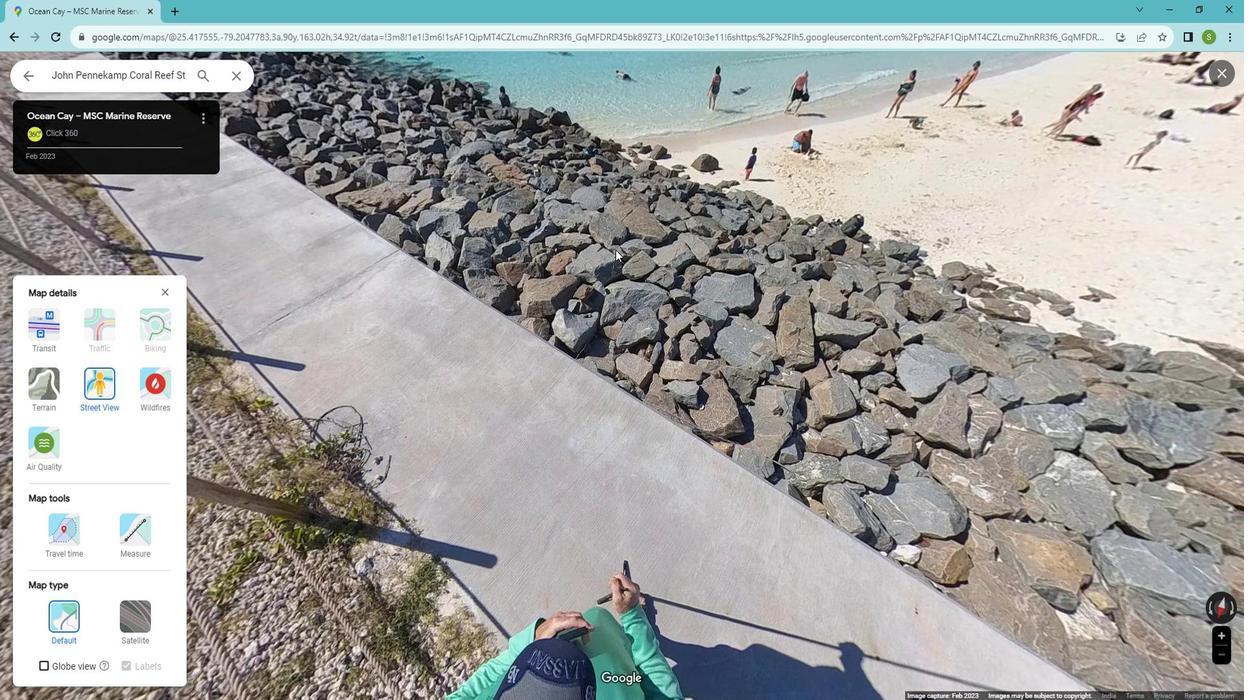 
Action: Mouse moved to (804, 480)
Screenshot: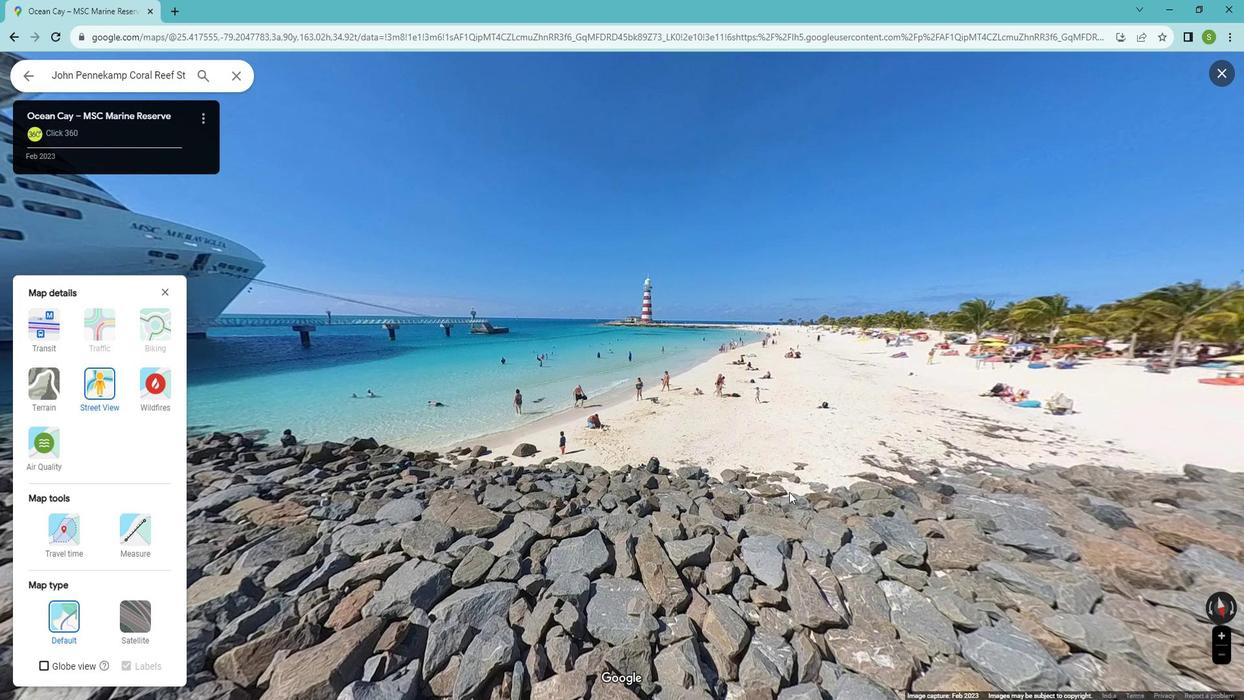 
Action: Mouse pressed left at (804, 480)
Screenshot: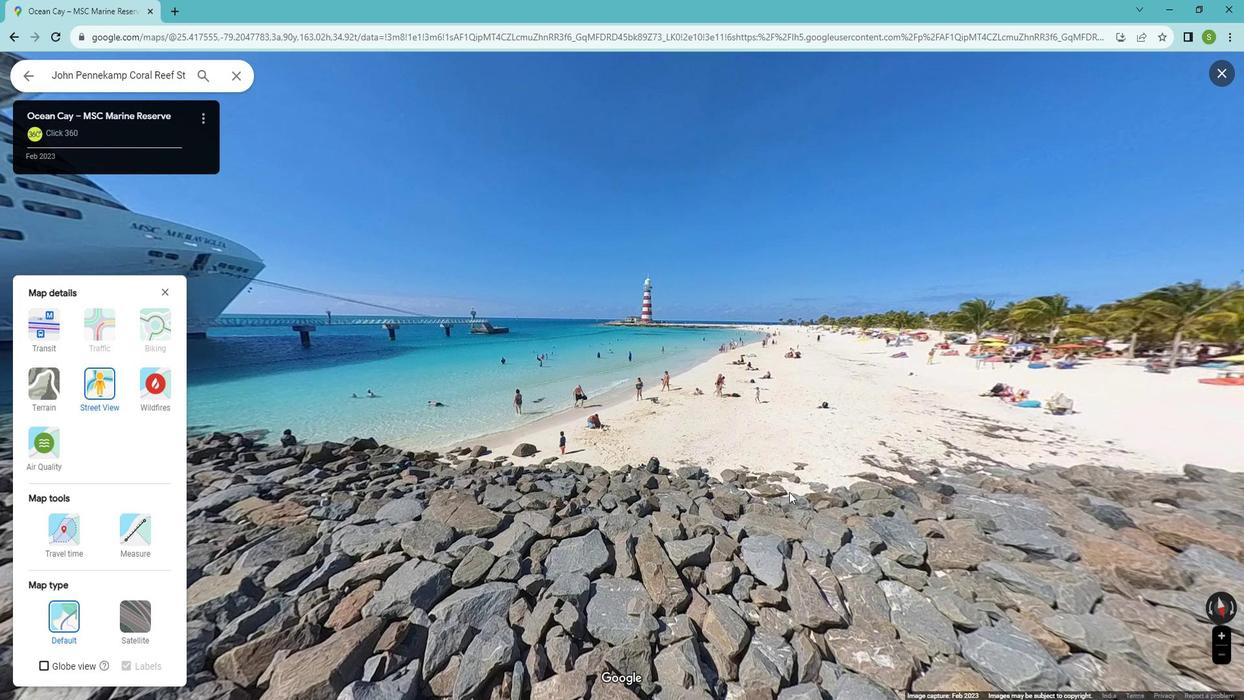 
Action: Mouse moved to (1240, 77)
Screenshot: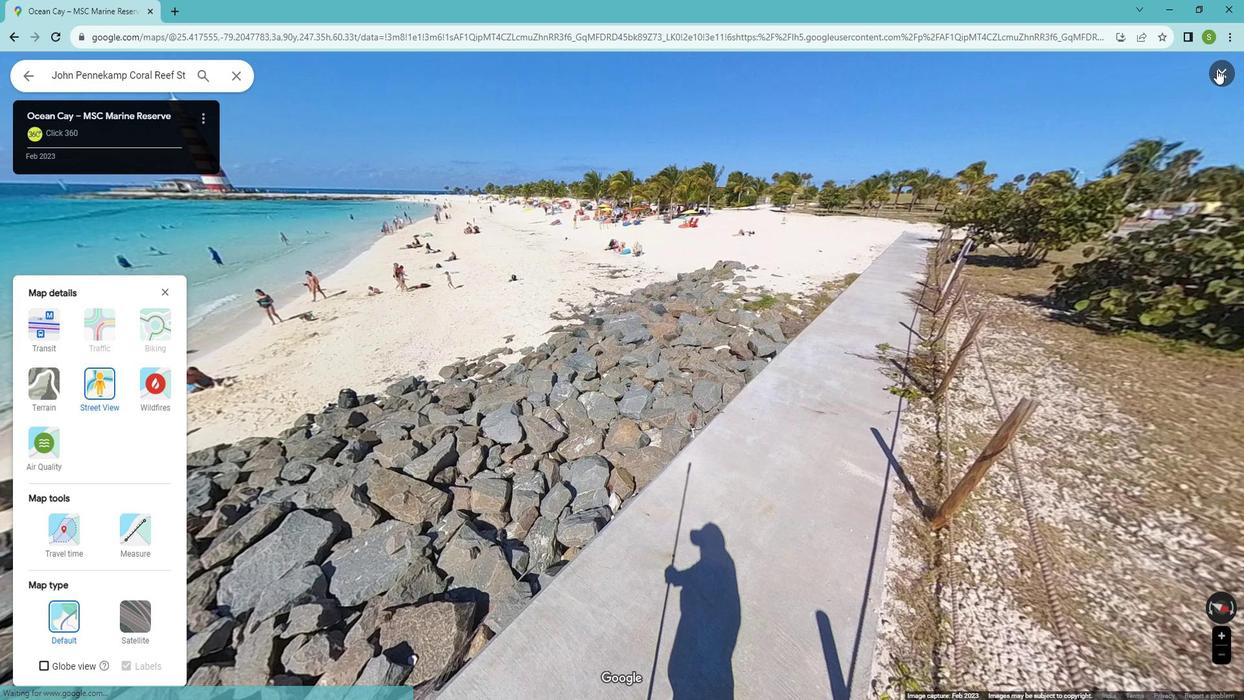 
Action: Mouse pressed left at (1240, 77)
Screenshot: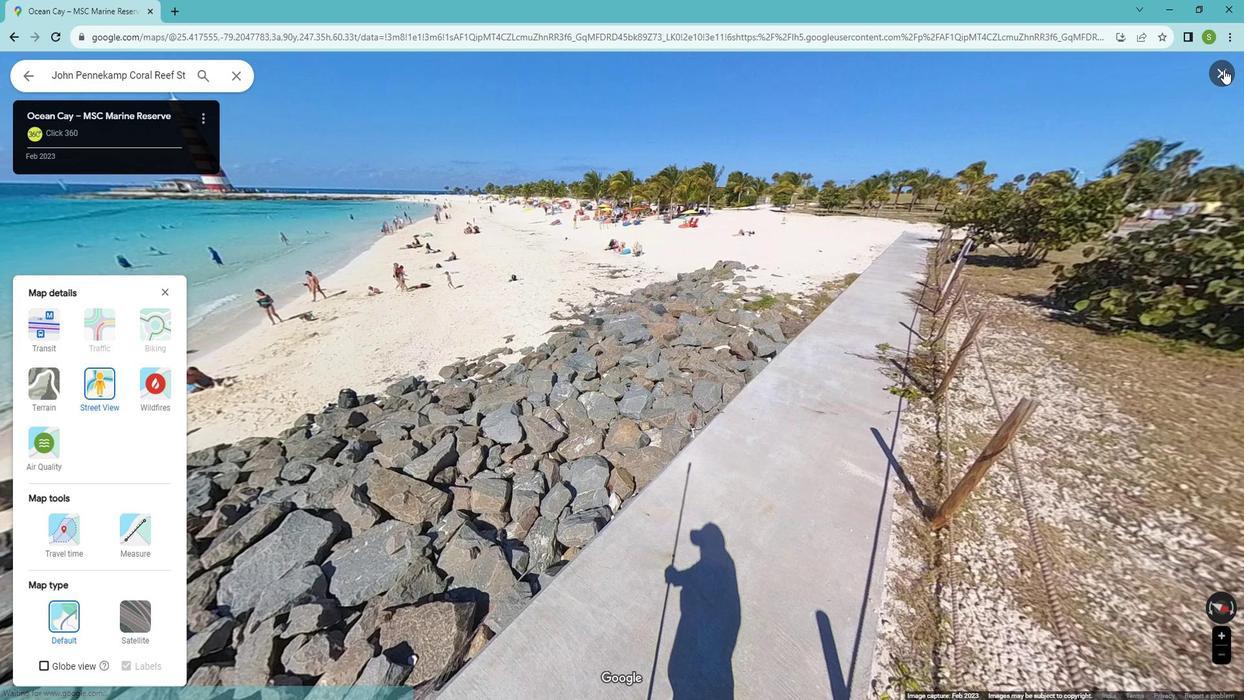 
Action: Mouse moved to (644, 345)
Screenshot: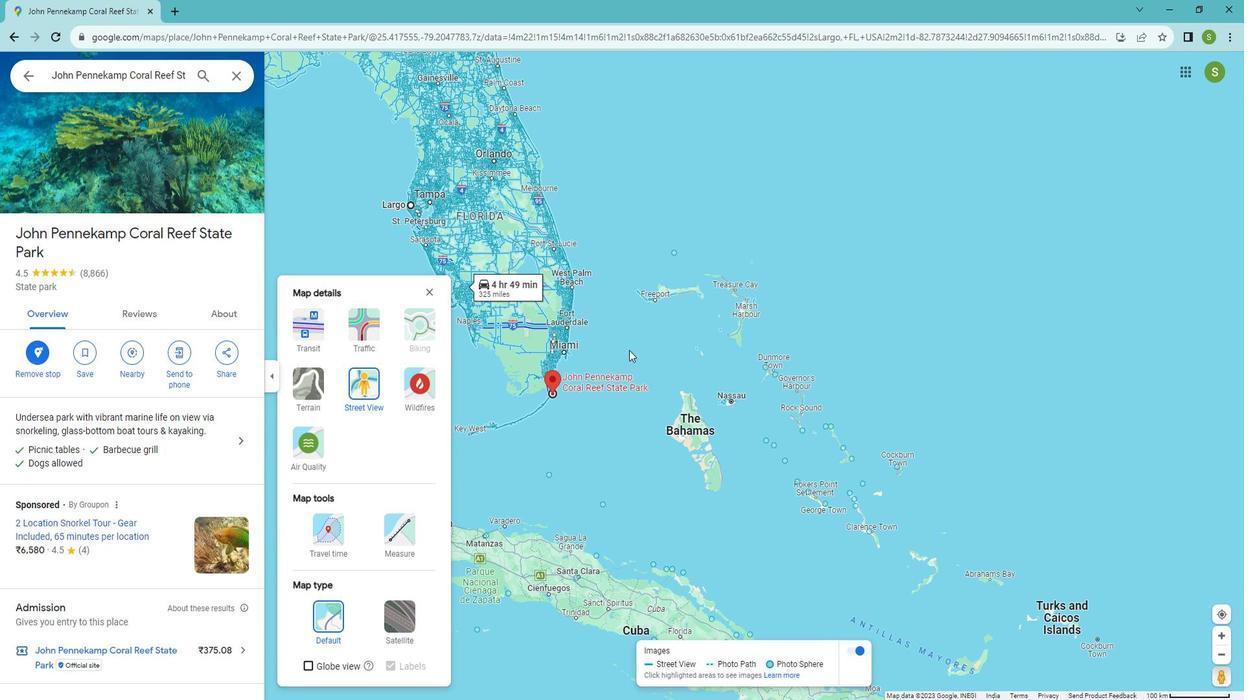 
Action: Mouse pressed right at (644, 345)
Screenshot: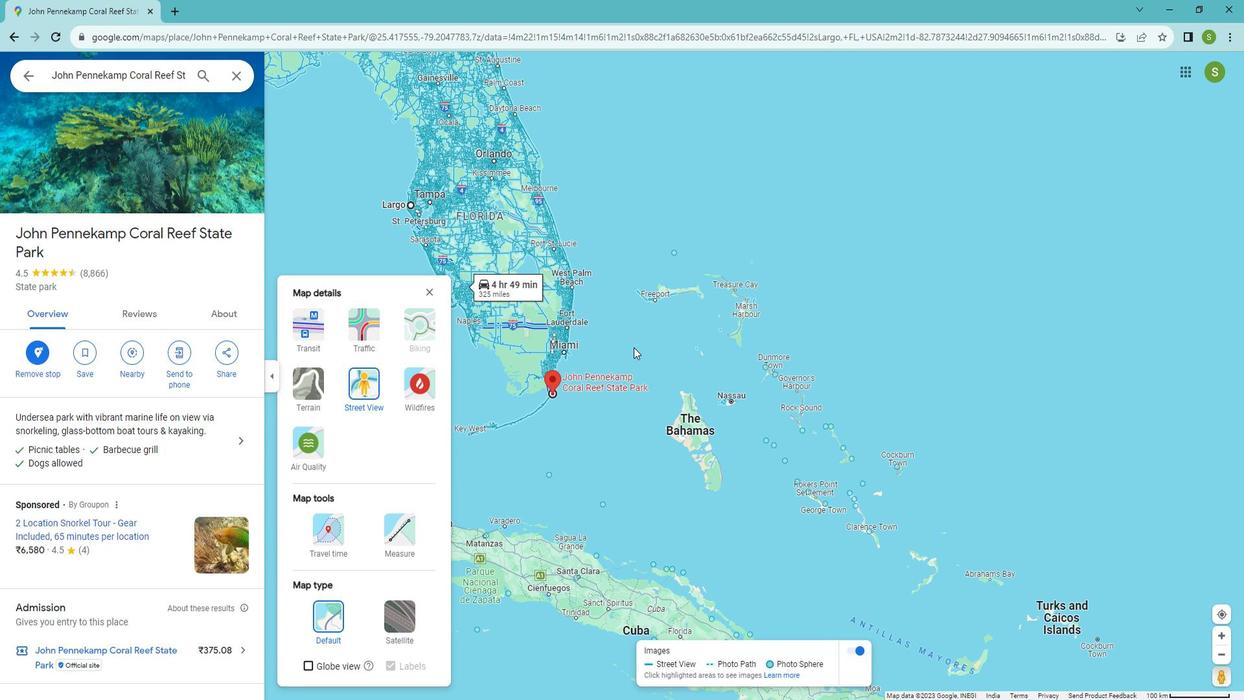 
Action: Mouse moved to (642, 340)
Screenshot: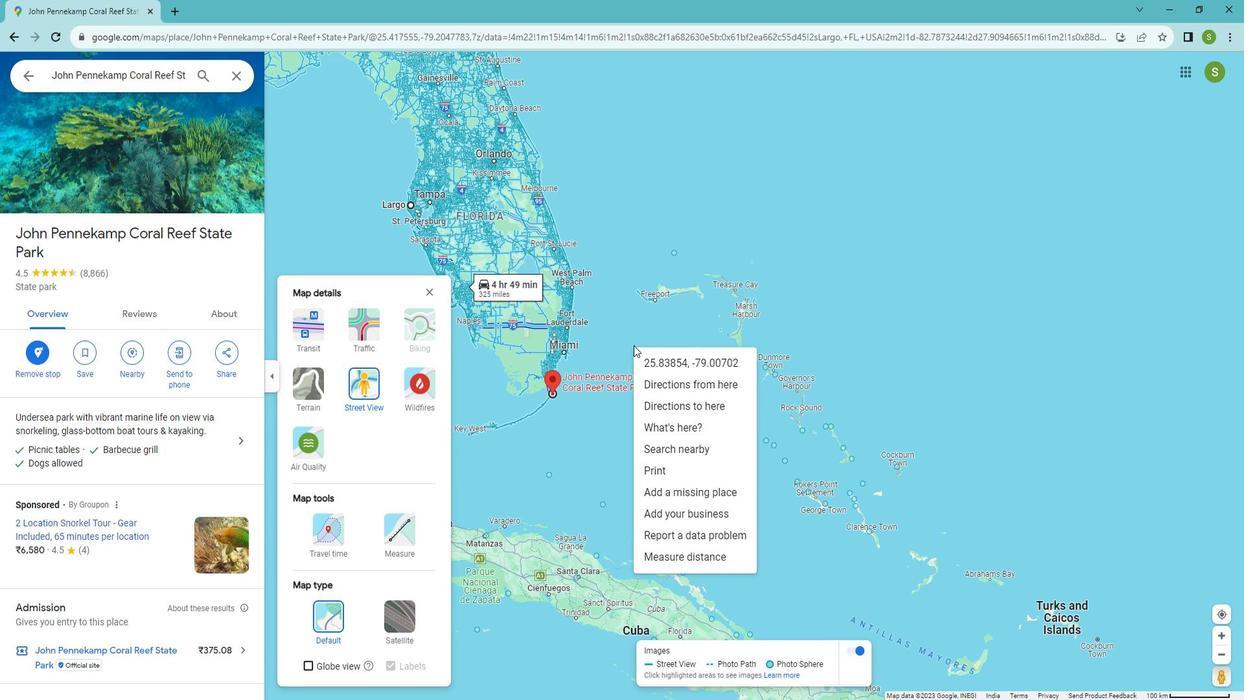 
Action: Mouse pressed left at (642, 340)
Screenshot: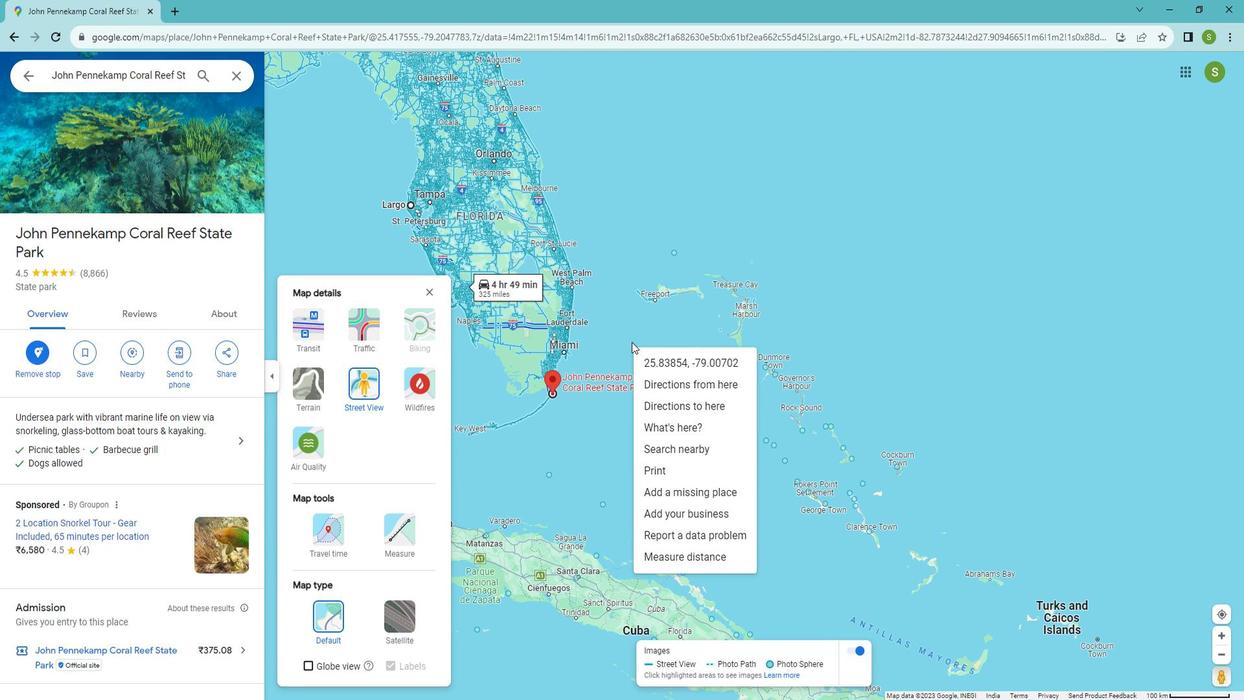 
Action: Mouse pressed left at (642, 340)
Screenshot: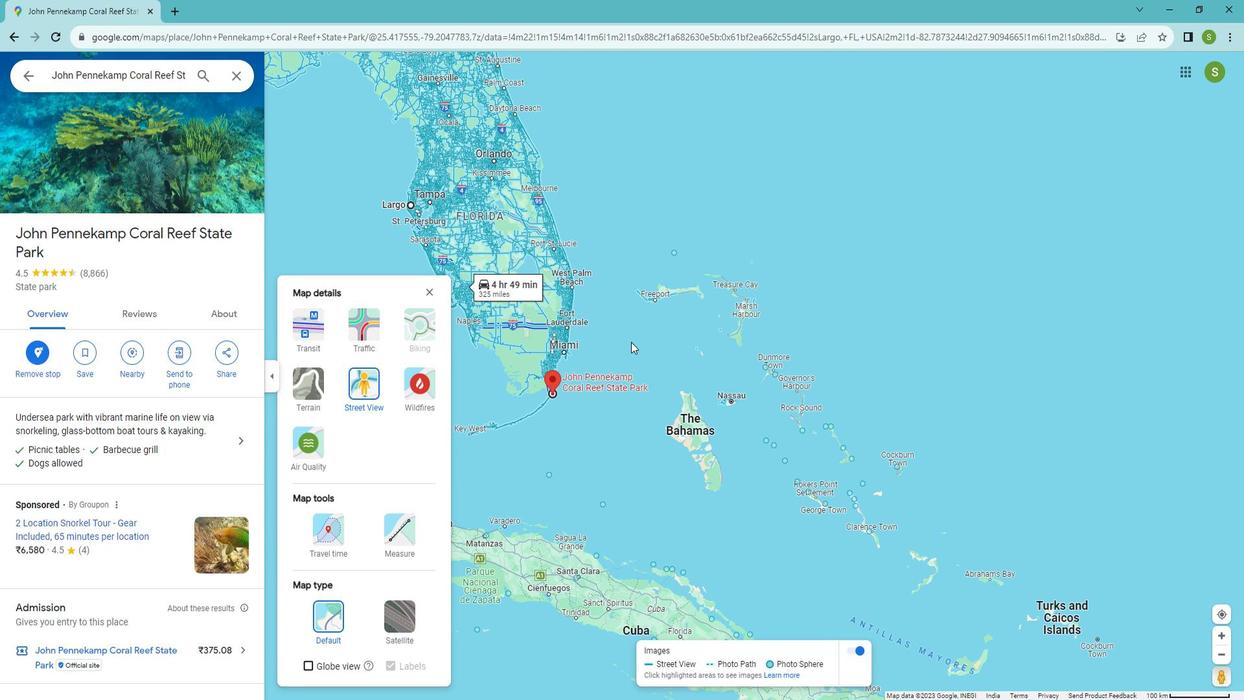 
Action: Mouse moved to (637, 367)
Screenshot: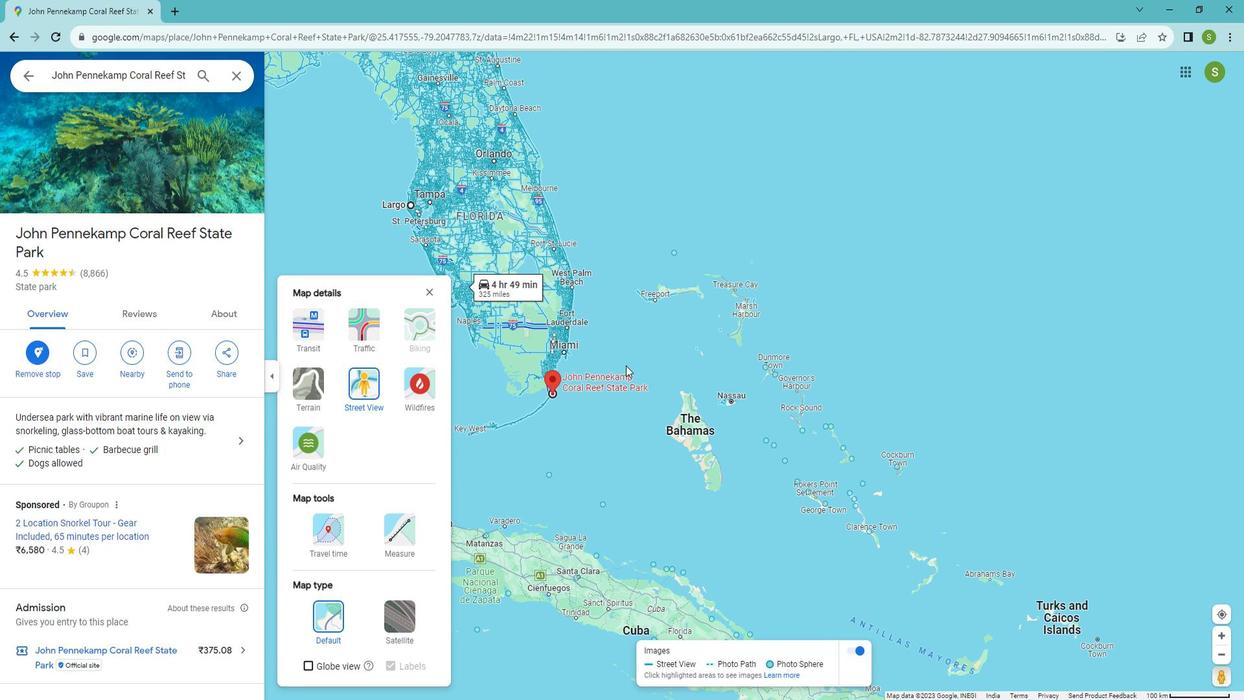 
Action: Mouse pressed left at (637, 367)
Screenshot: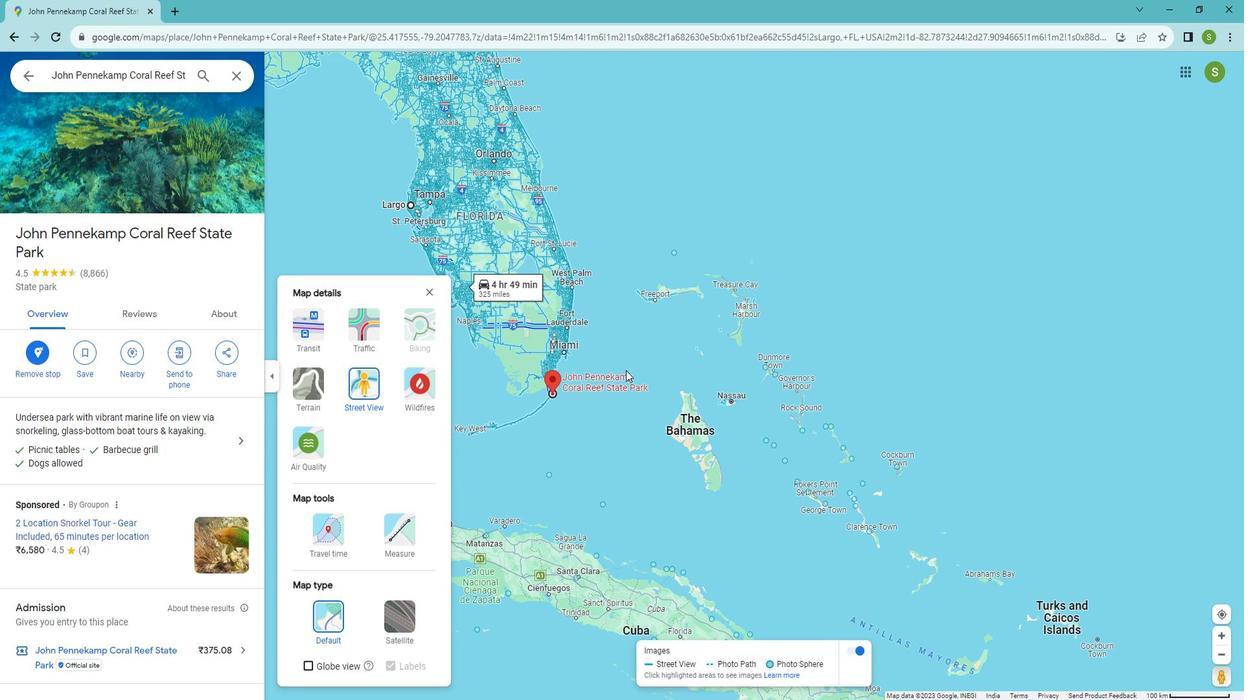 
Action: Mouse moved to (672, 372)
Screenshot: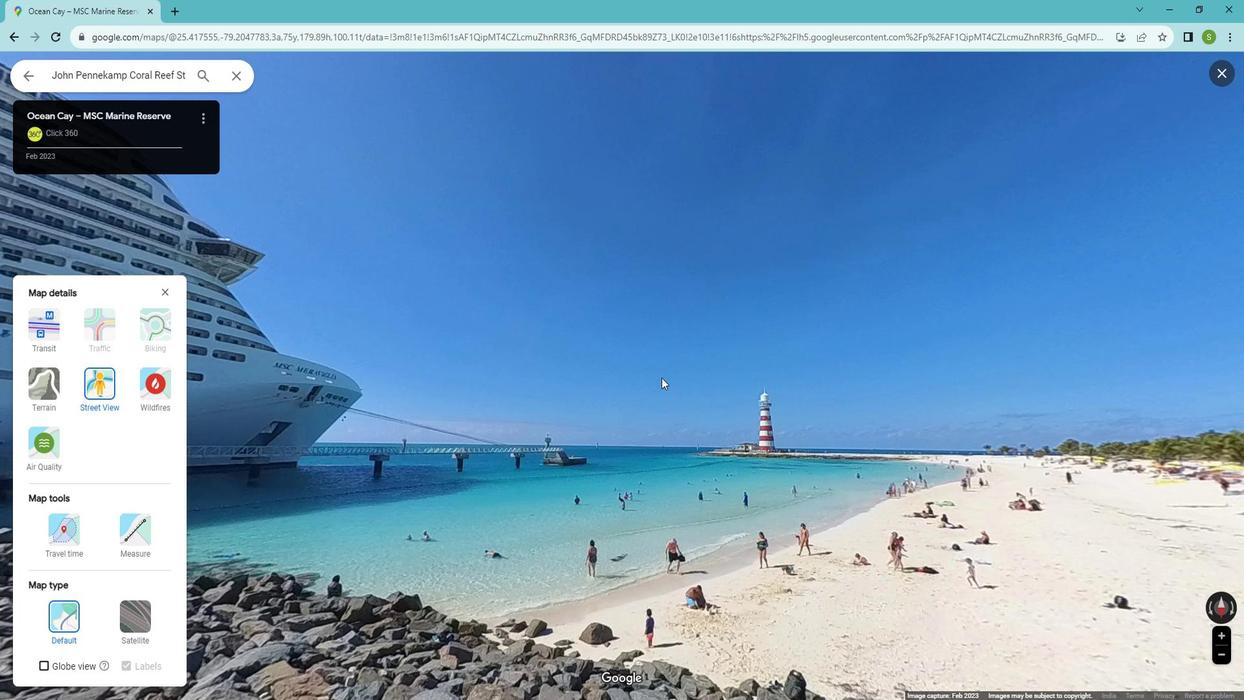 
Action: Mouse pressed left at (672, 372)
Screenshot: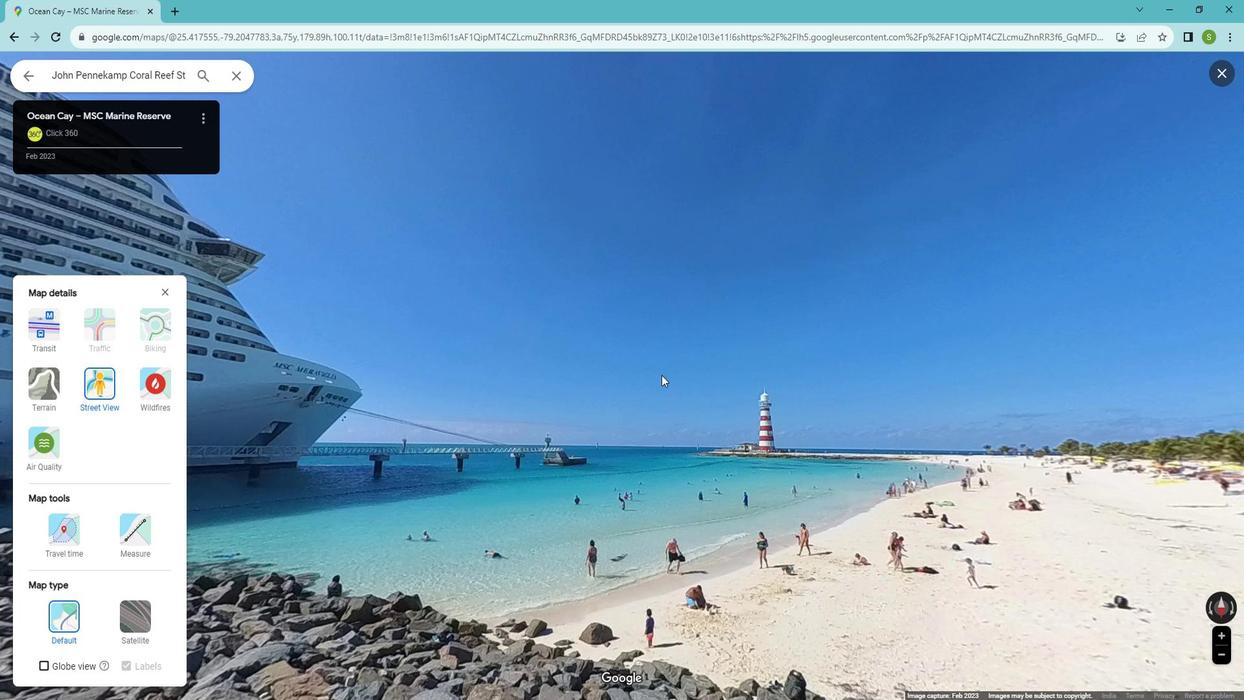 
Action: Mouse moved to (618, 377)
Screenshot: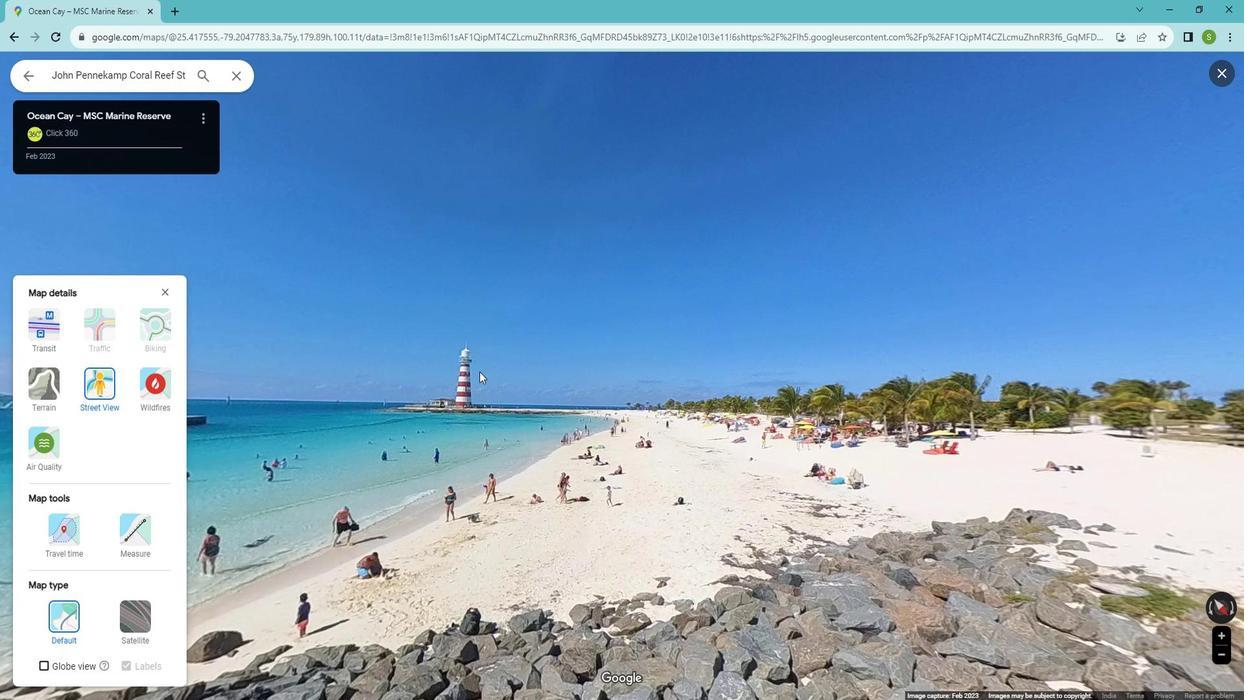 
Action: Mouse pressed left at (618, 377)
Screenshot: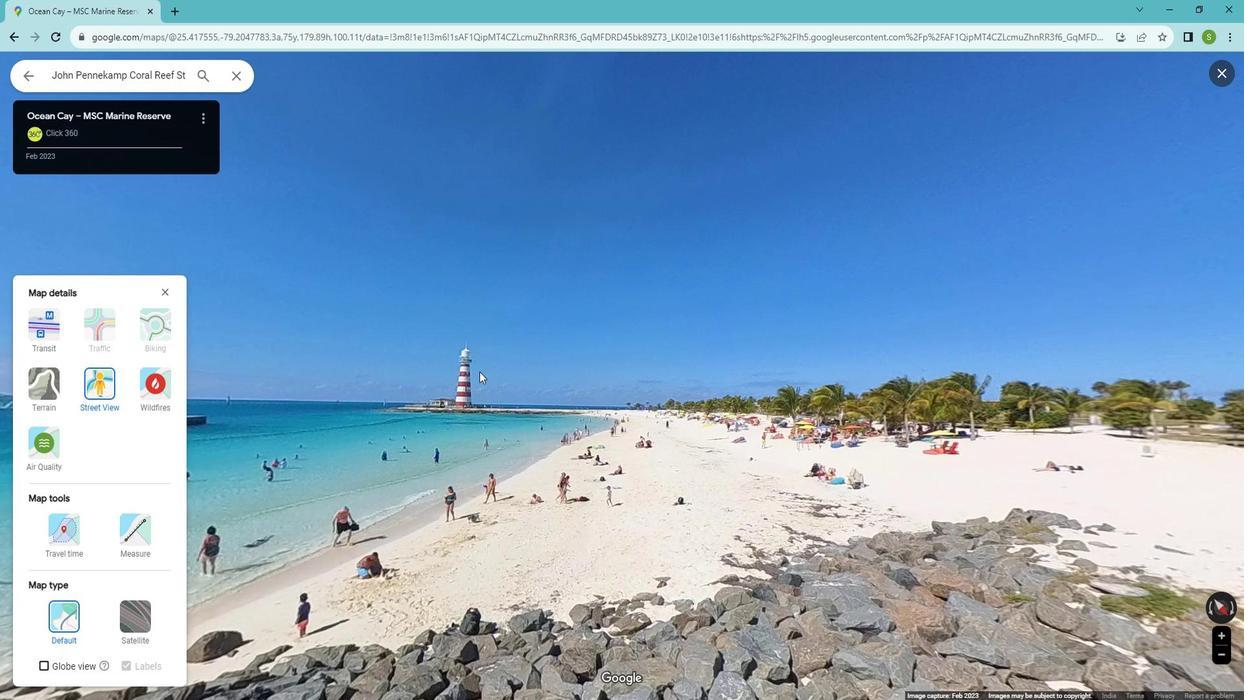 
Action: Mouse moved to (376, 376)
Screenshot: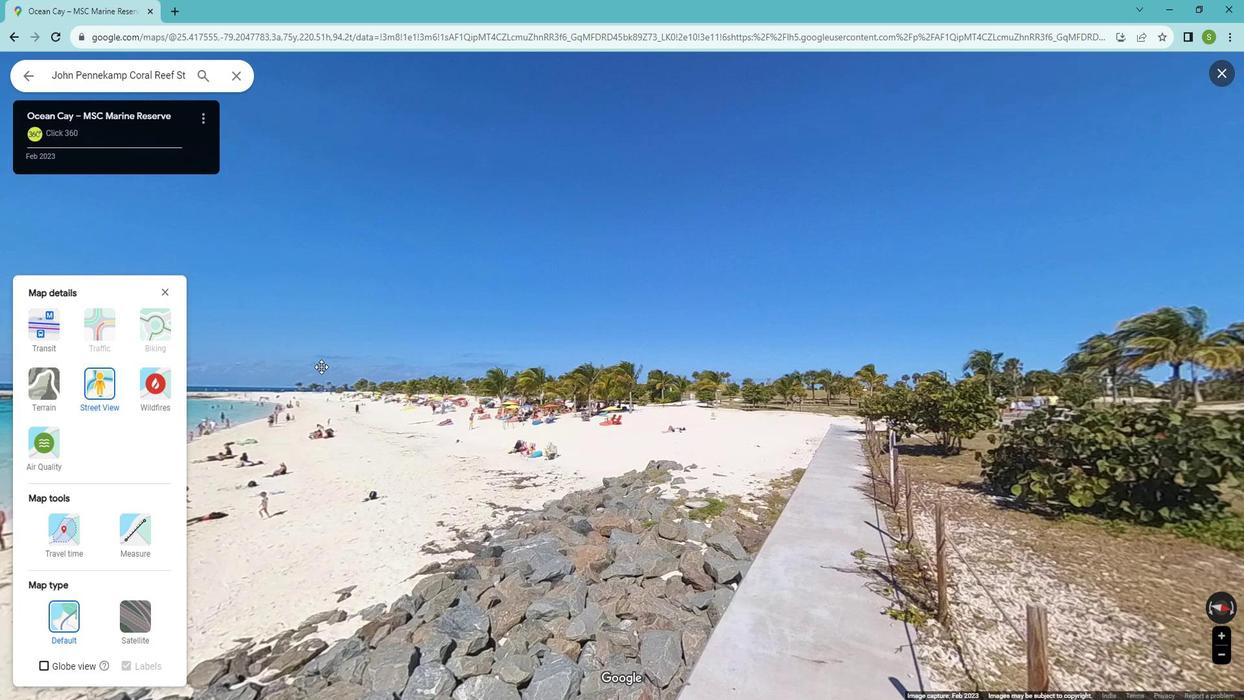 
Action: Mouse pressed left at (376, 376)
Screenshot: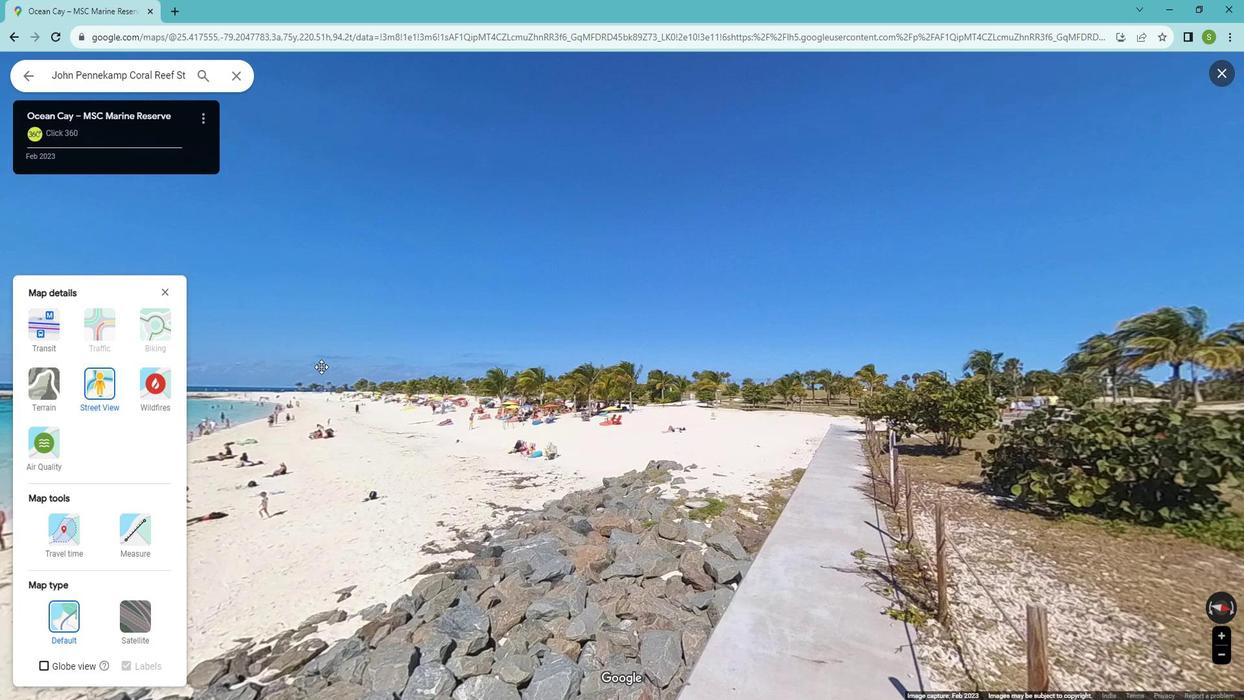 
Action: Mouse moved to (379, 344)
Screenshot: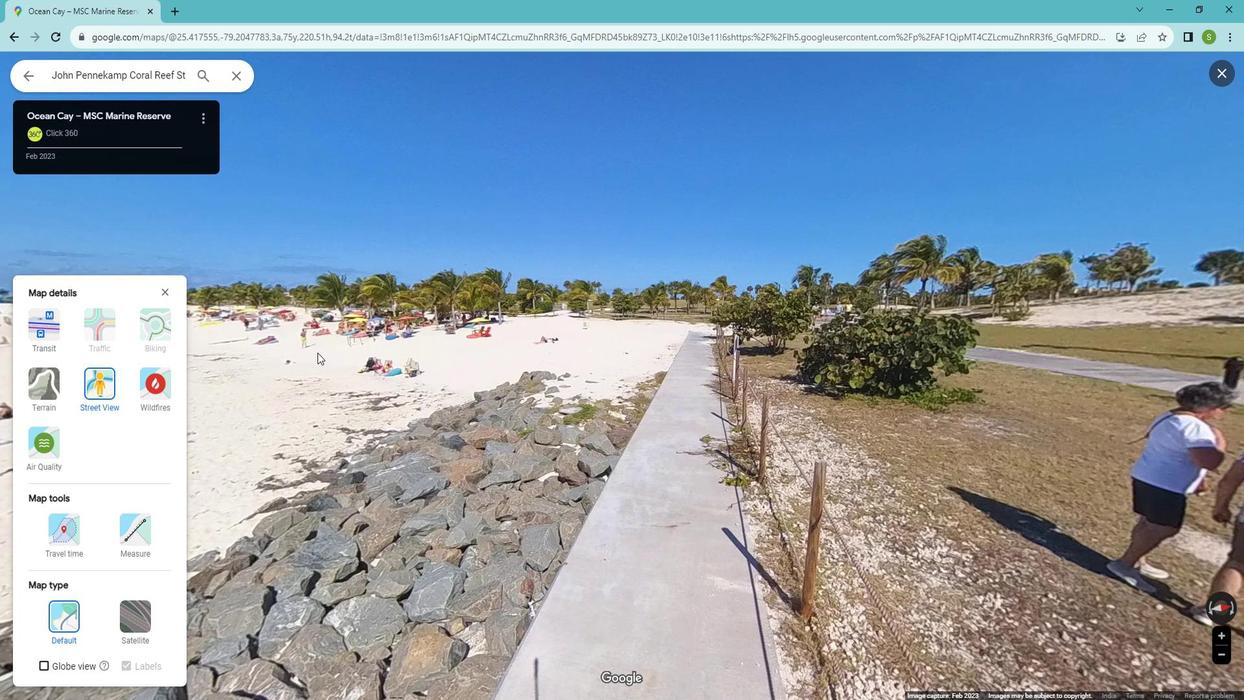 
Action: Mouse pressed left at (379, 344)
Screenshot: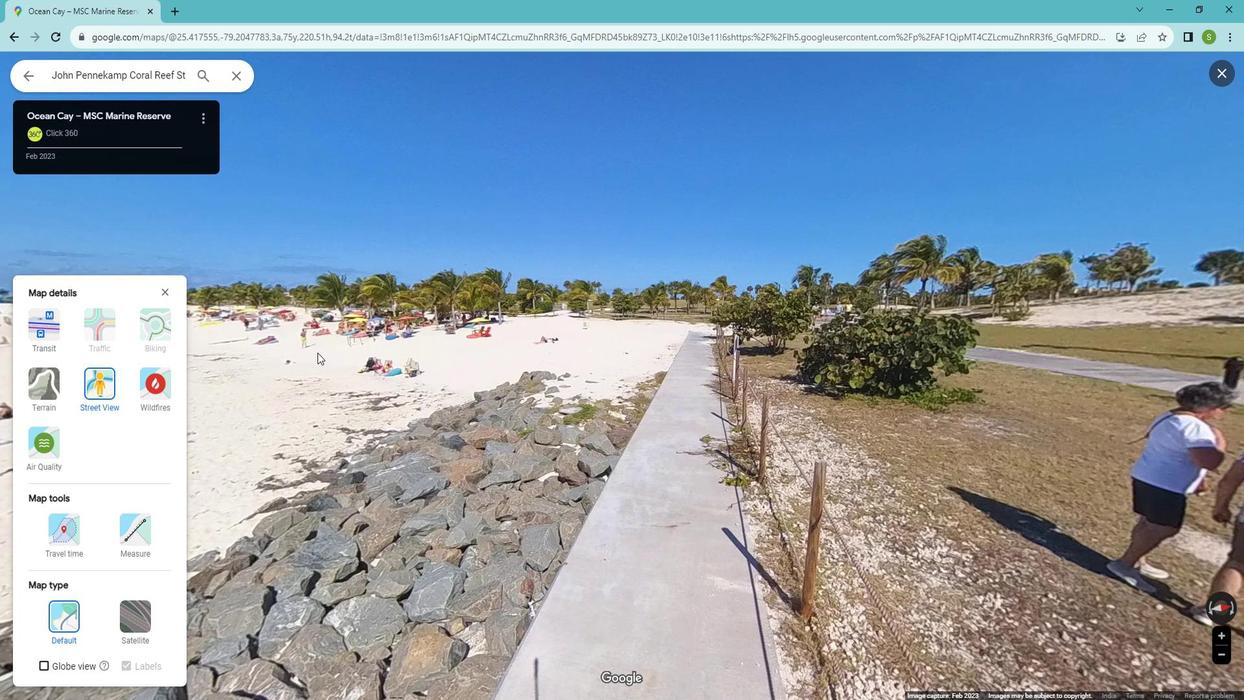 
Action: Mouse moved to (227, 353)
Screenshot: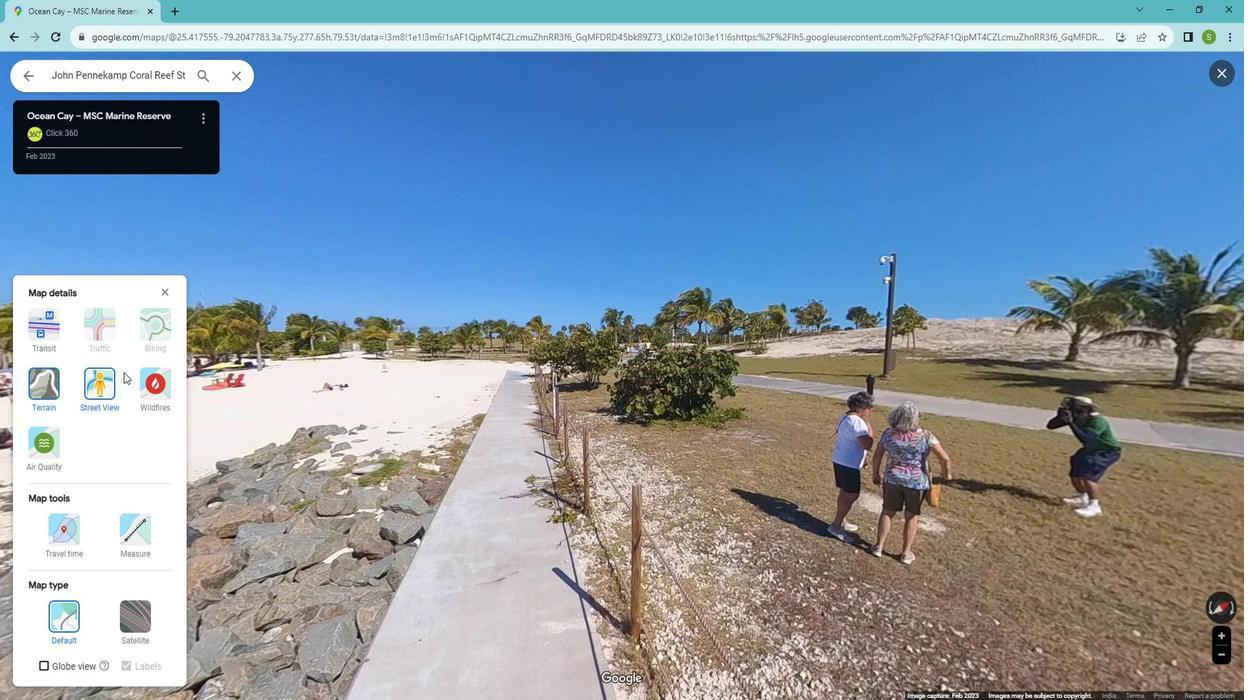
Action: Mouse pressed left at (227, 353)
Screenshot: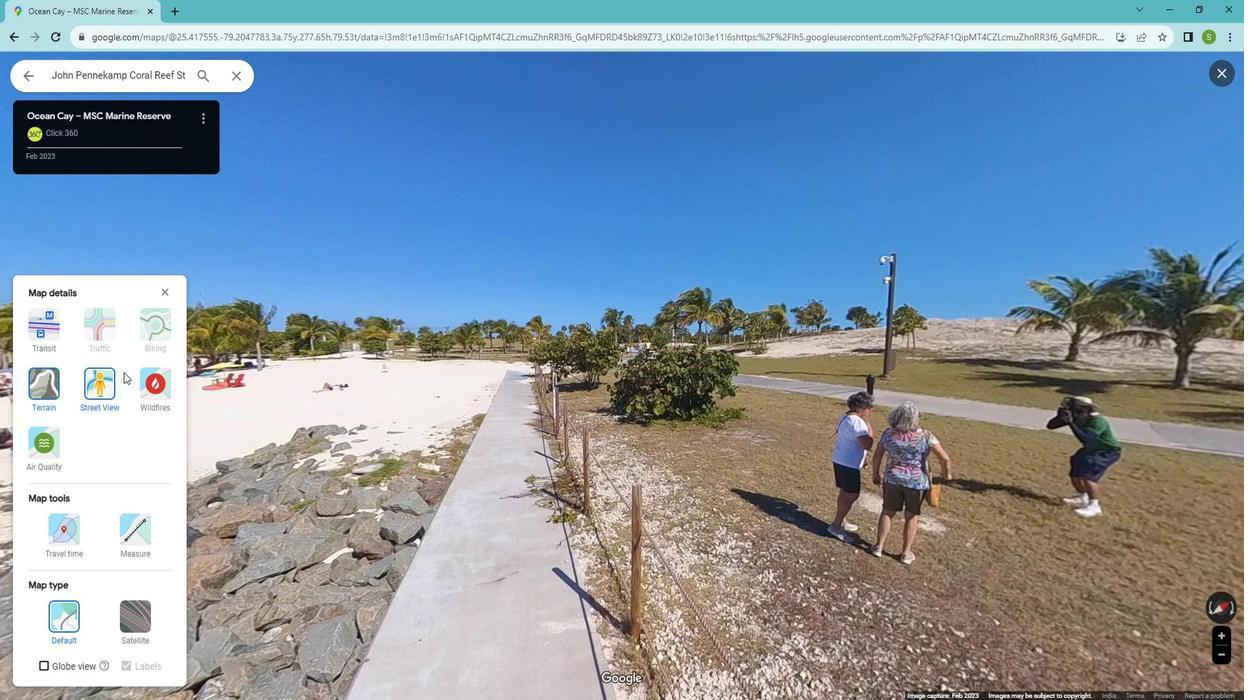 
Action: Mouse moved to (317, 434)
Screenshot: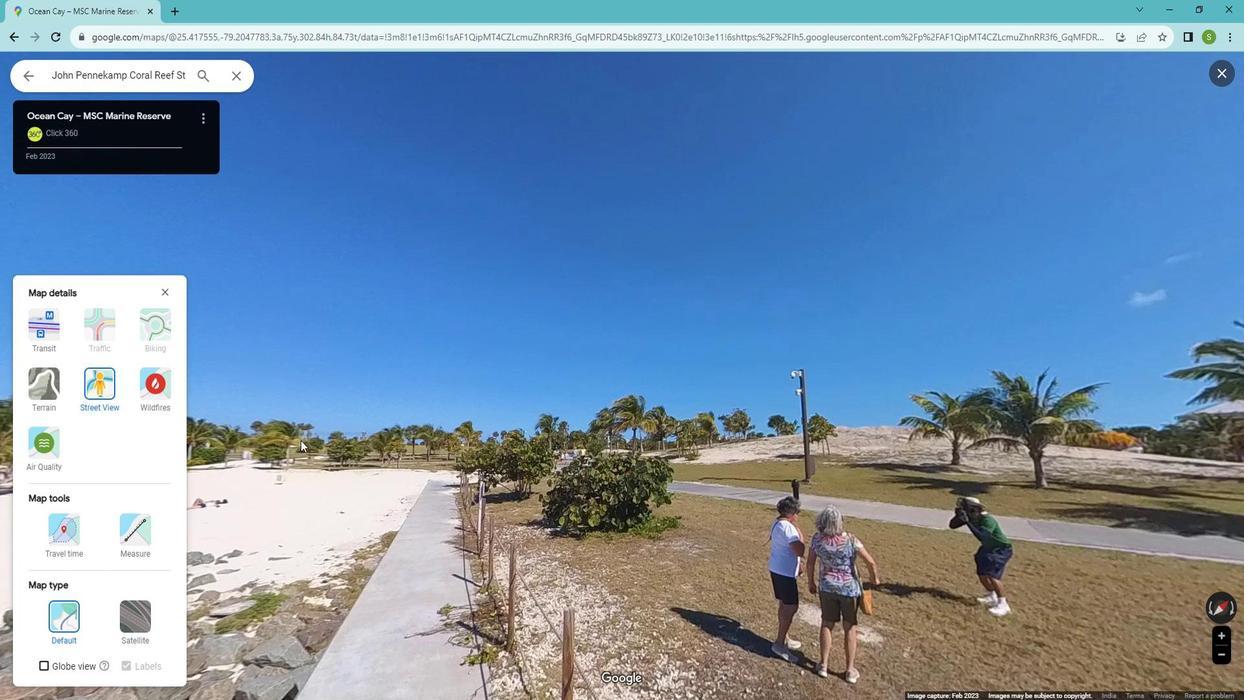 
Action: Mouse pressed left at (317, 434)
Screenshot: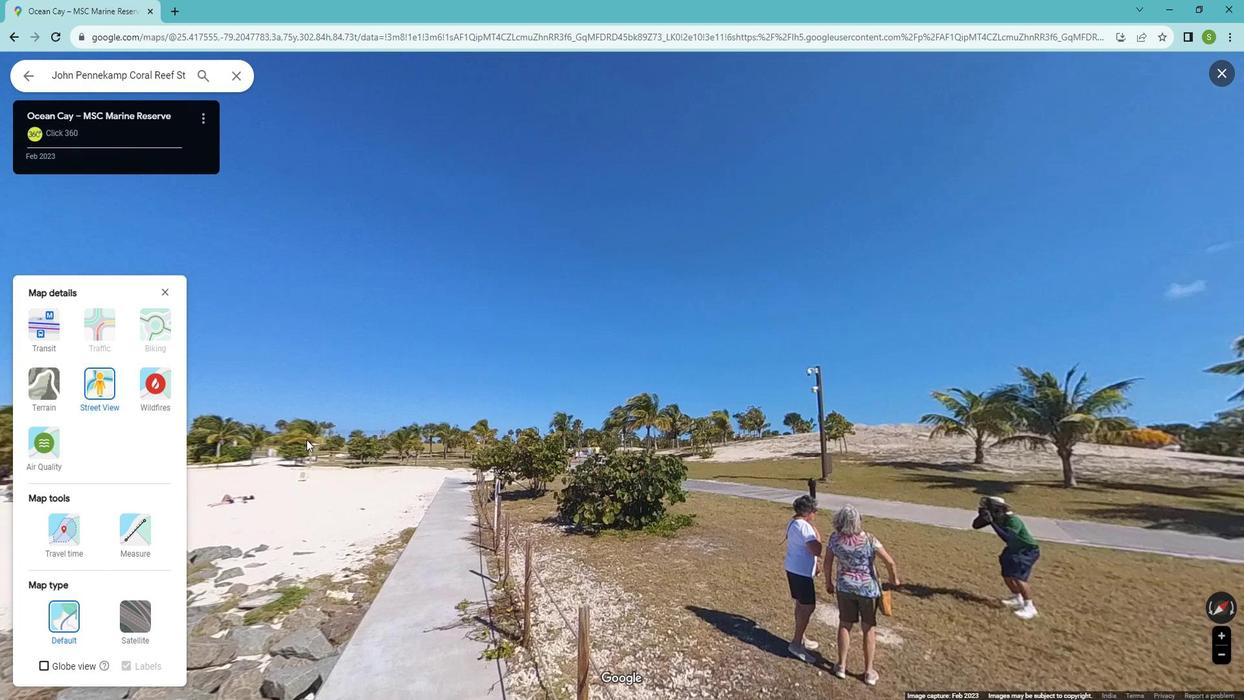 
Action: Mouse moved to (134, 398)
Screenshot: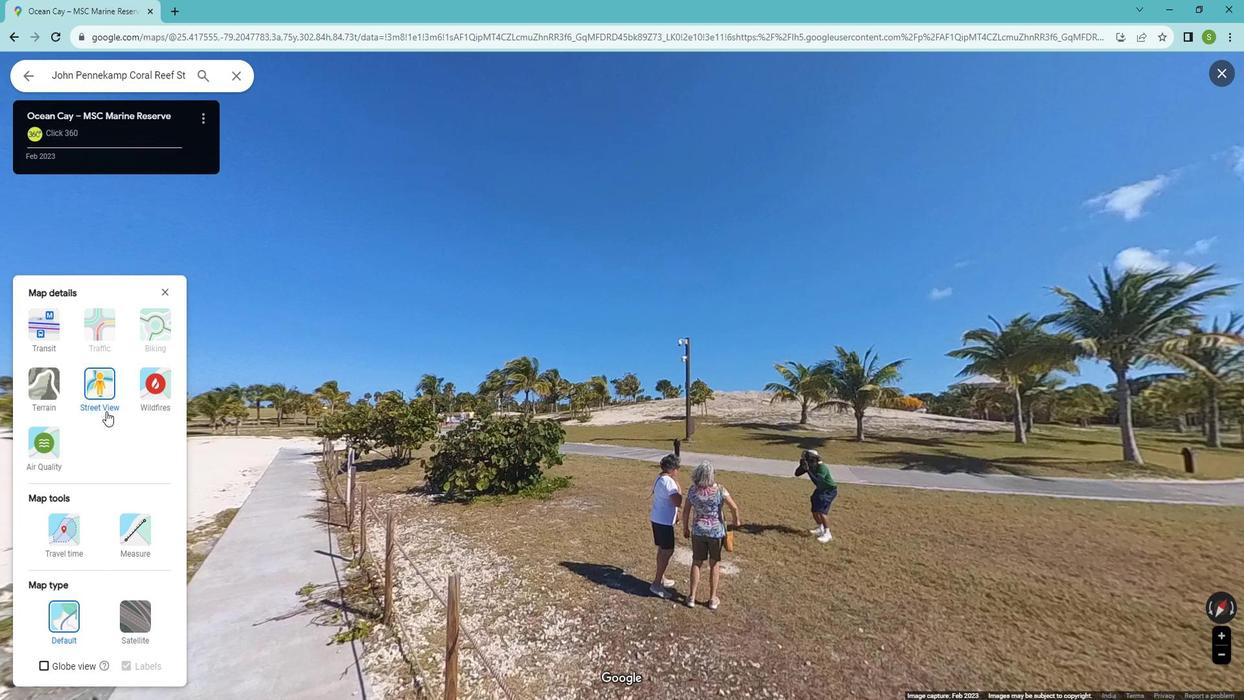 
Action: Mouse pressed left at (134, 398)
Screenshot: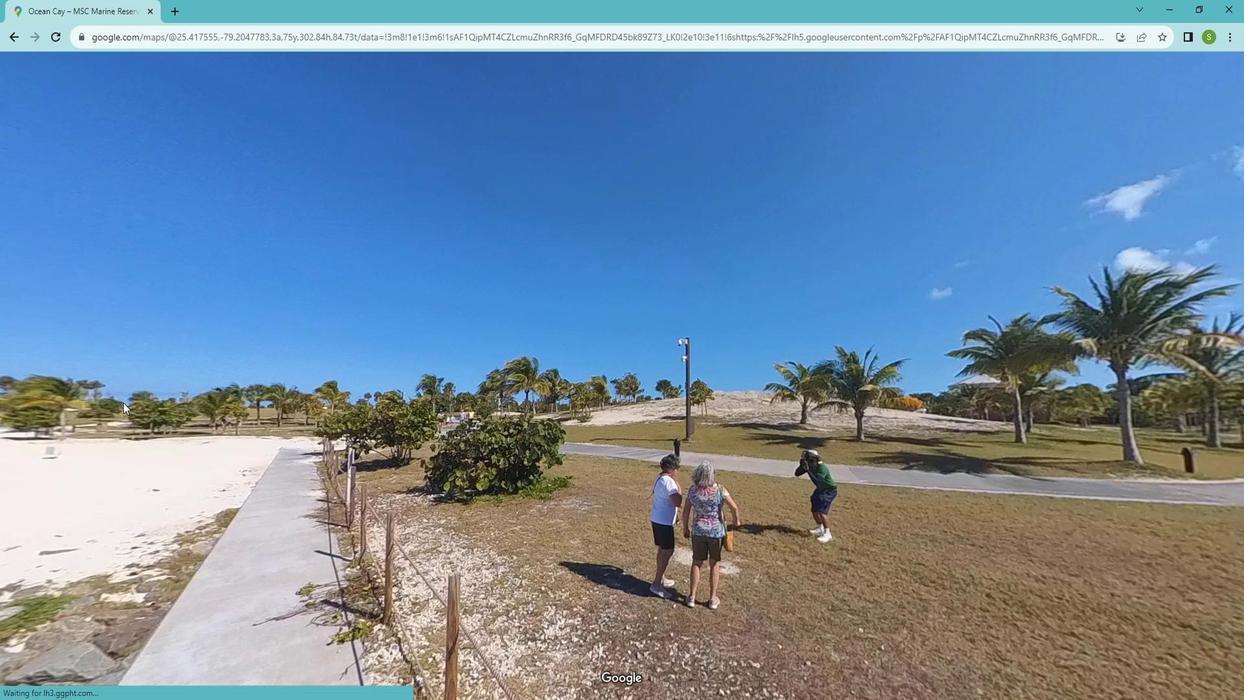 
Action: Mouse moved to (940, 316)
Screenshot: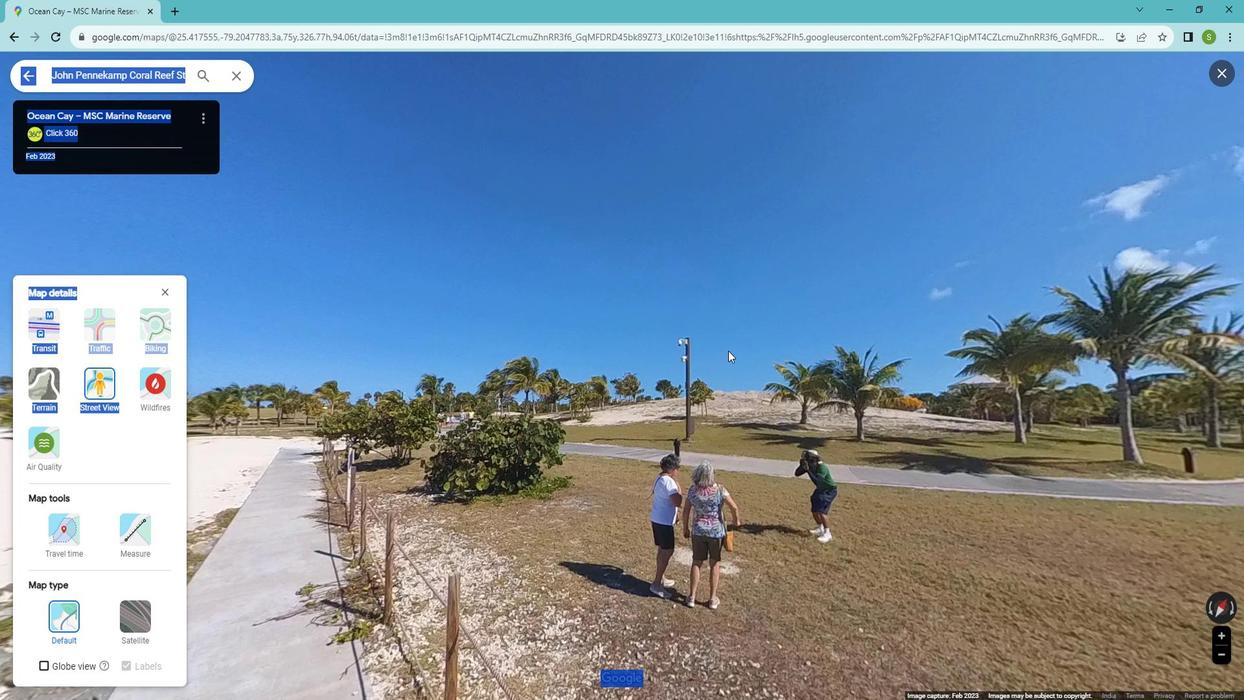 
Action: Mouse pressed left at (940, 316)
Screenshot: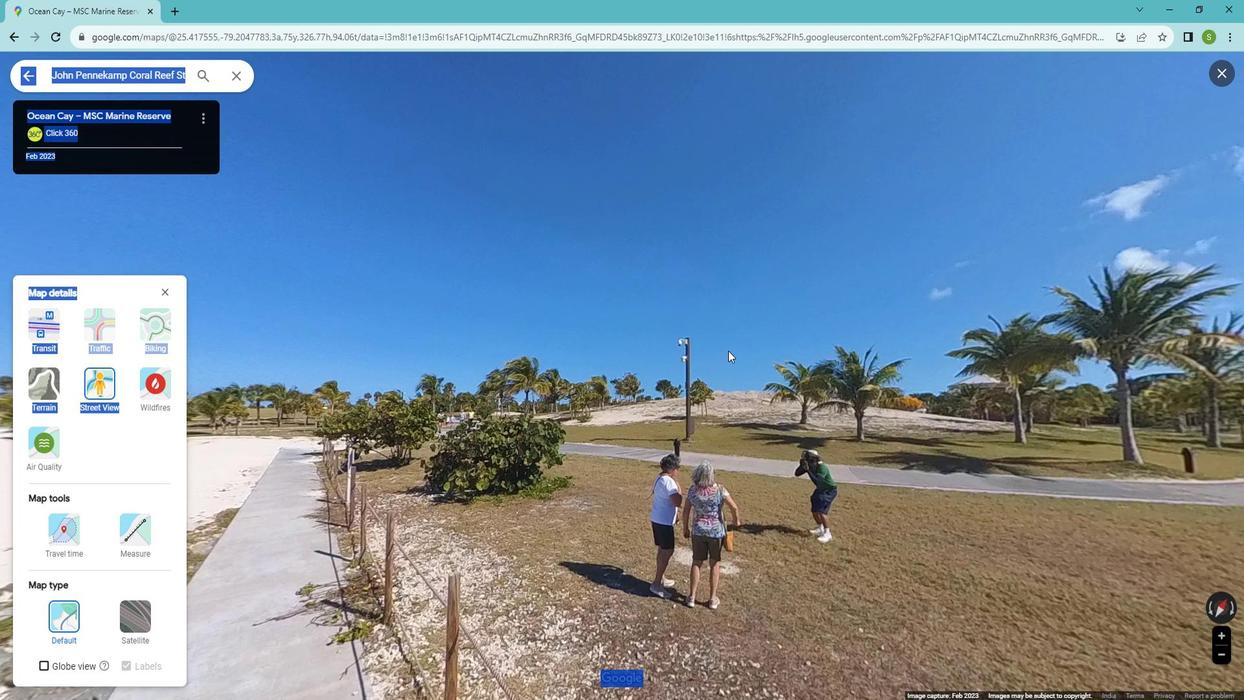 
Action: Mouse moved to (845, 231)
Screenshot: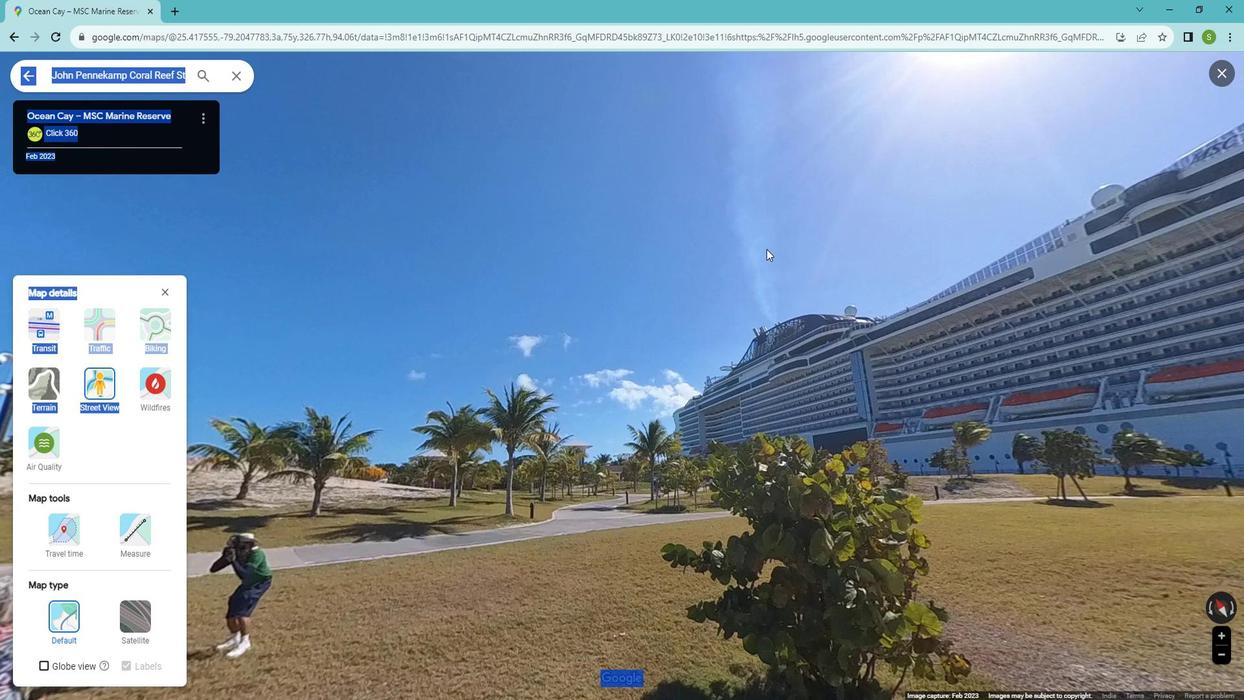 
Action: Mouse pressed left at (845, 231)
Screenshot: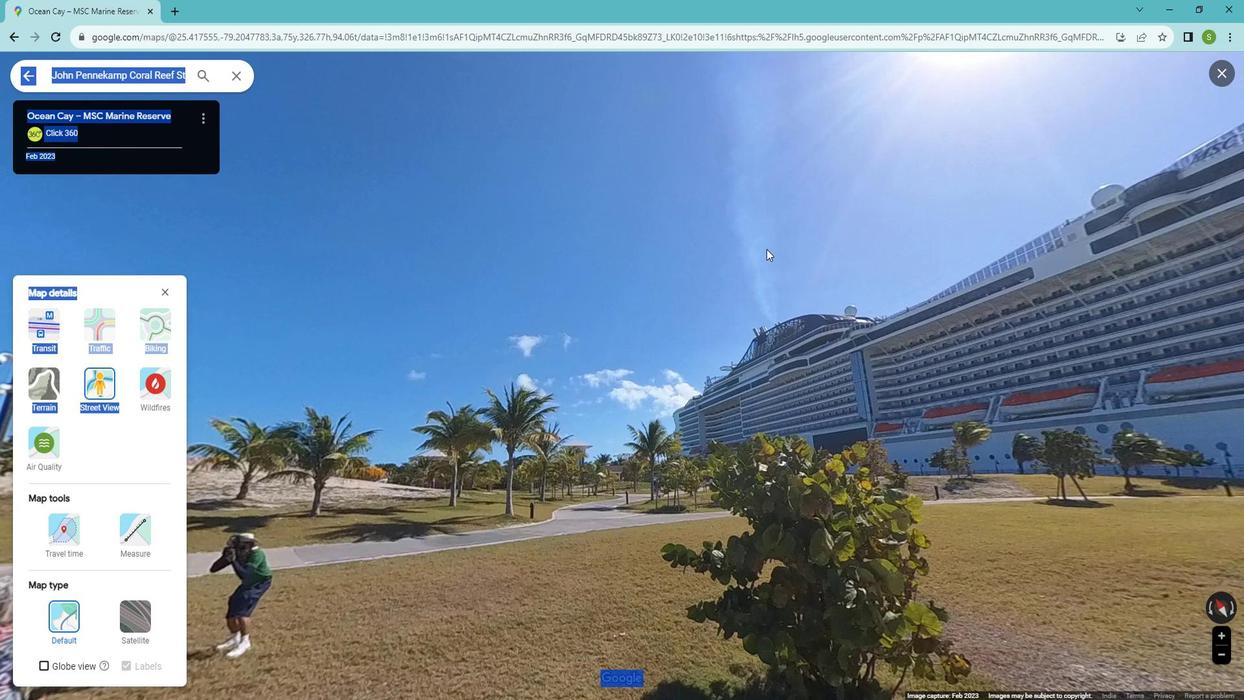 
Action: Mouse moved to (471, 140)
Screenshot: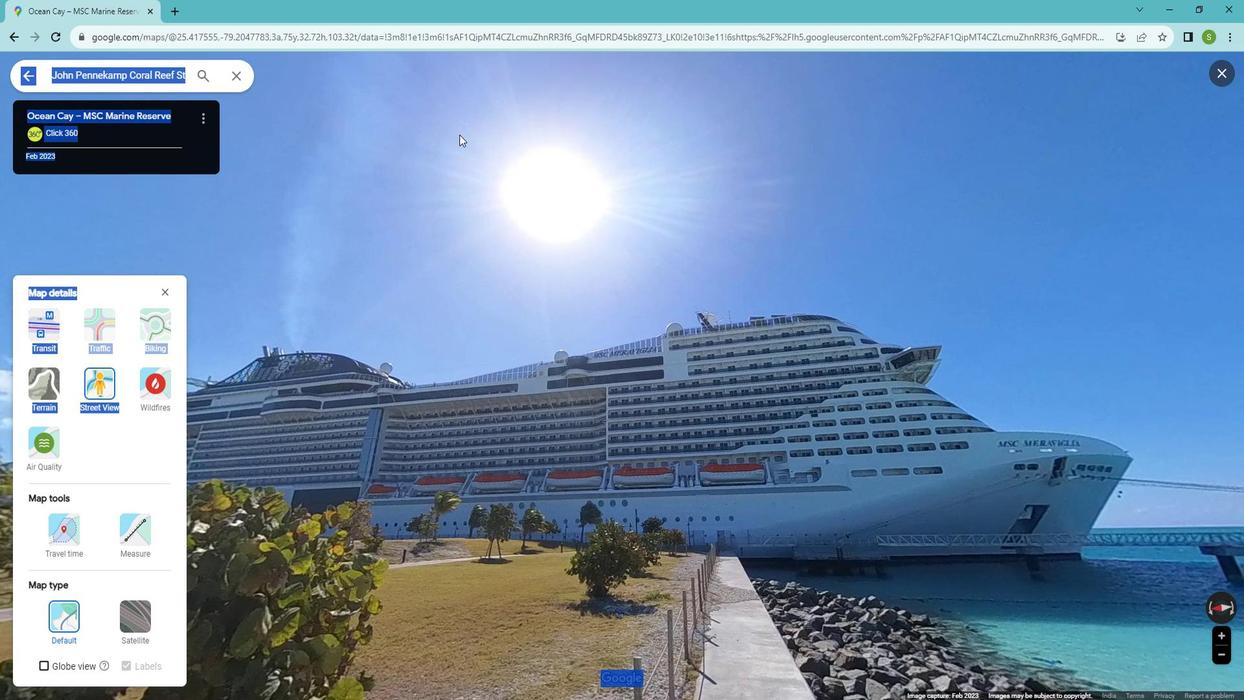 
Action: Mouse pressed left at (471, 140)
Screenshot: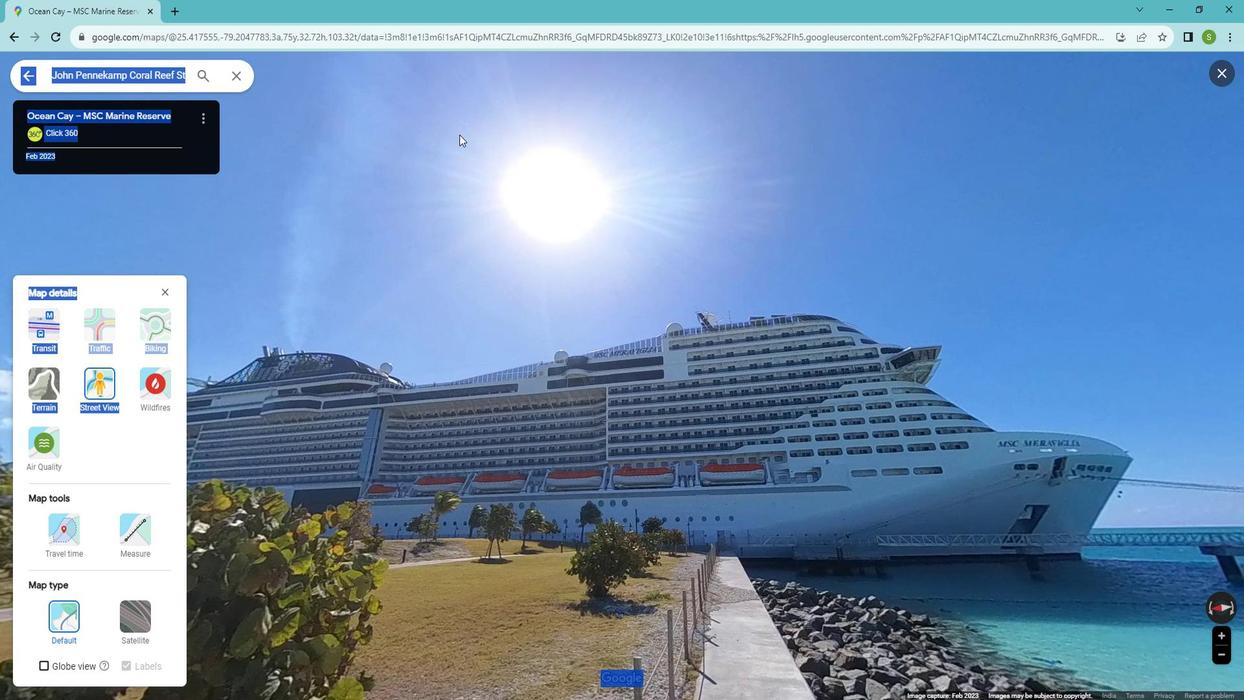 
Action: Mouse moved to (852, 208)
Screenshot: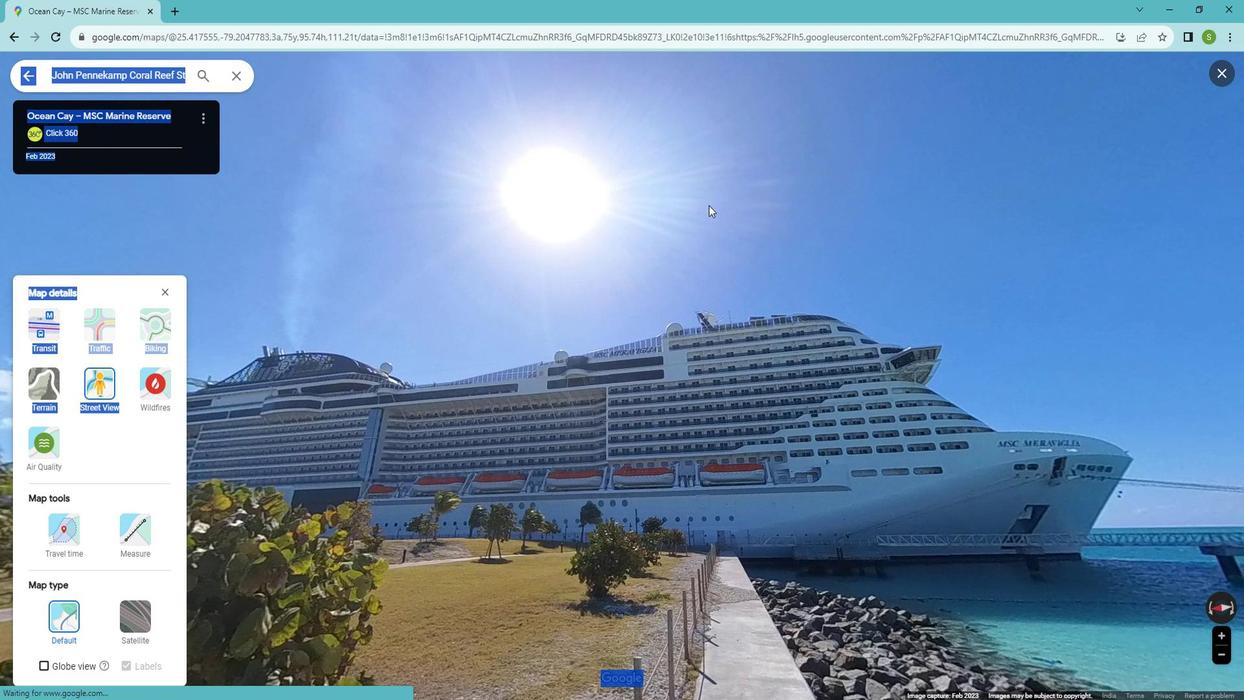 
Action: Mouse pressed left at (852, 208)
Screenshot: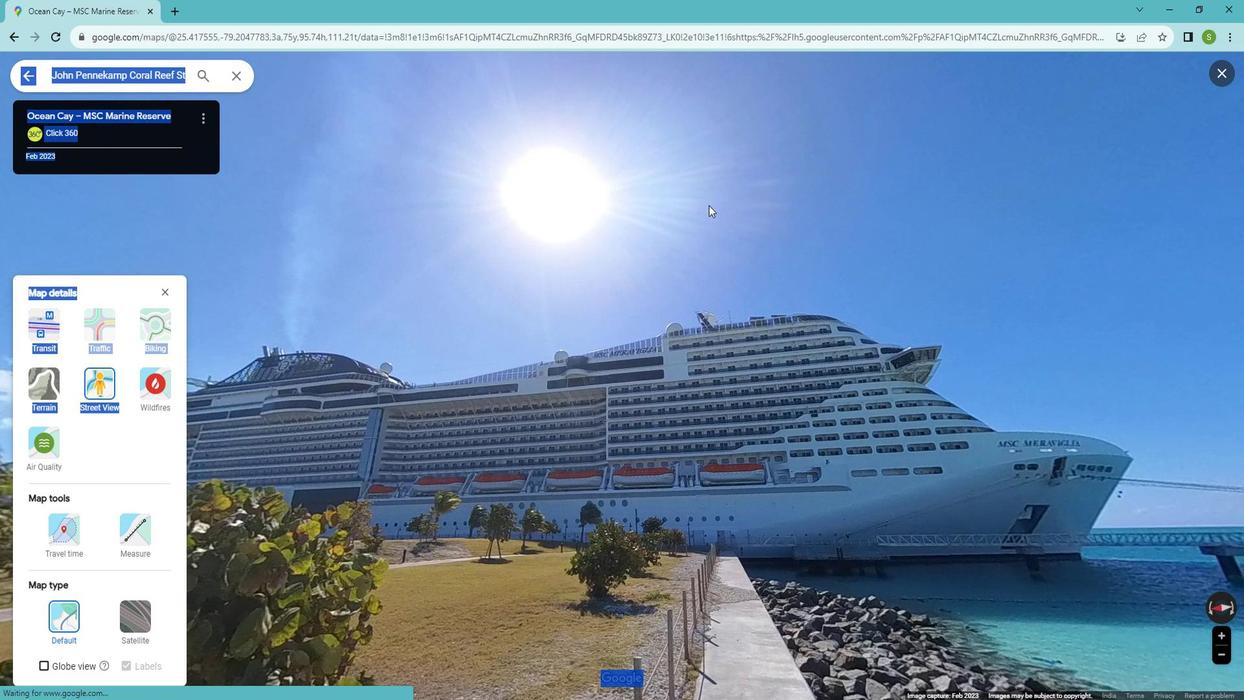 
Action: Mouse moved to (1237, 76)
Screenshot: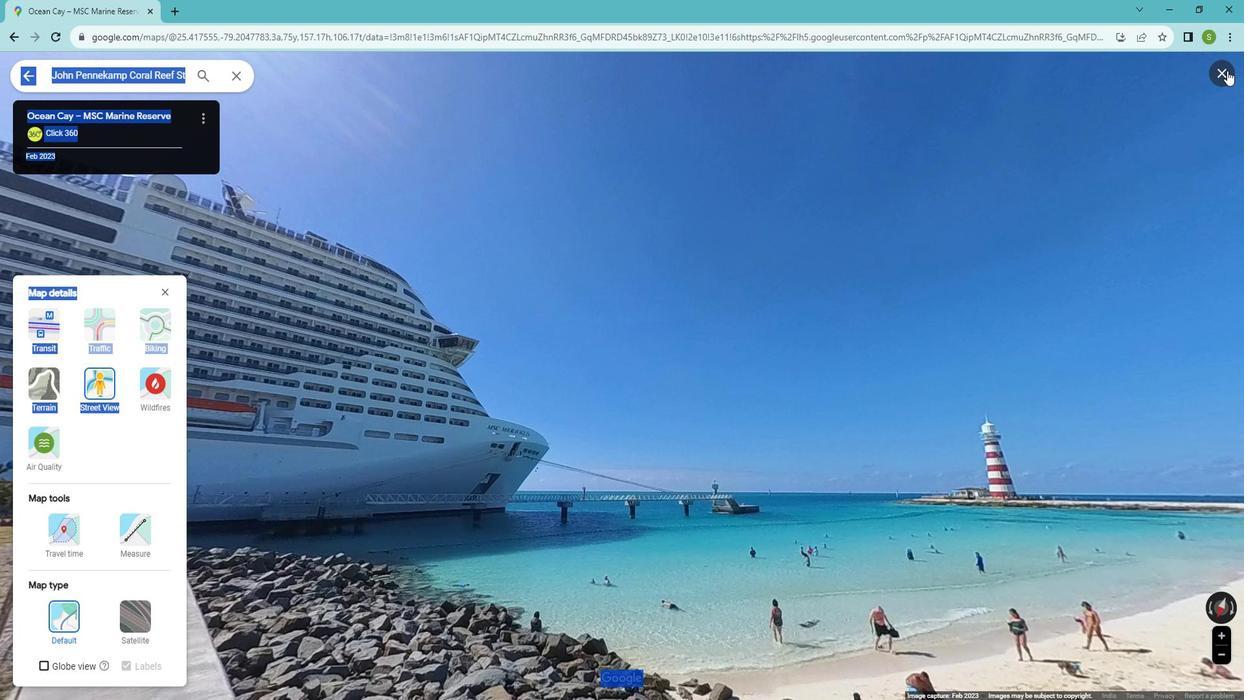 
Action: Mouse pressed left at (1237, 76)
Screenshot: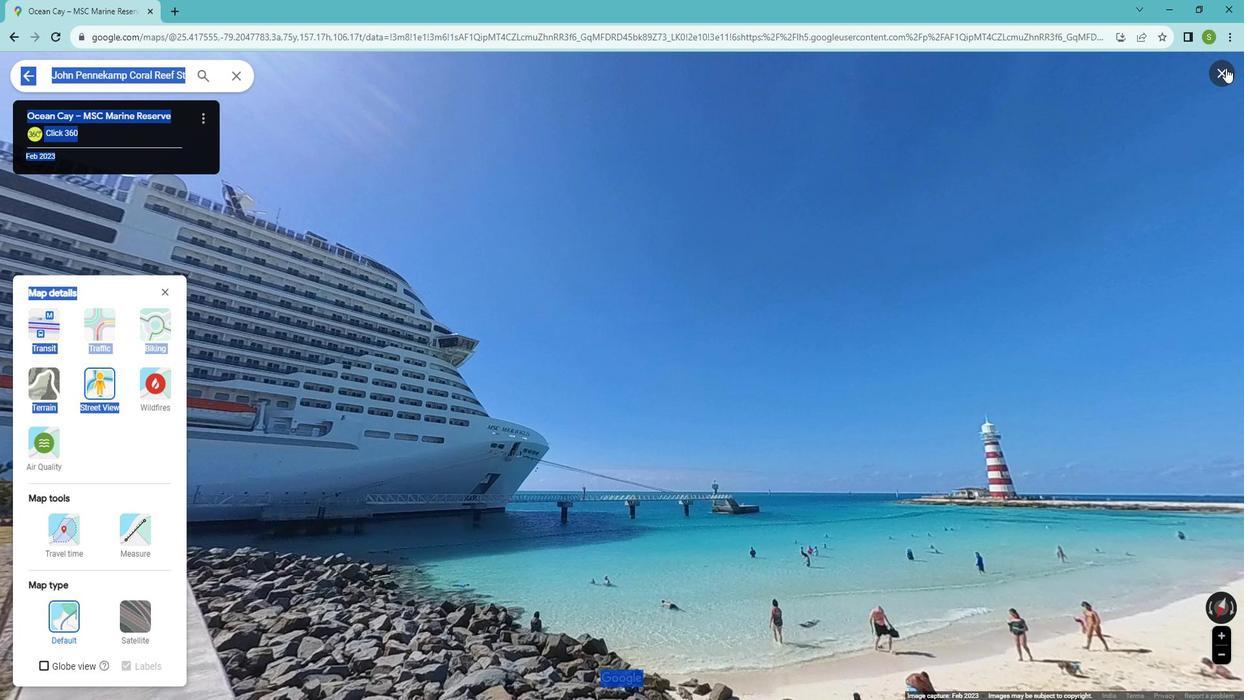 
Action: Mouse moved to (443, 291)
Screenshot: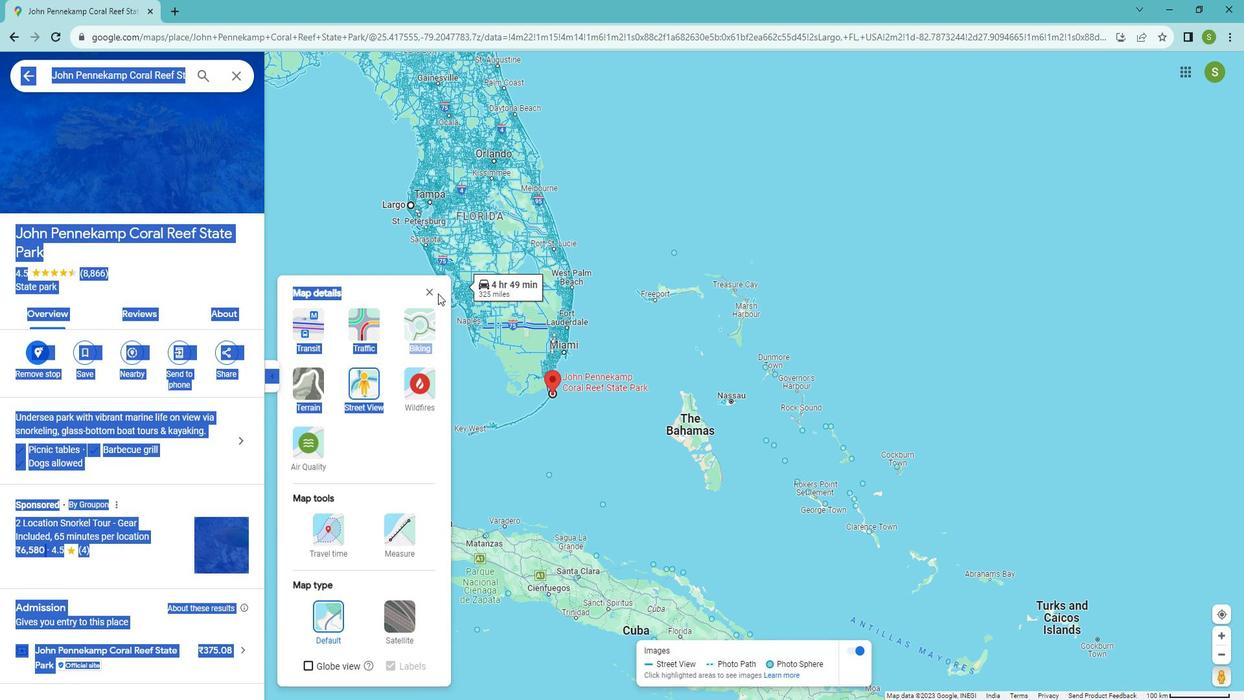 
Action: Mouse pressed left at (443, 291)
Screenshot: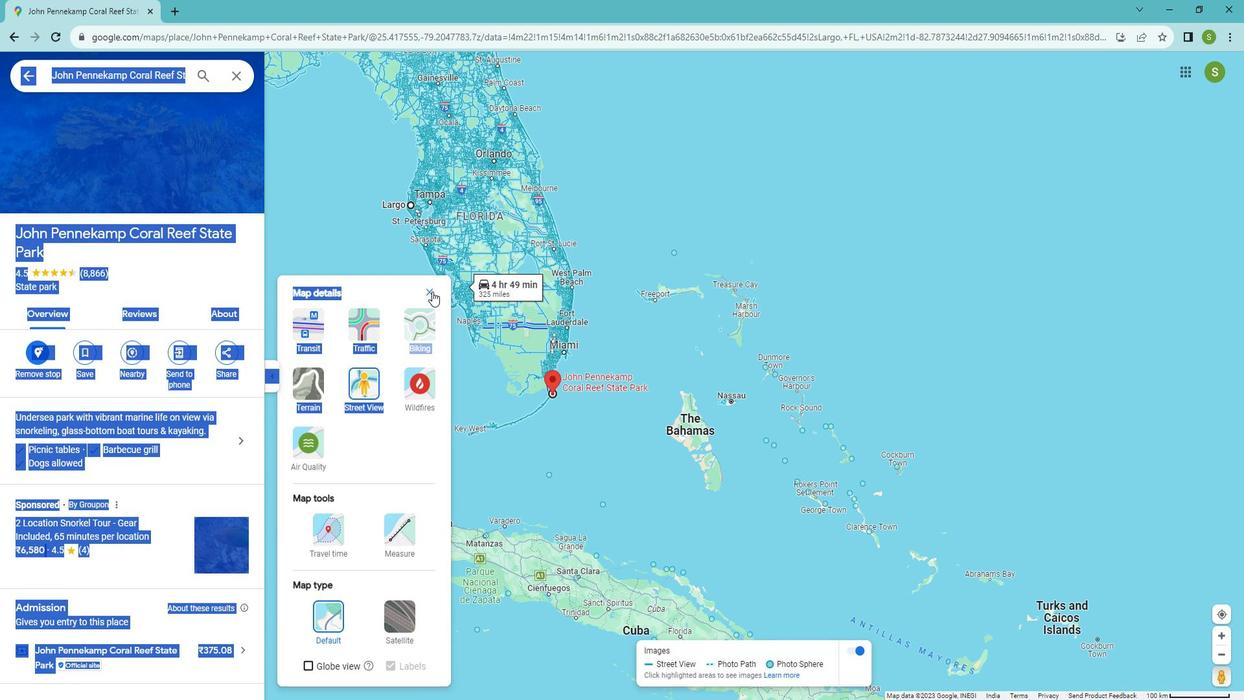
Action: Mouse moved to (402, 245)
Screenshot: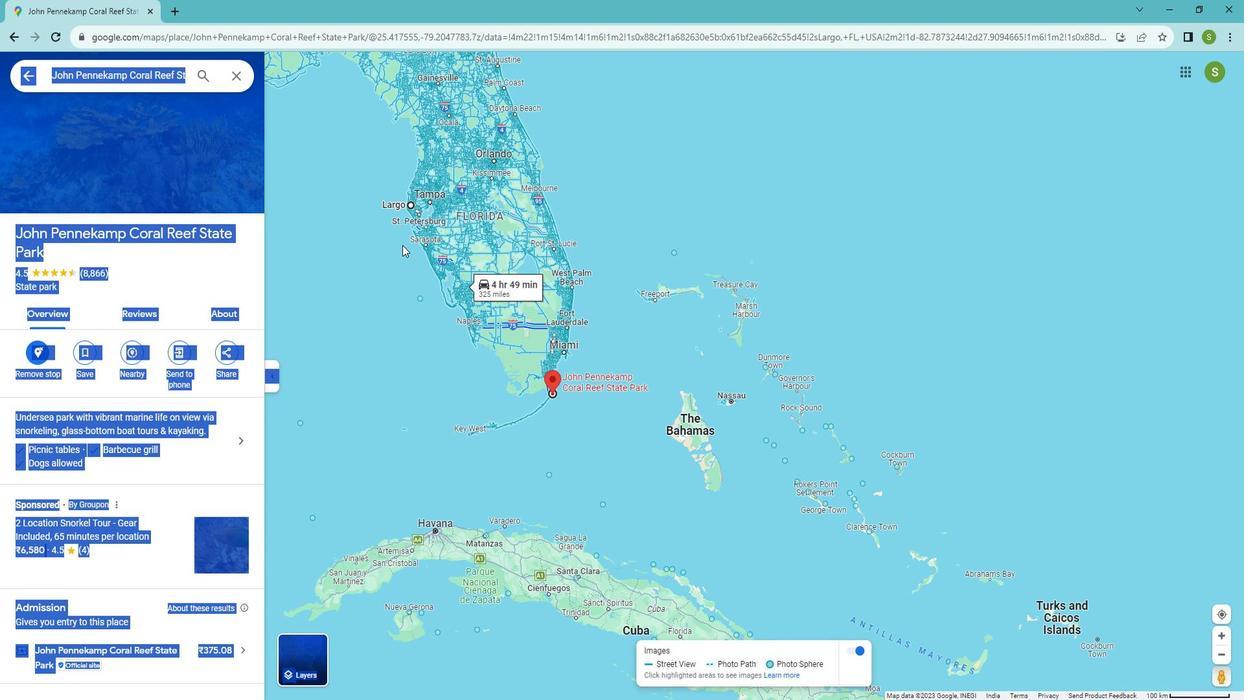 
Action: Mouse pressed left at (402, 245)
Screenshot: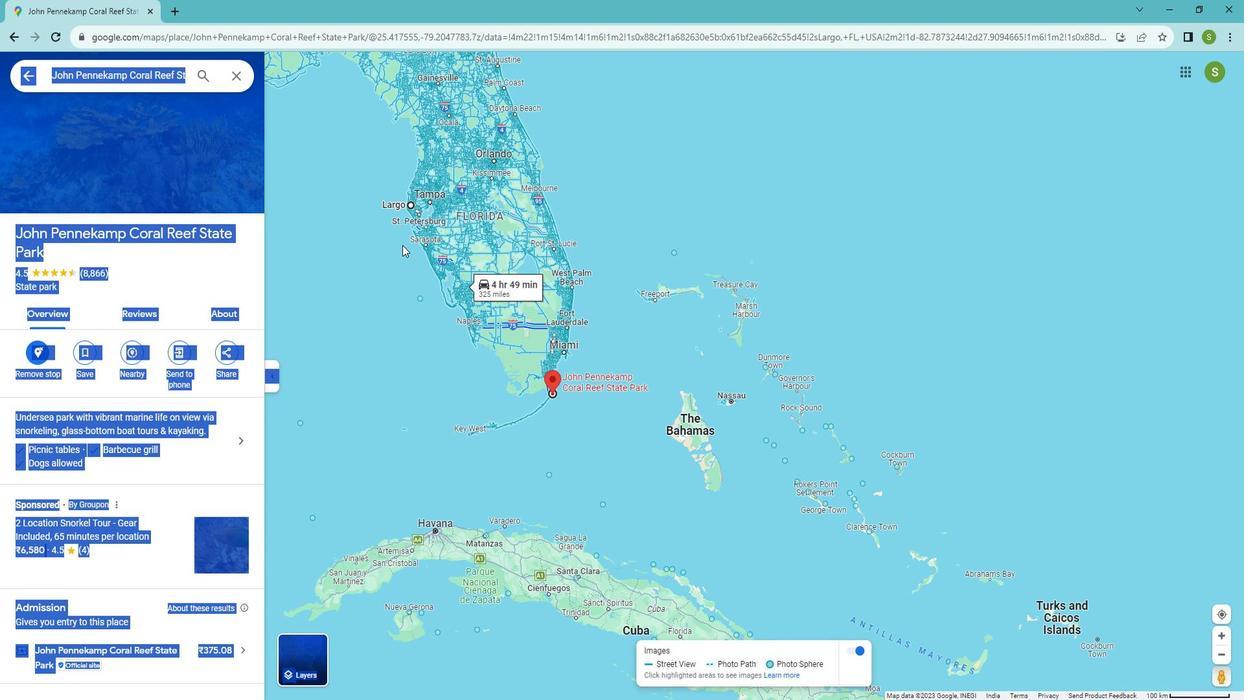 
Action: Mouse moved to (249, 141)
Screenshot: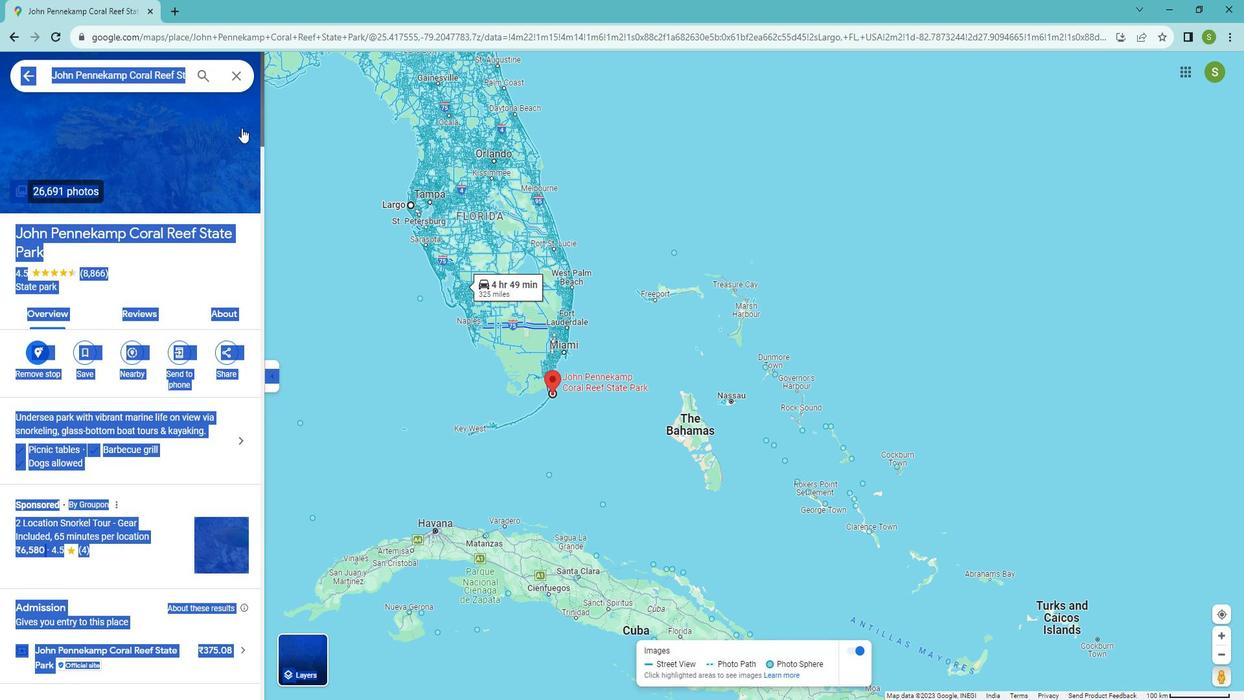 
Action: Mouse pressed left at (249, 141)
Screenshot: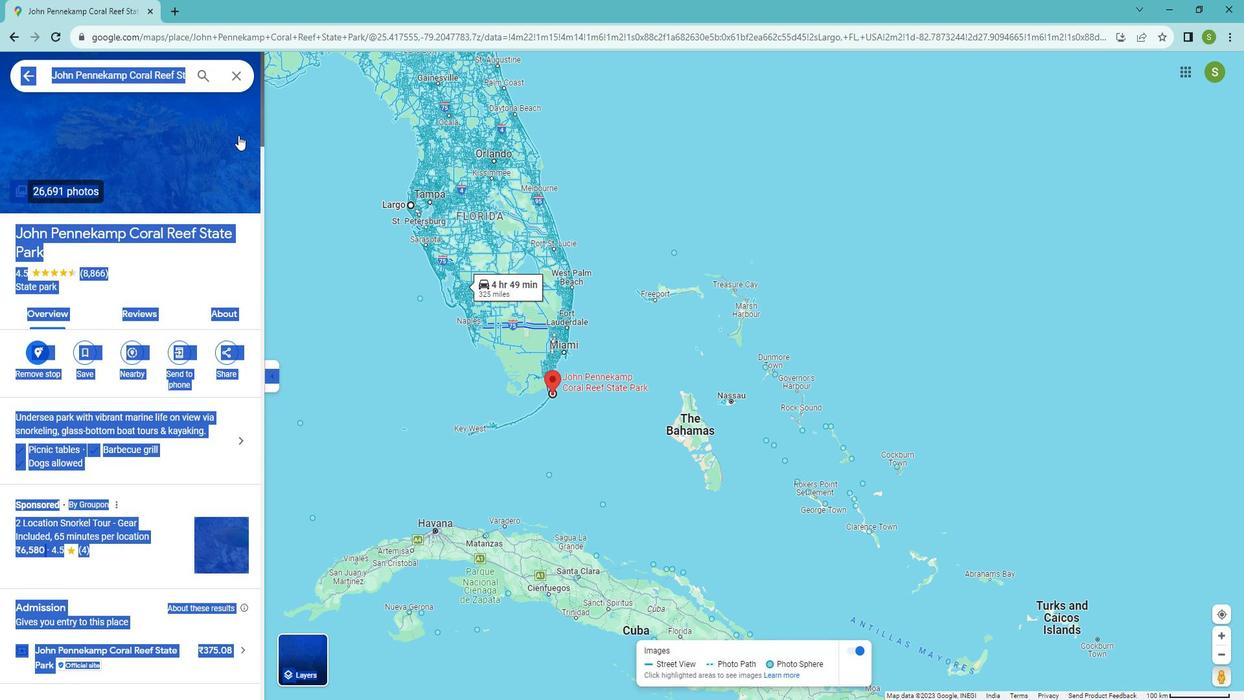 
Action: Mouse moved to (248, 256)
Screenshot: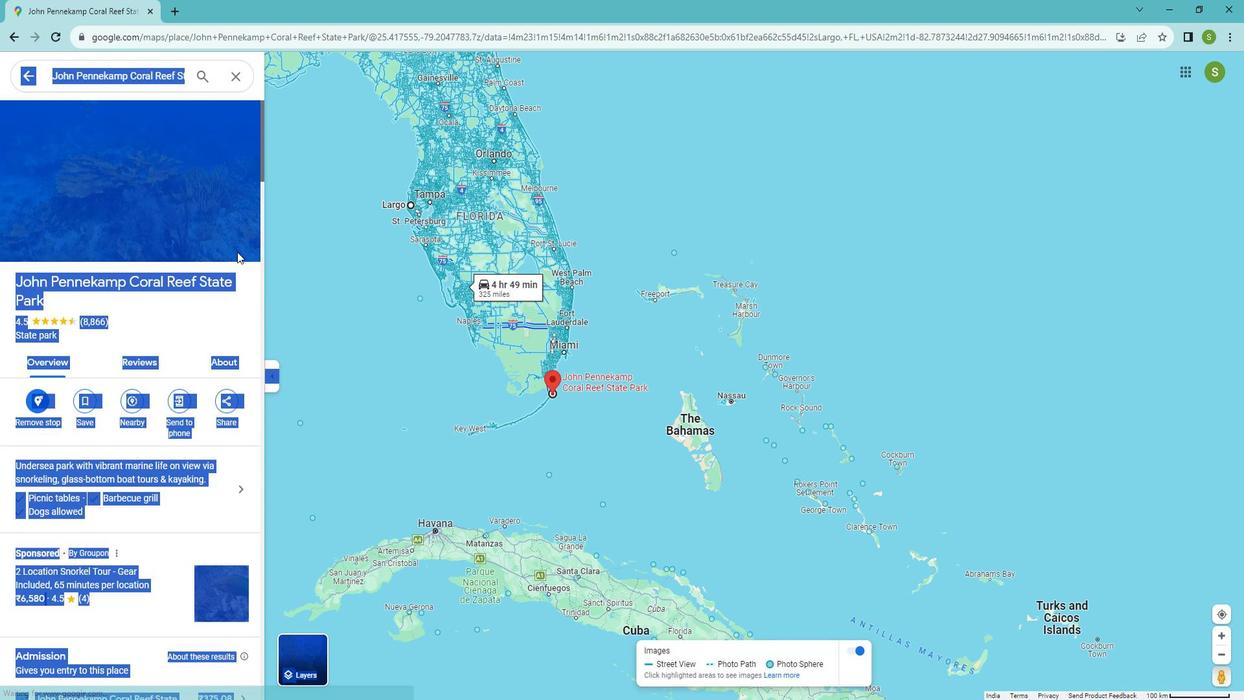 
Action: Mouse pressed left at (248, 256)
Screenshot: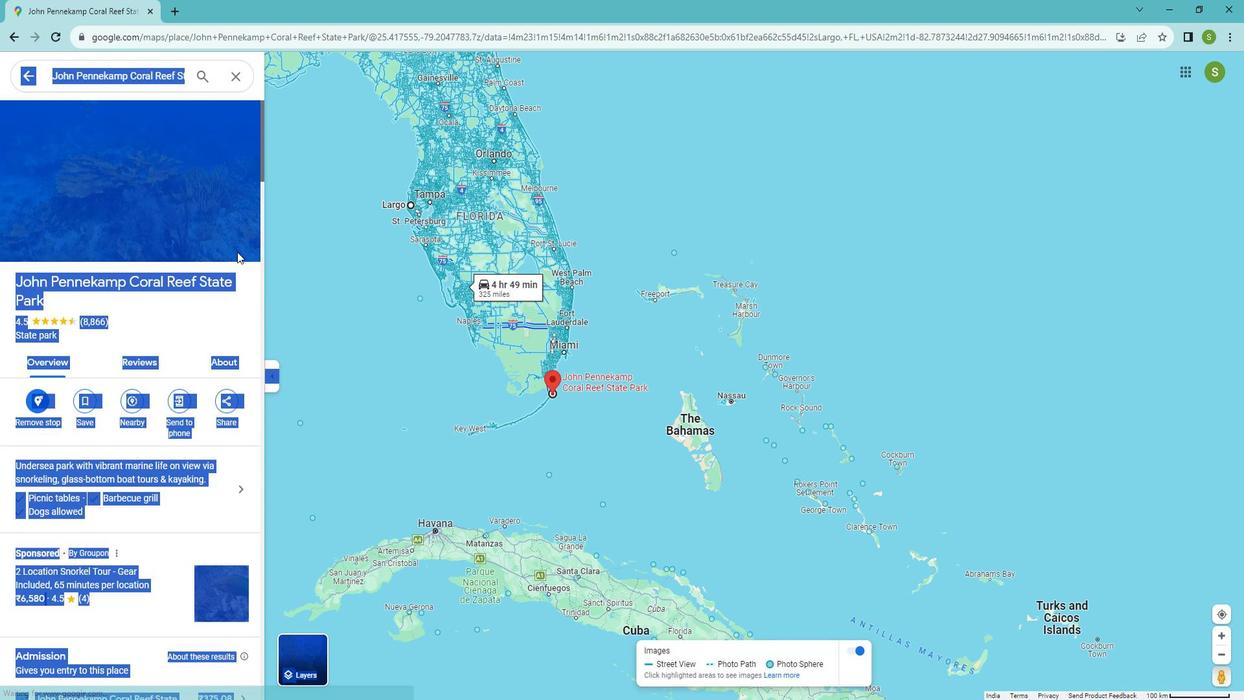 
Action: Mouse moved to (1239, 79)
Screenshot: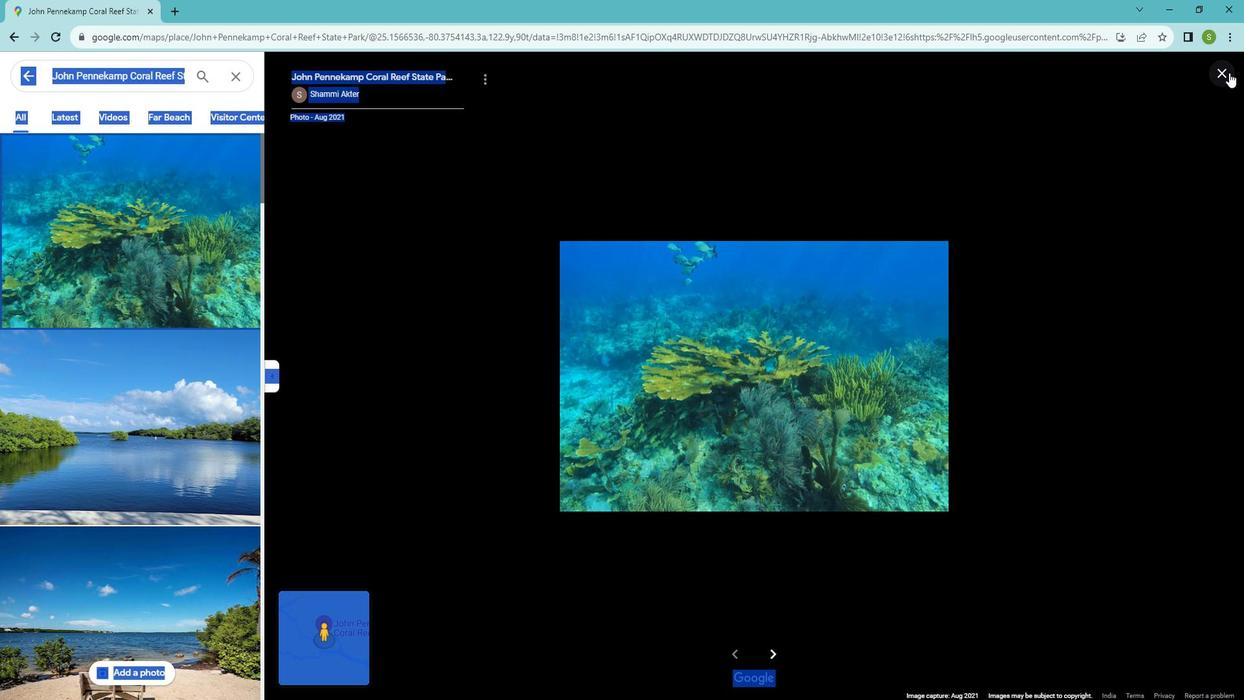 
Action: Mouse pressed left at (1239, 79)
Screenshot: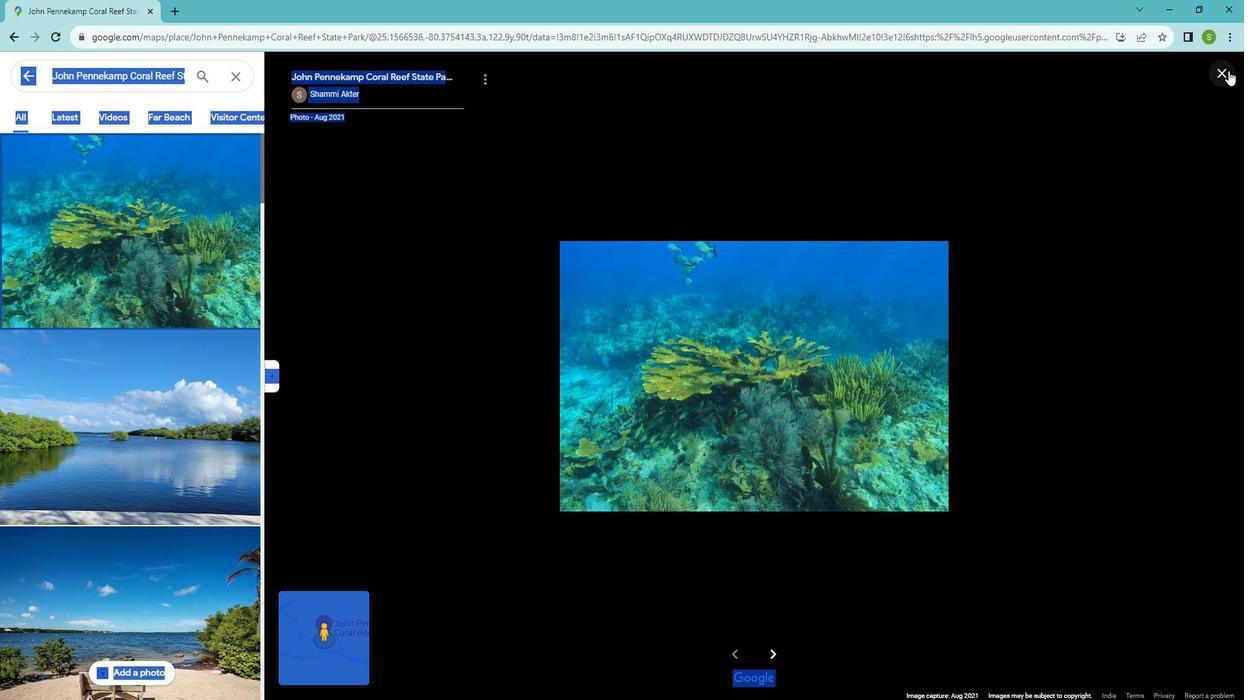 
Action: Mouse moved to (809, 194)
Screenshot: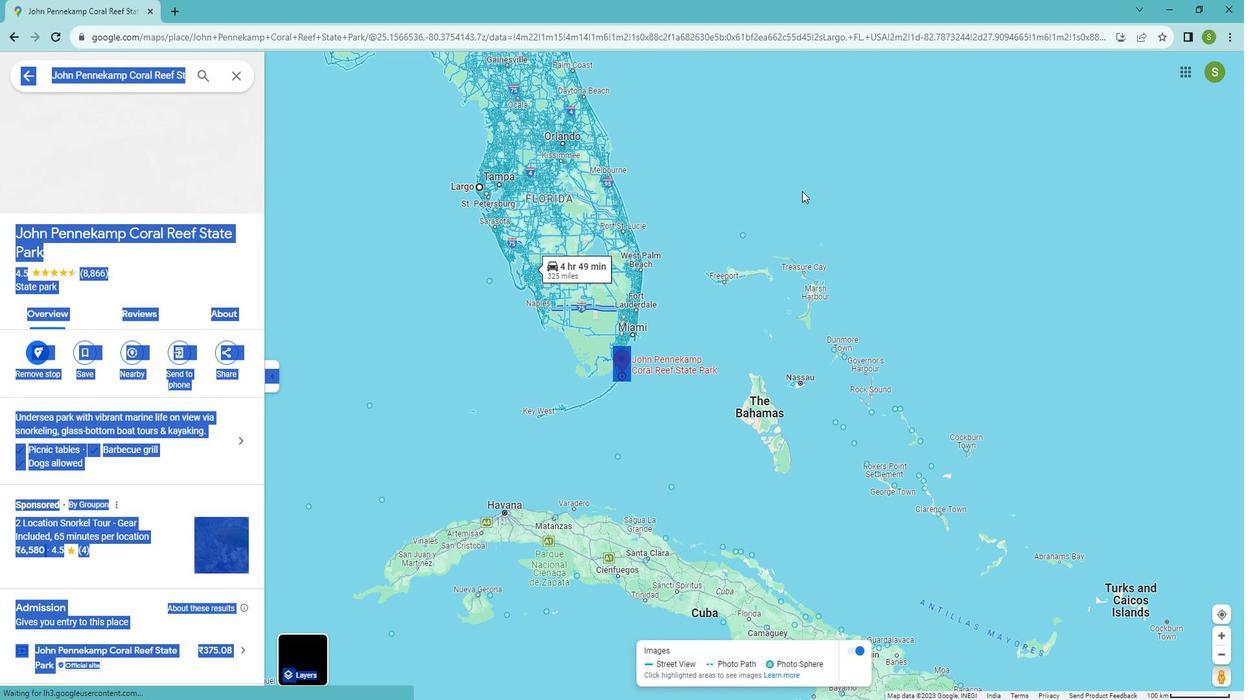 
